 Task: Open Card Inventory Management Review in Board Market Segmentation and Targeting Market Size Estimation and Analysis to Workspace Cloud Storage Services and add a team member Softage.1@softage.net, a label Red, a checklist Minimum Viable Product, an attachment from your onedrive, a color Red and finally, add a card description 'Conduct customer research for new customer referral' and a comment 'This task requires us to be detail-oriented and meticulous, ensuring that we do not overlook anything important.'. Add a start date 'Jan 09, 1900' with a due date 'Jan 16, 1900'
Action: Mouse moved to (70, 400)
Screenshot: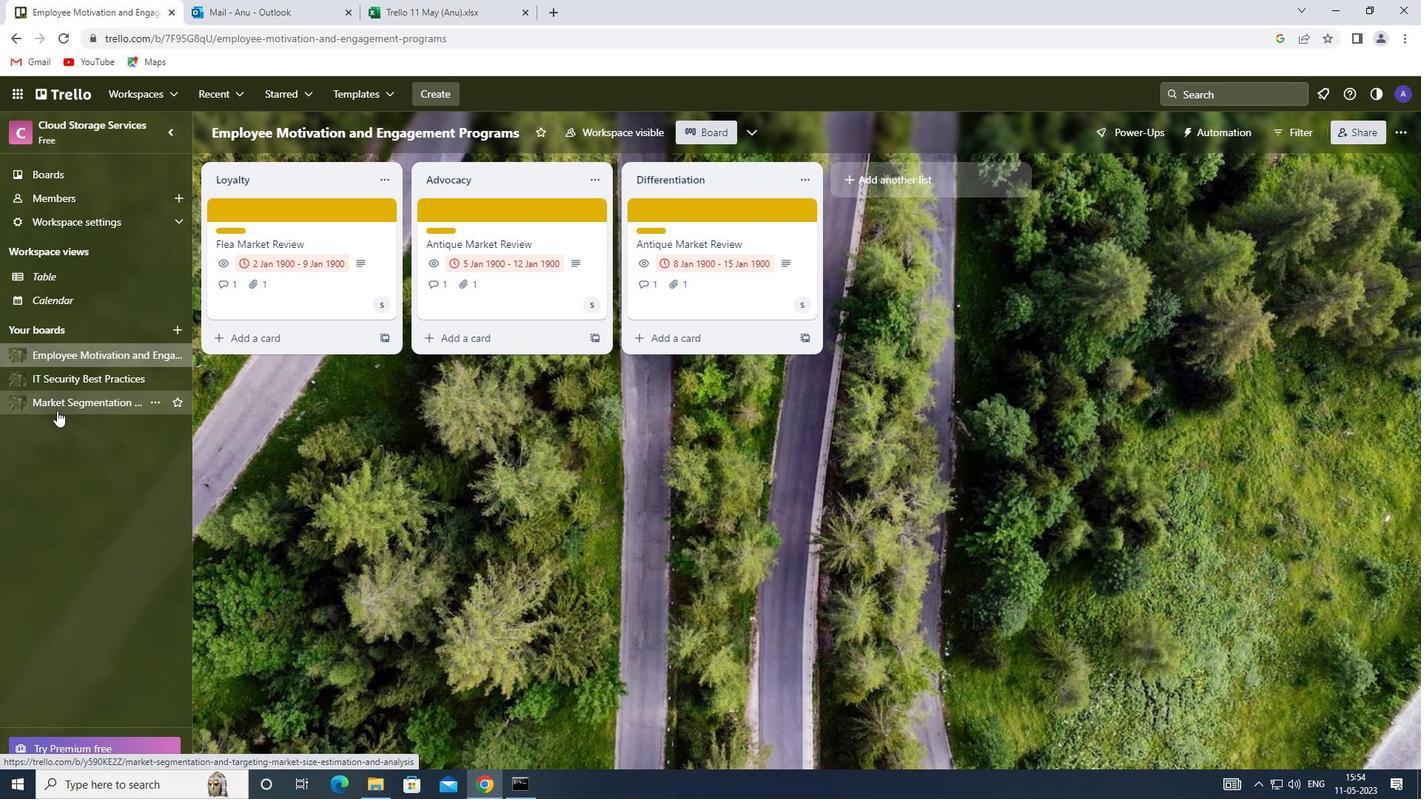 
Action: Mouse pressed left at (70, 400)
Screenshot: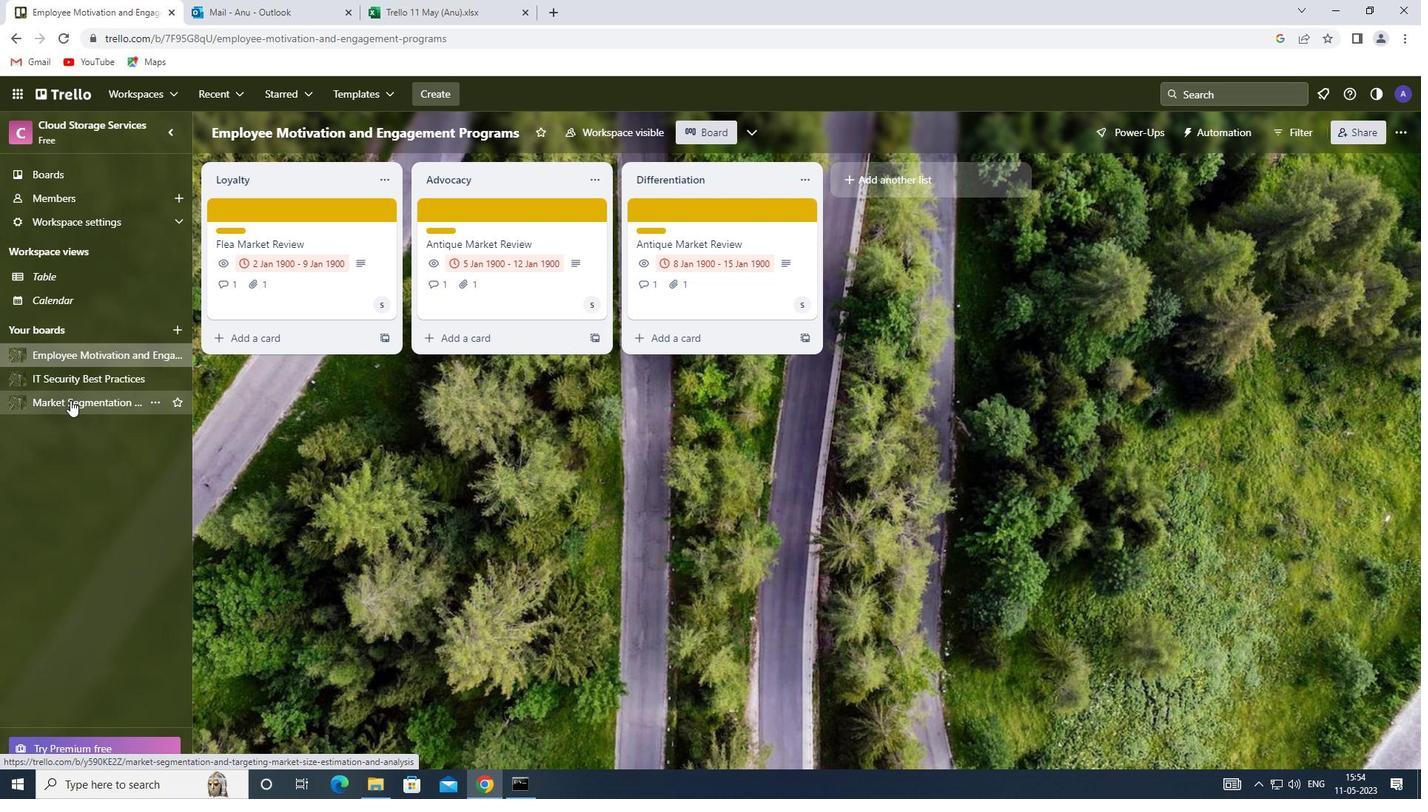 
Action: Mouse moved to (689, 220)
Screenshot: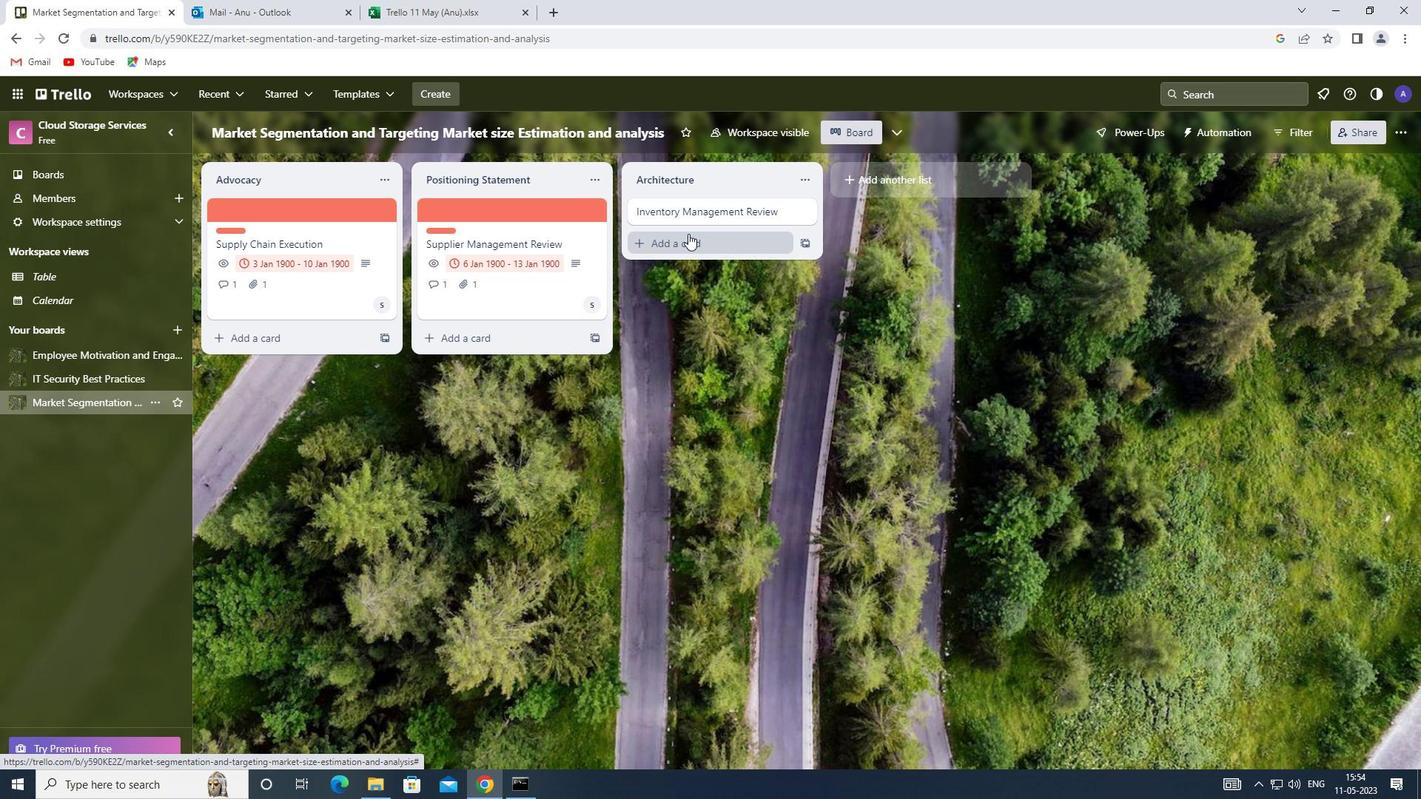 
Action: Mouse pressed left at (689, 220)
Screenshot: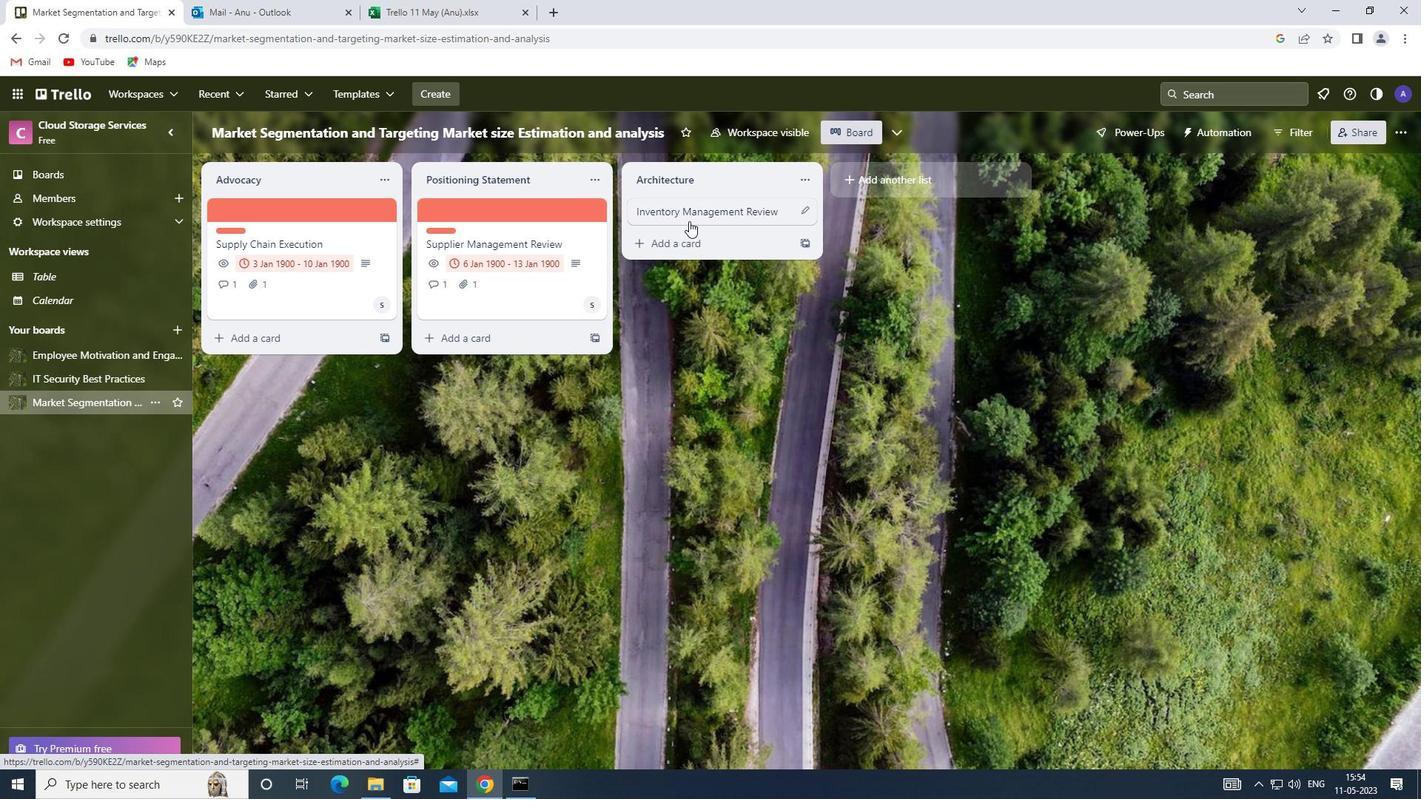 
Action: Mouse moved to (954, 259)
Screenshot: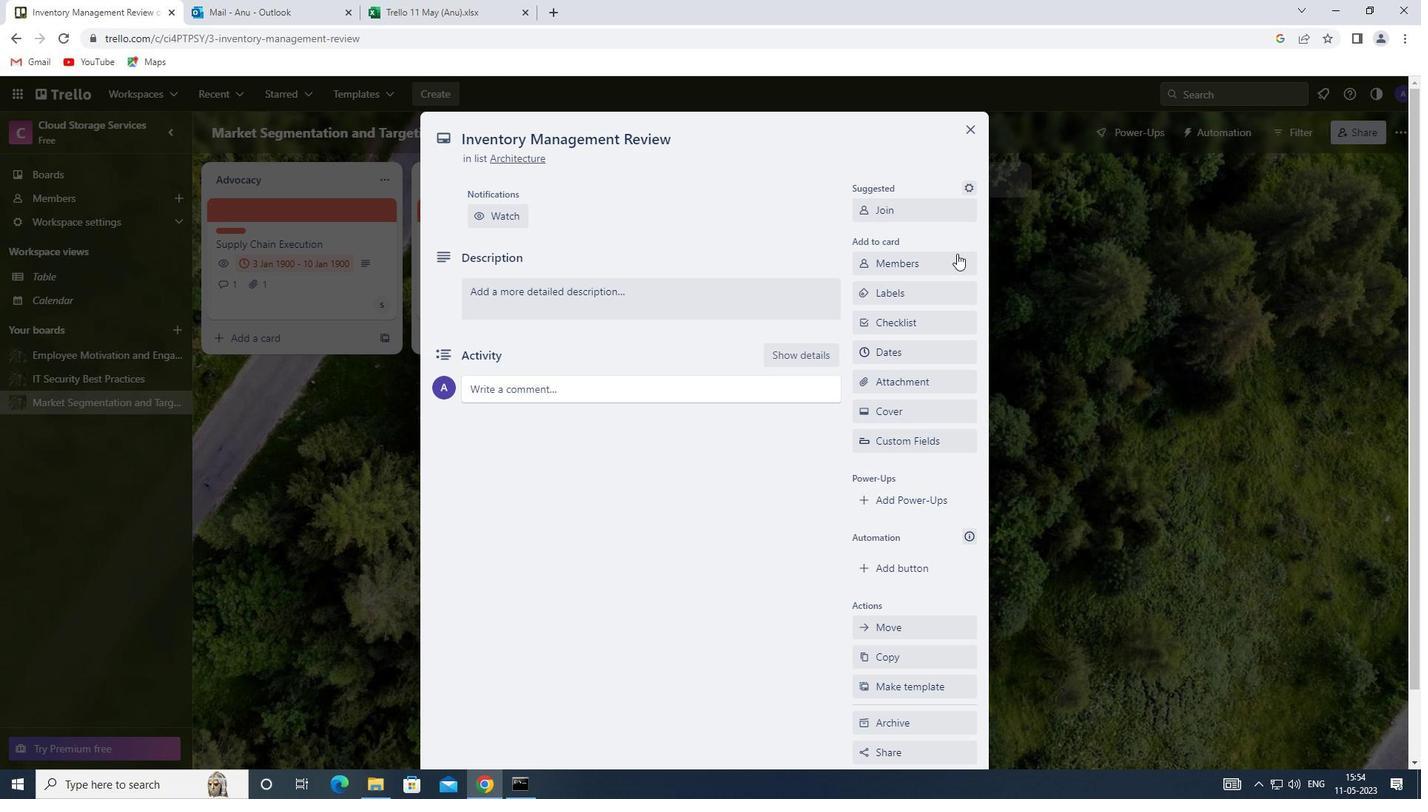 
Action: Mouse pressed left at (954, 259)
Screenshot: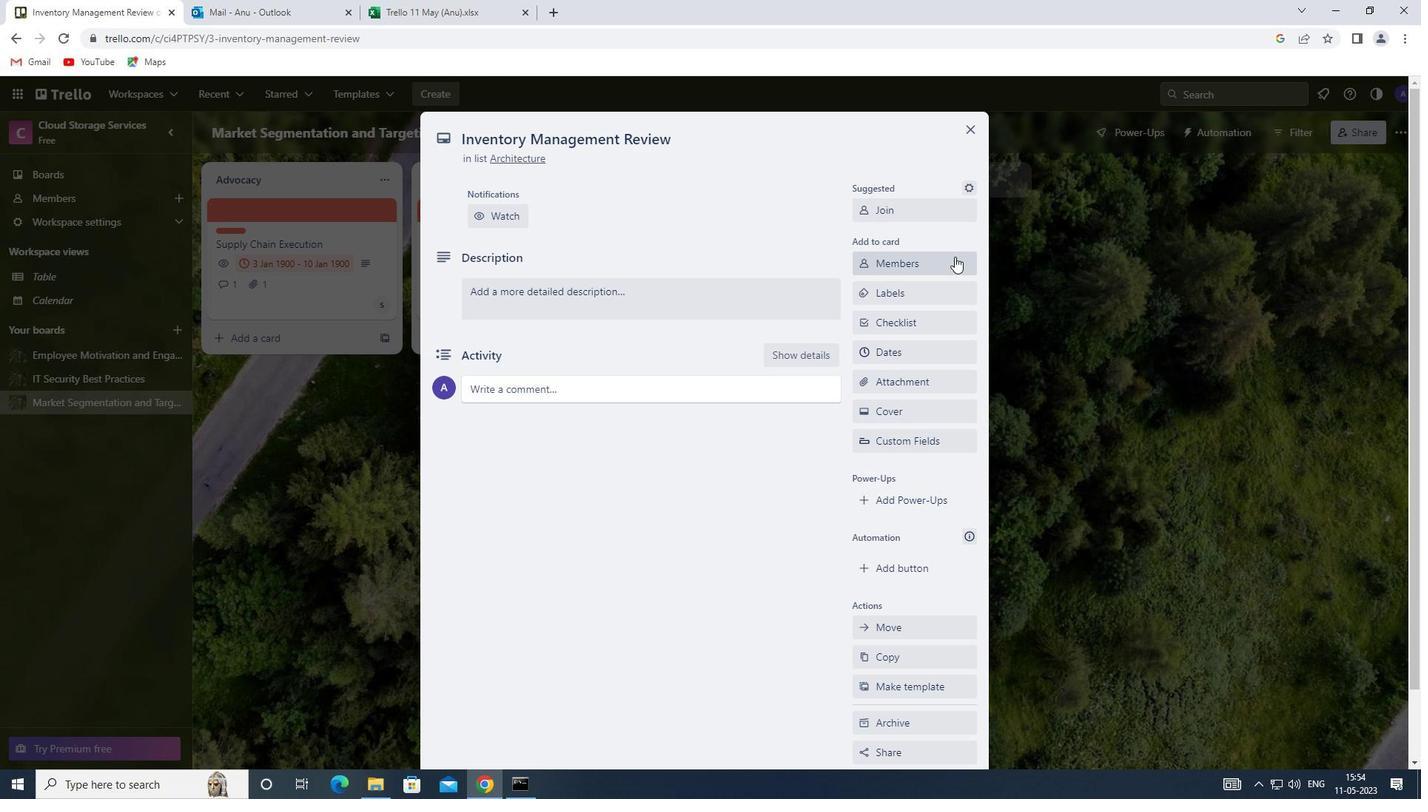 
Action: Mouse moved to (916, 338)
Screenshot: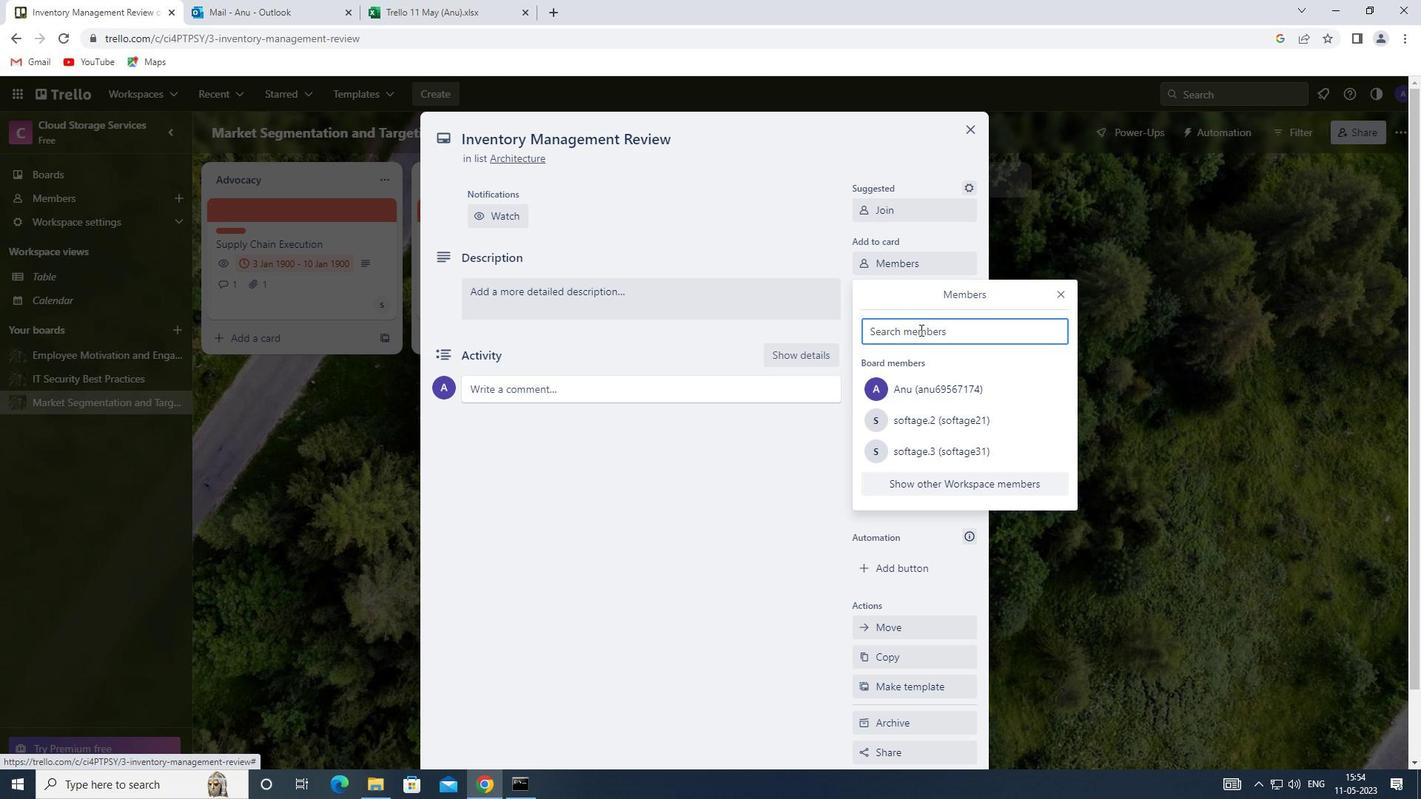 
Action: Mouse pressed left at (916, 338)
Screenshot: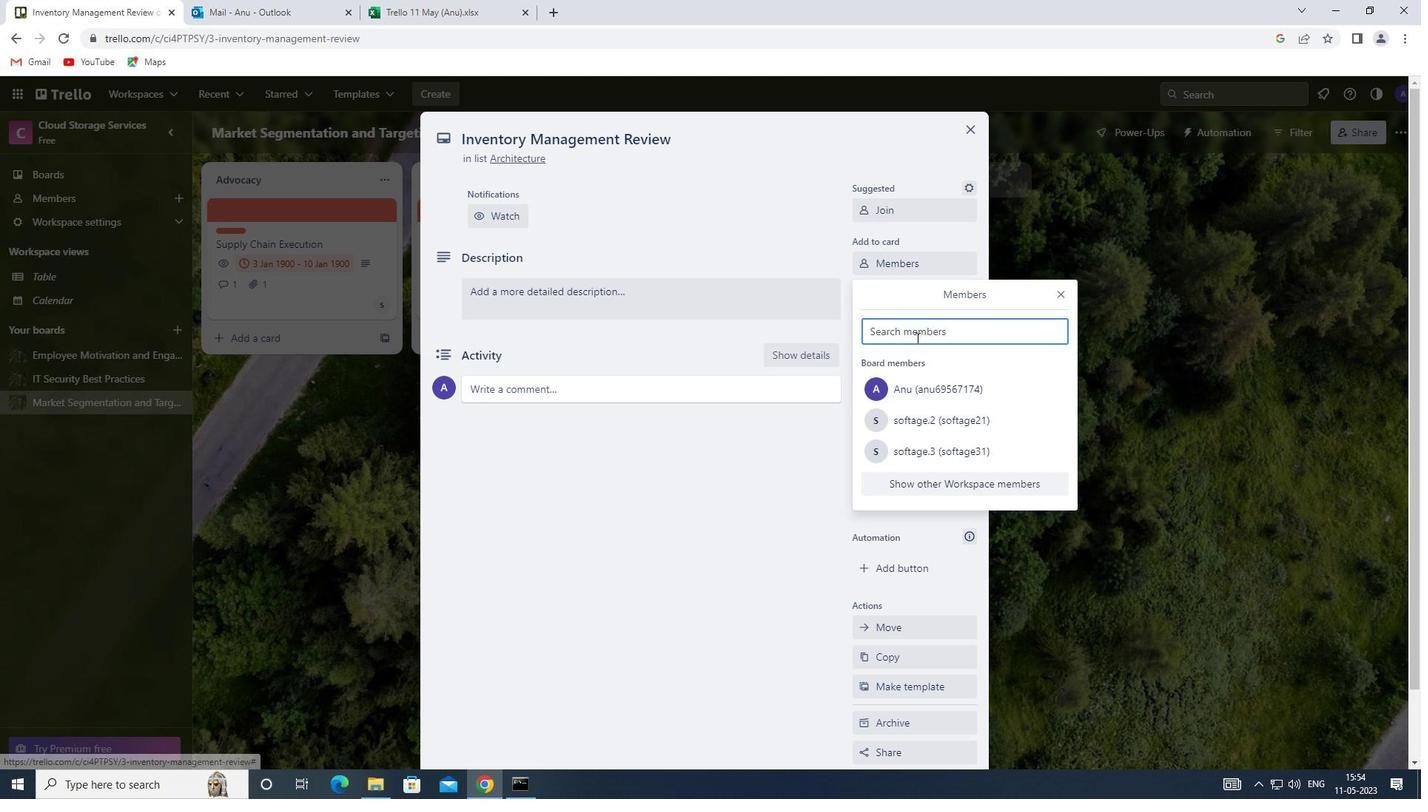 
Action: Key pressed <Key.shift>SOFTAGE.1<Key.shift>@SOFTAGE.NET
Screenshot: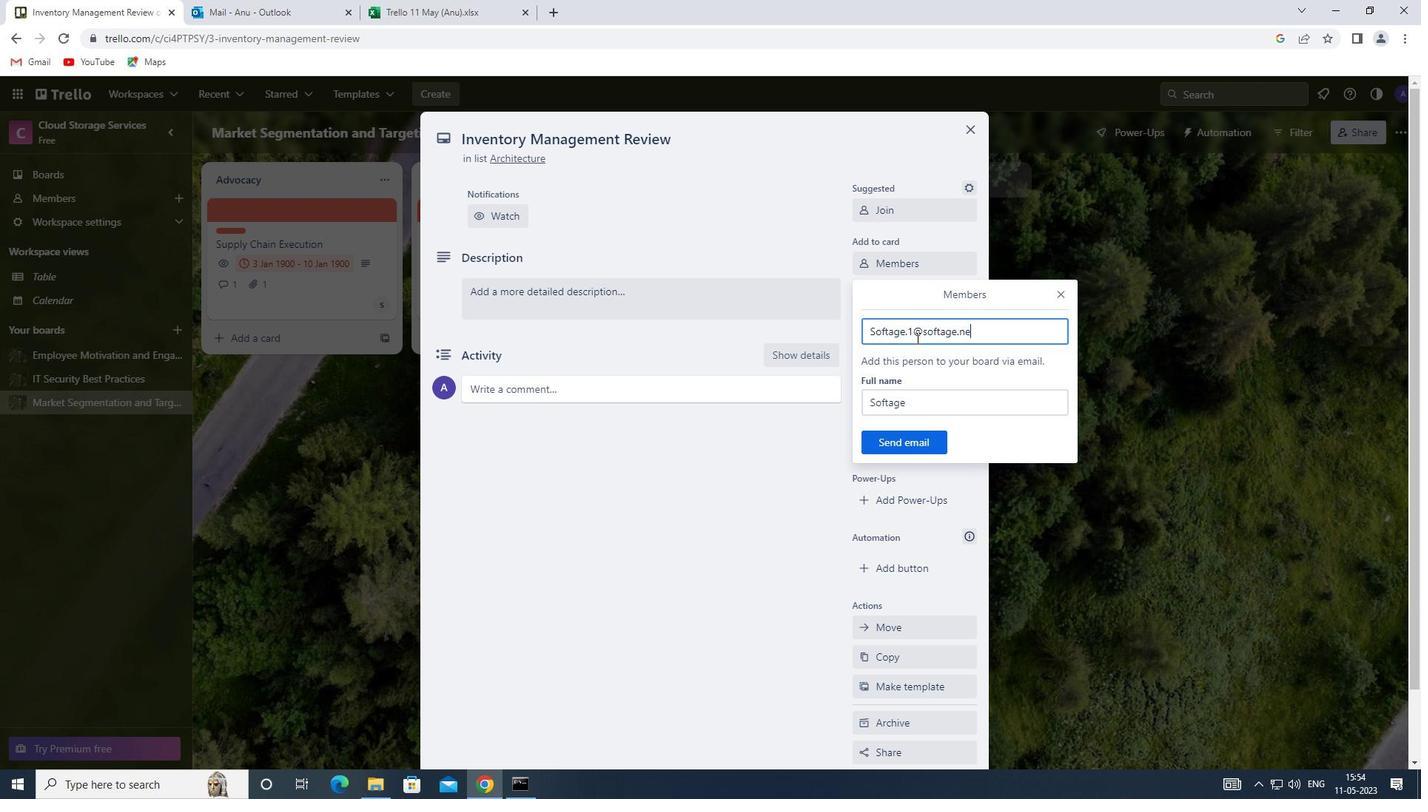 
Action: Mouse moved to (906, 439)
Screenshot: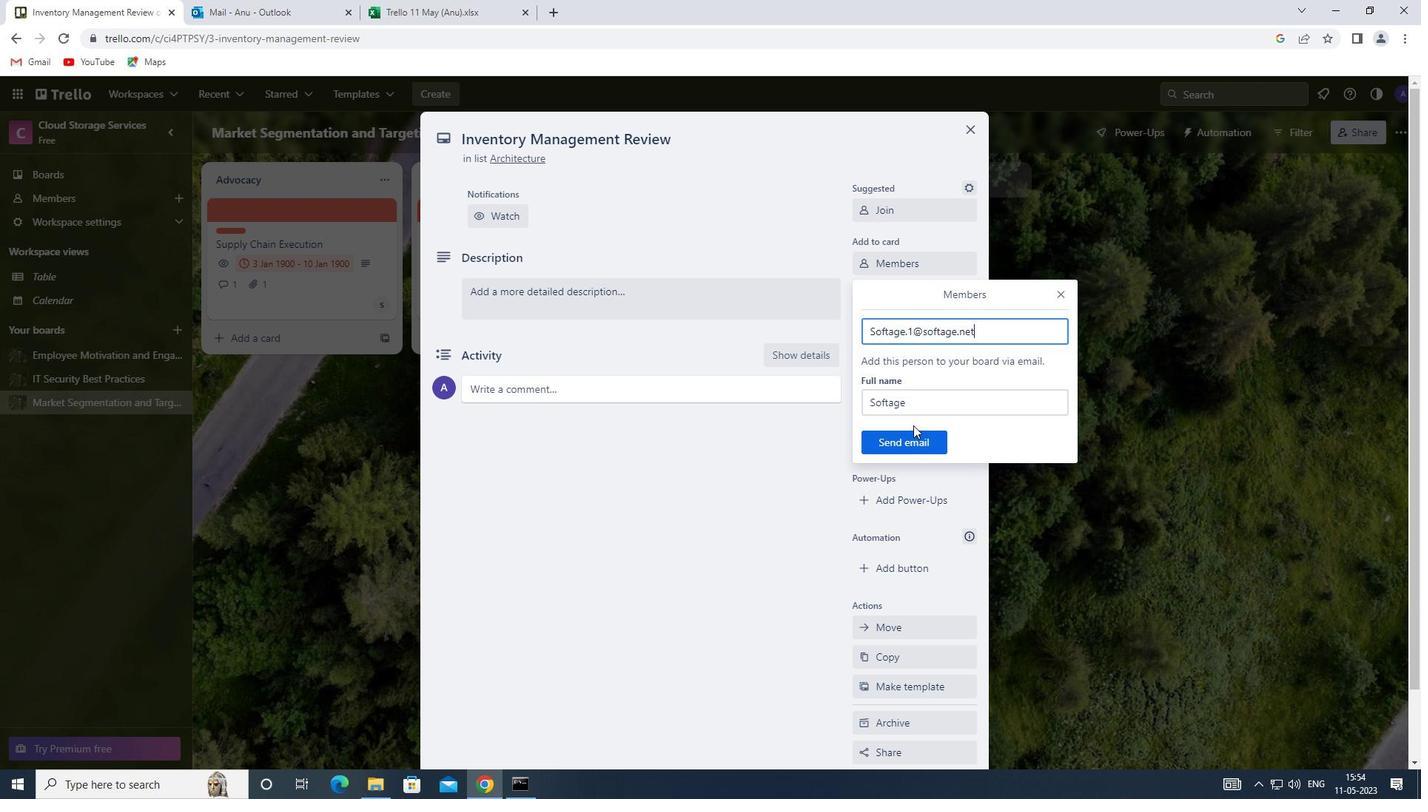 
Action: Mouse pressed left at (906, 439)
Screenshot: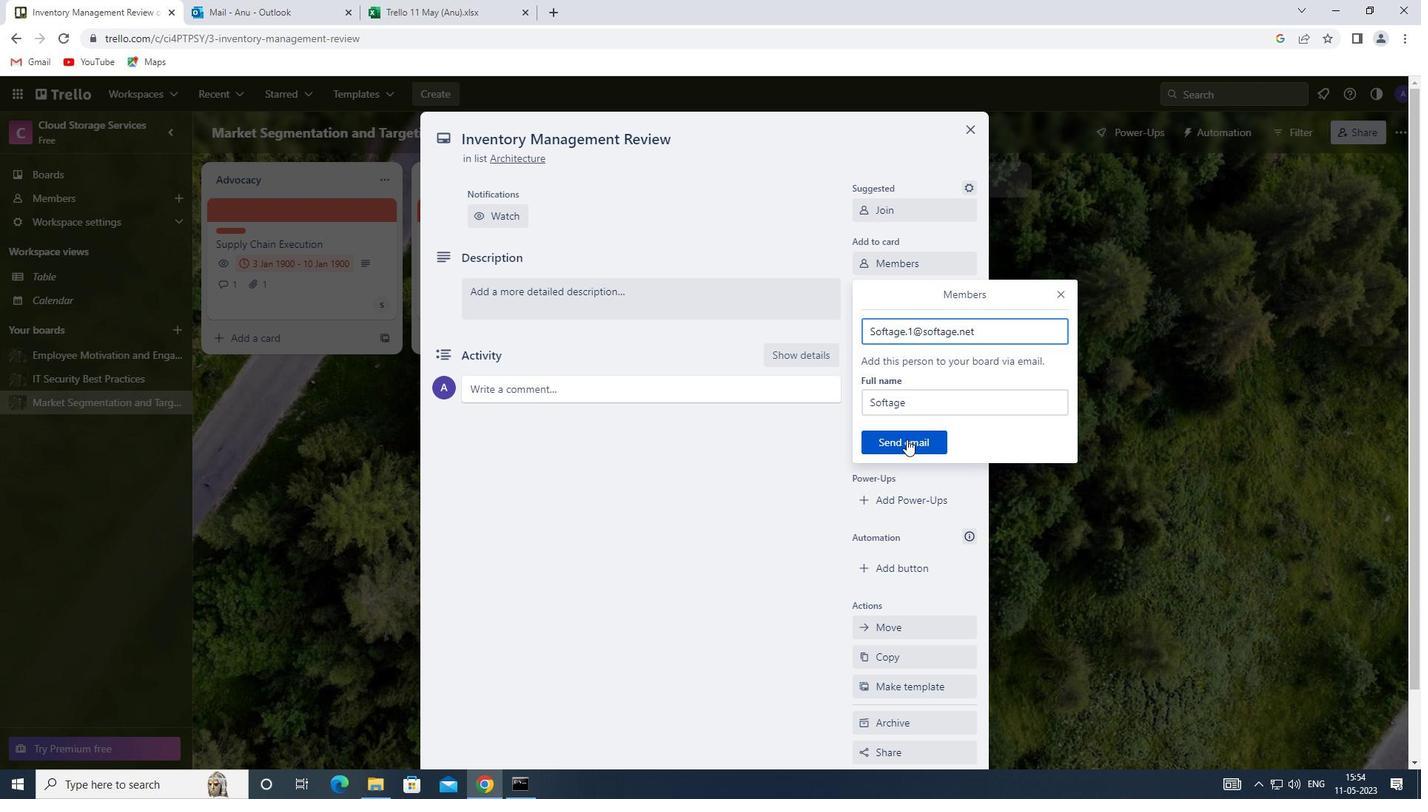 
Action: Mouse moved to (894, 294)
Screenshot: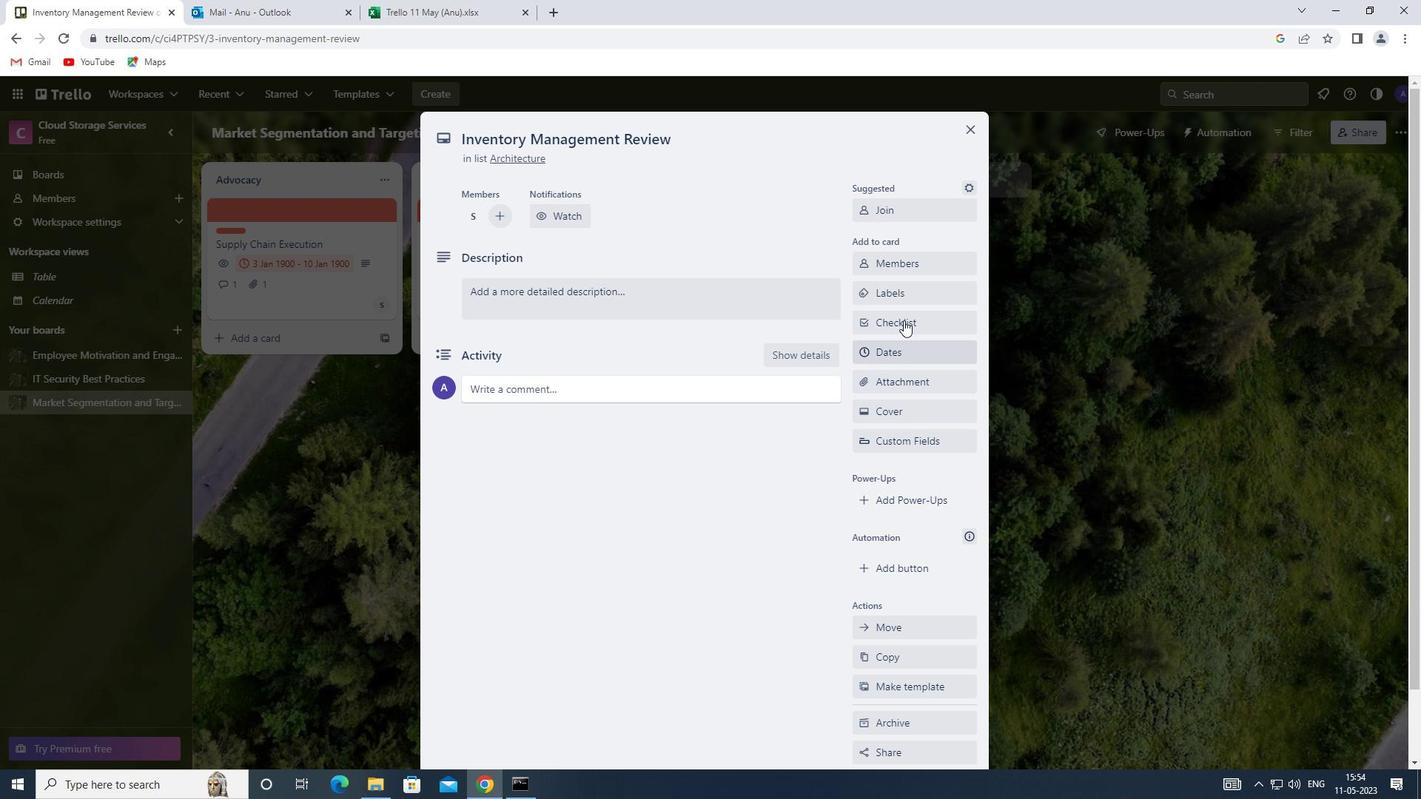 
Action: Mouse pressed left at (894, 294)
Screenshot: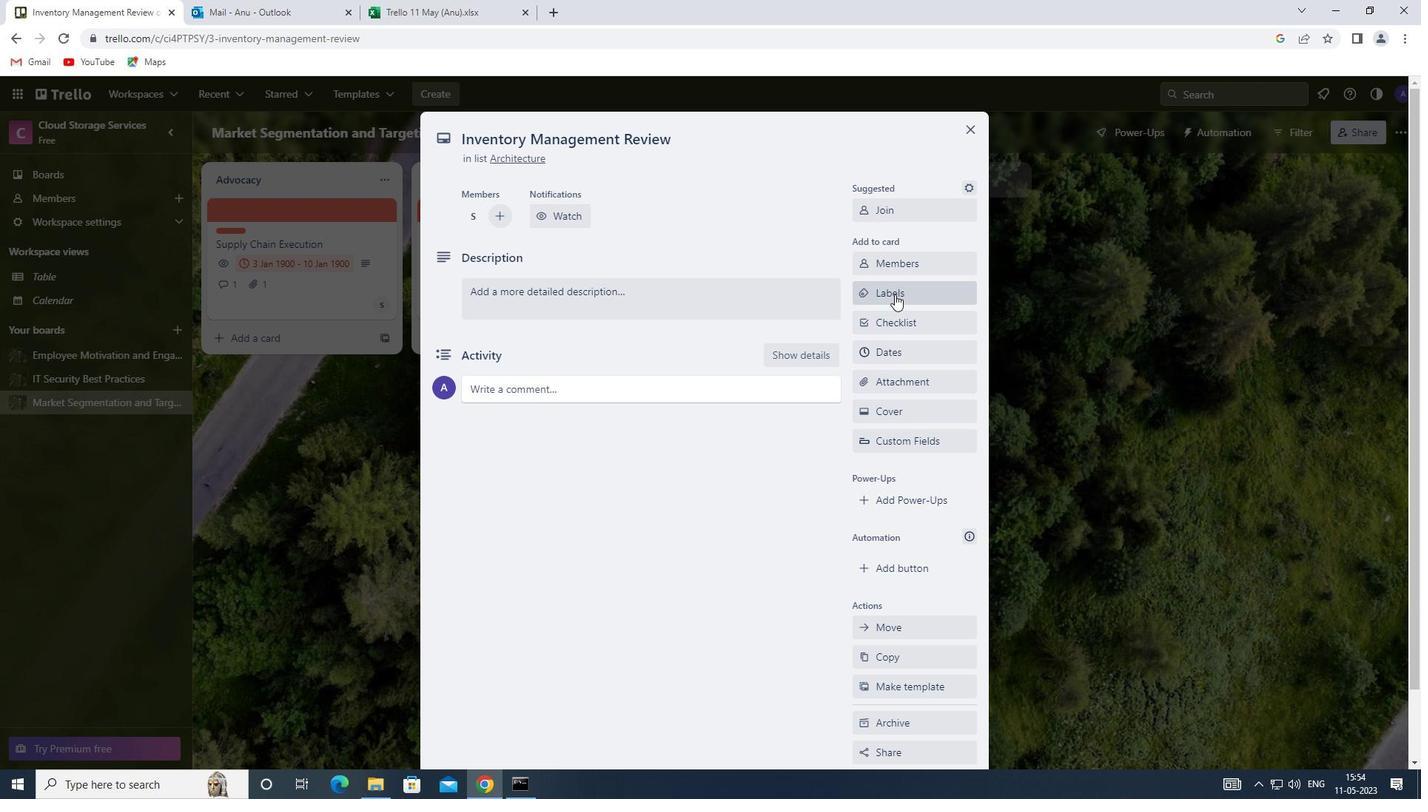 
Action: Mouse moved to (870, 492)
Screenshot: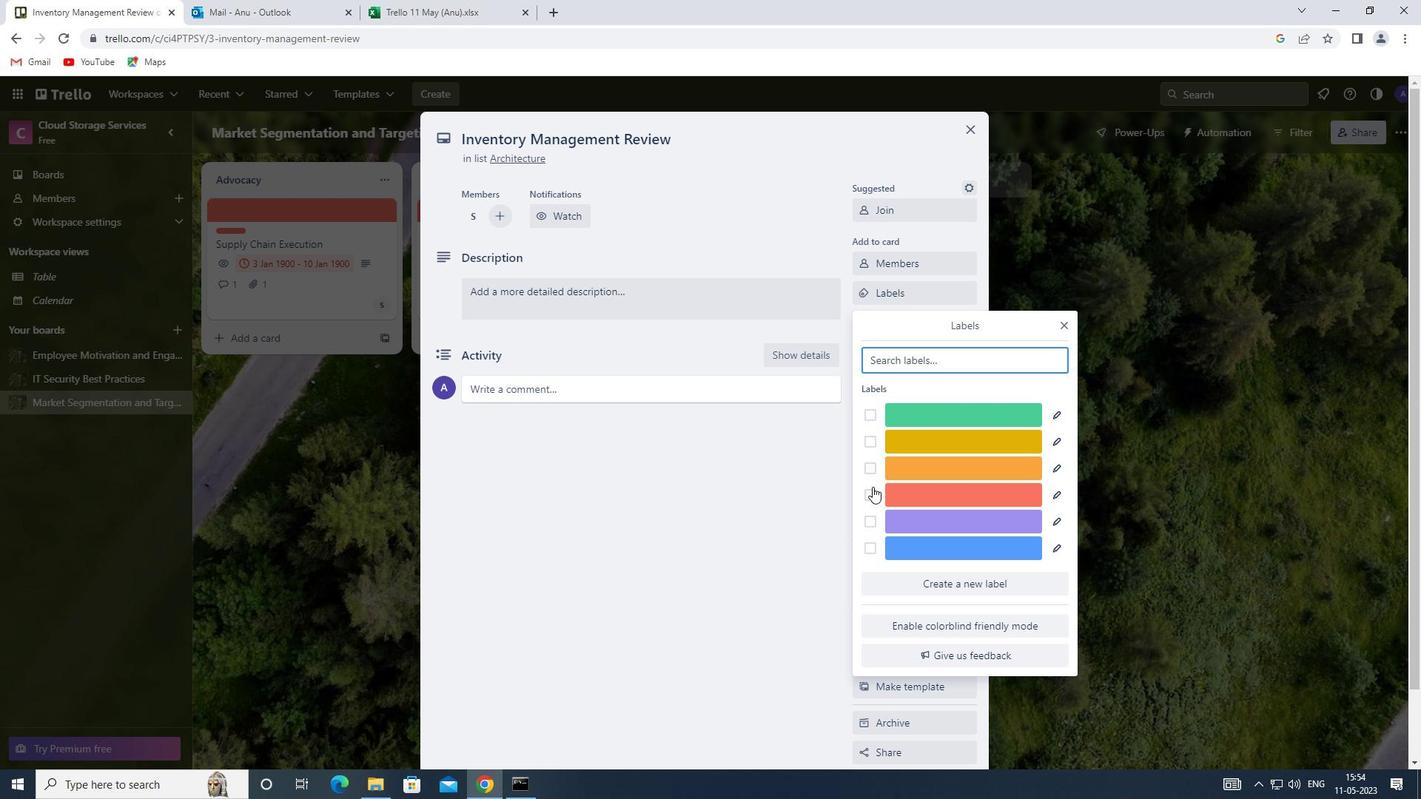 
Action: Mouse pressed left at (870, 492)
Screenshot: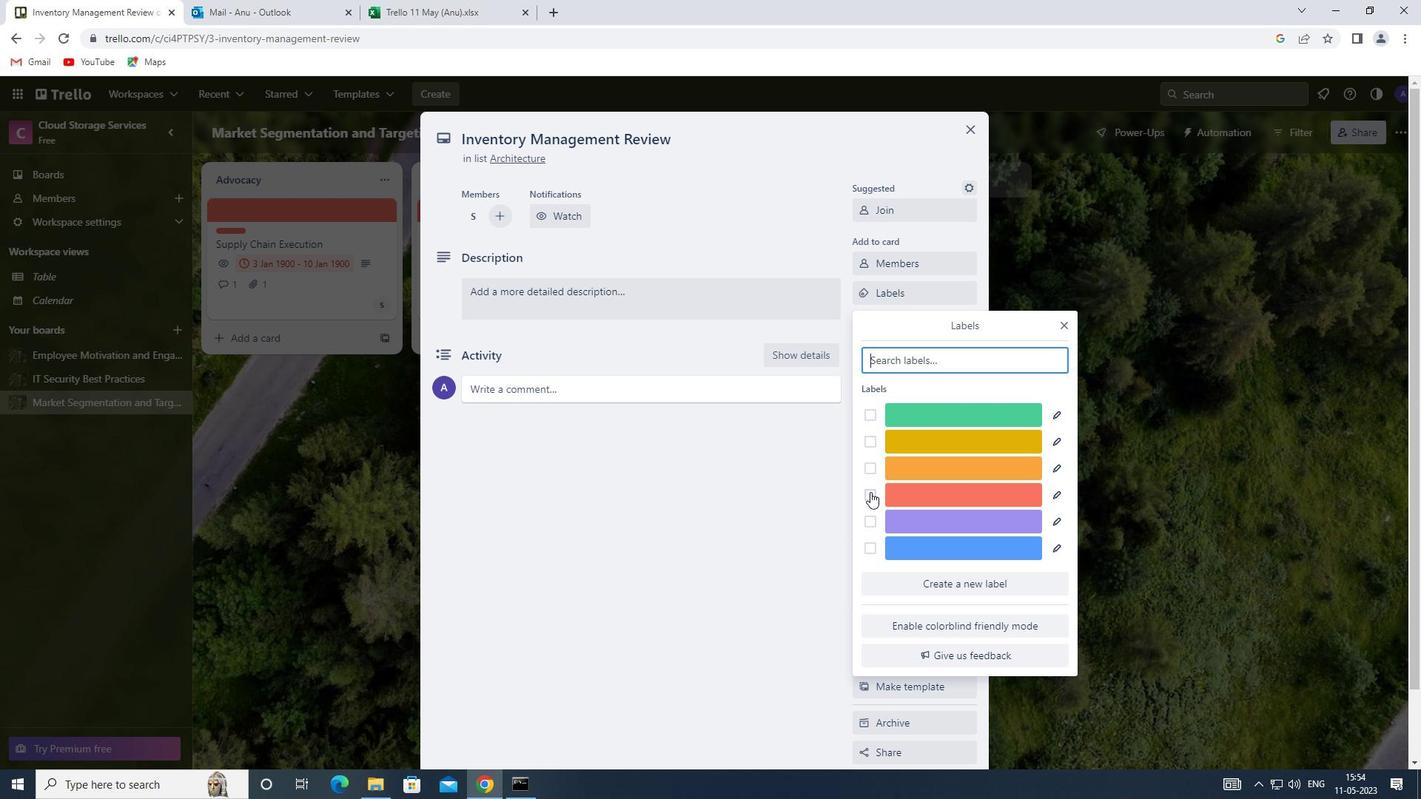 
Action: Mouse moved to (1061, 321)
Screenshot: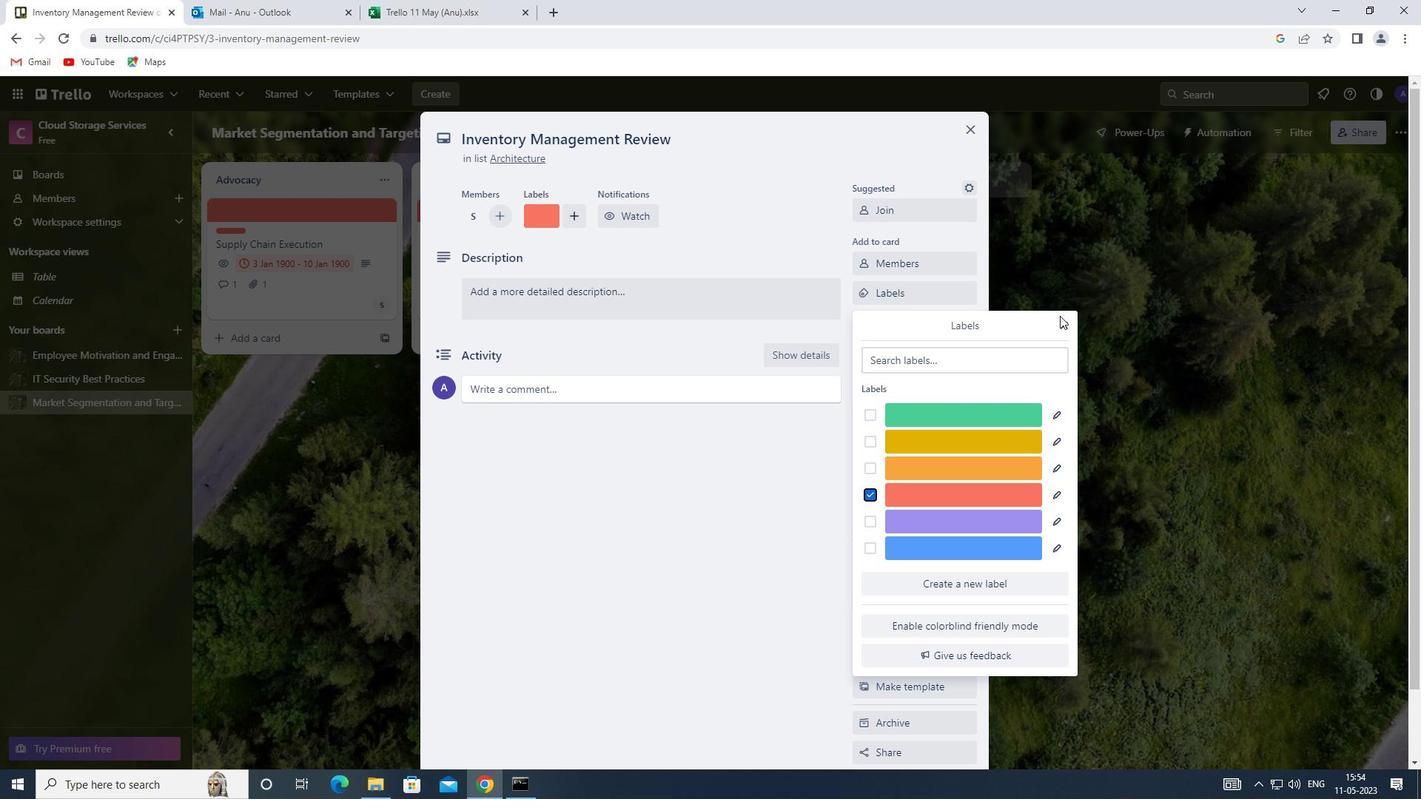 
Action: Mouse pressed left at (1061, 321)
Screenshot: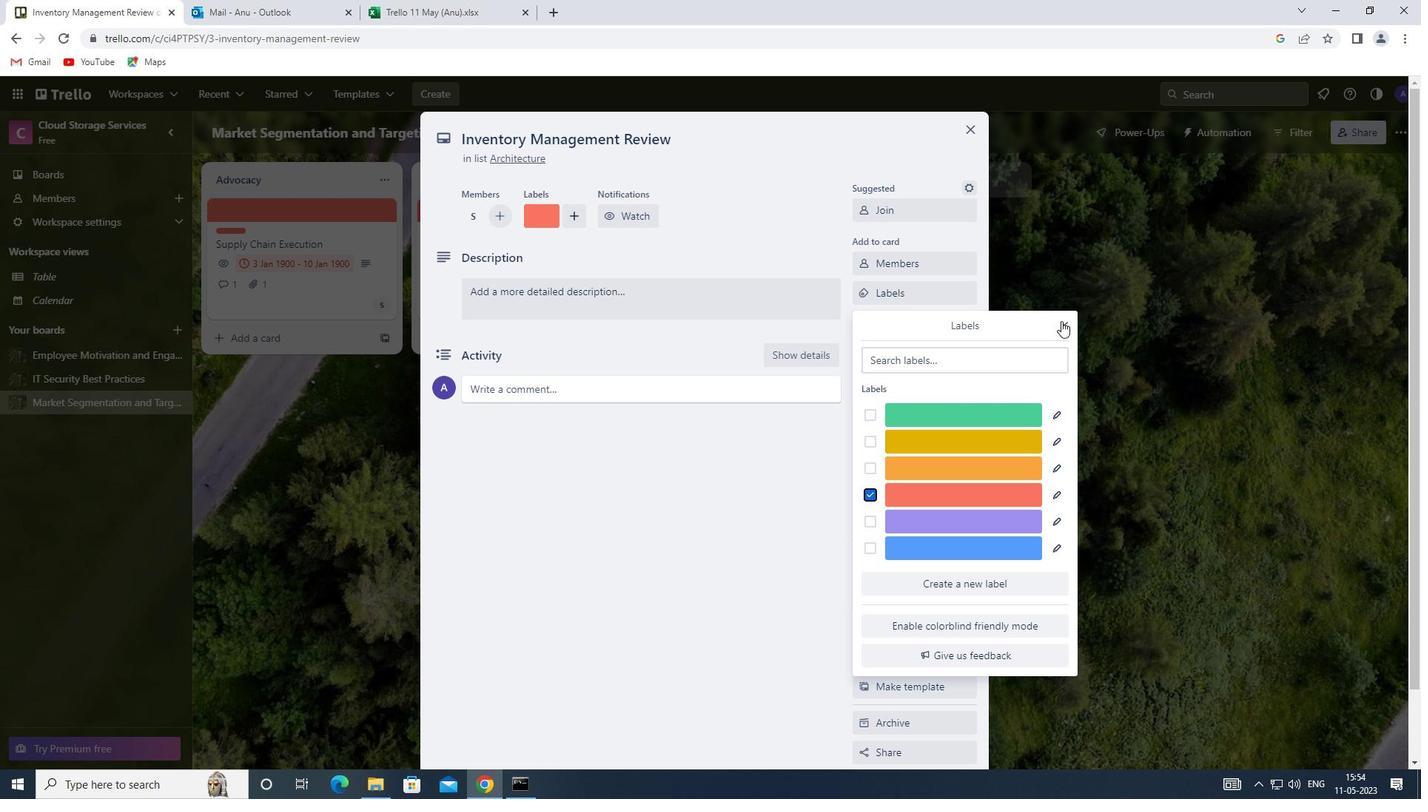 
Action: Mouse moved to (923, 316)
Screenshot: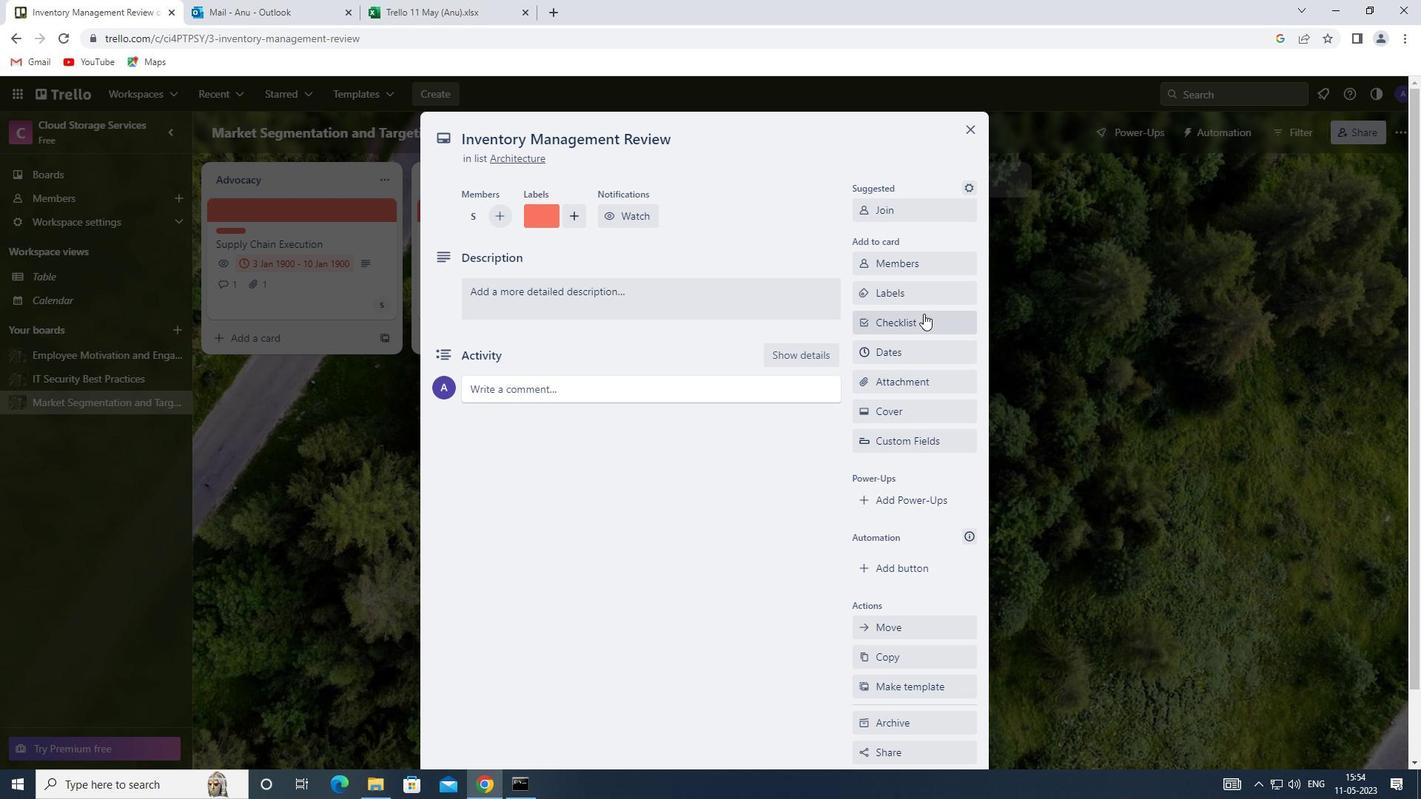 
Action: Mouse pressed left at (923, 316)
Screenshot: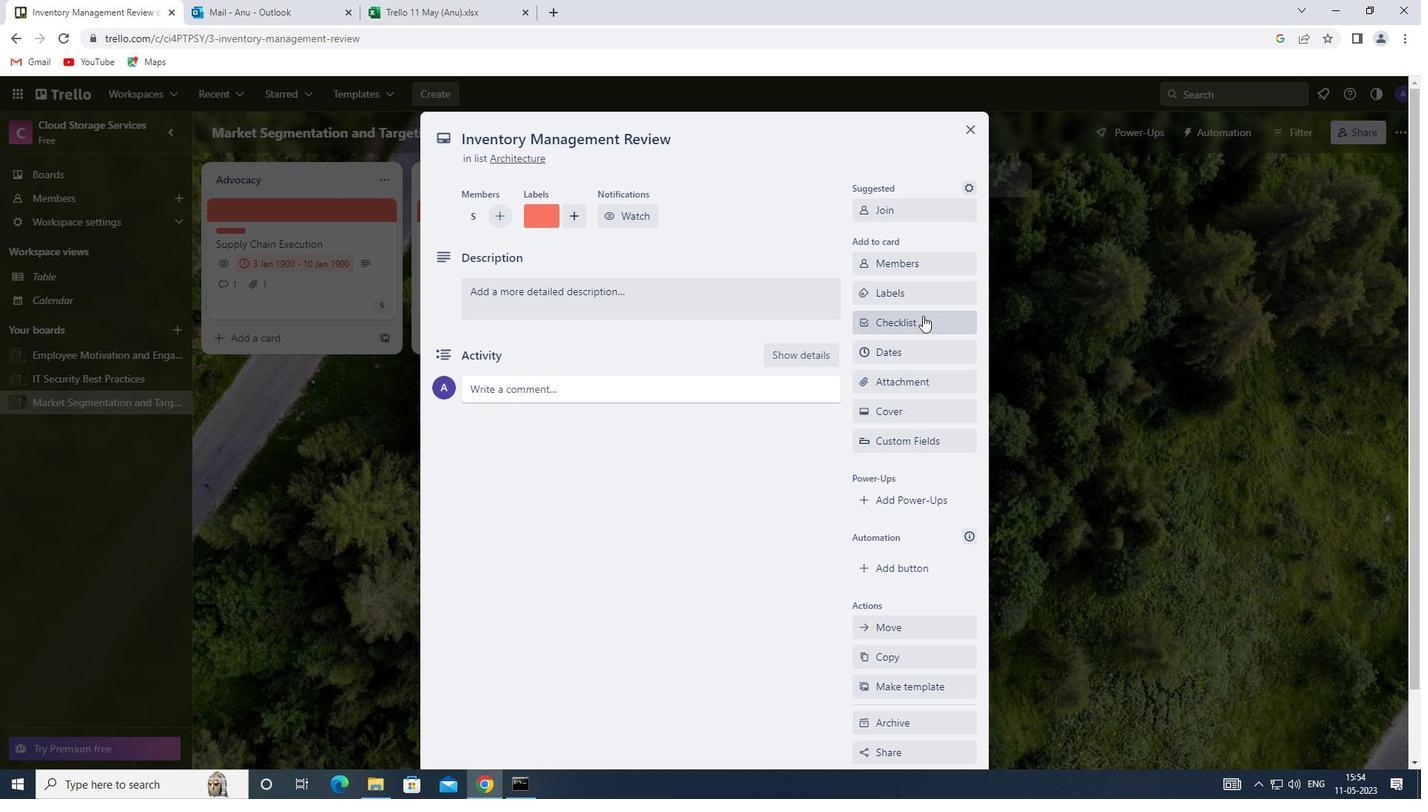 
Action: Mouse moved to (918, 411)
Screenshot: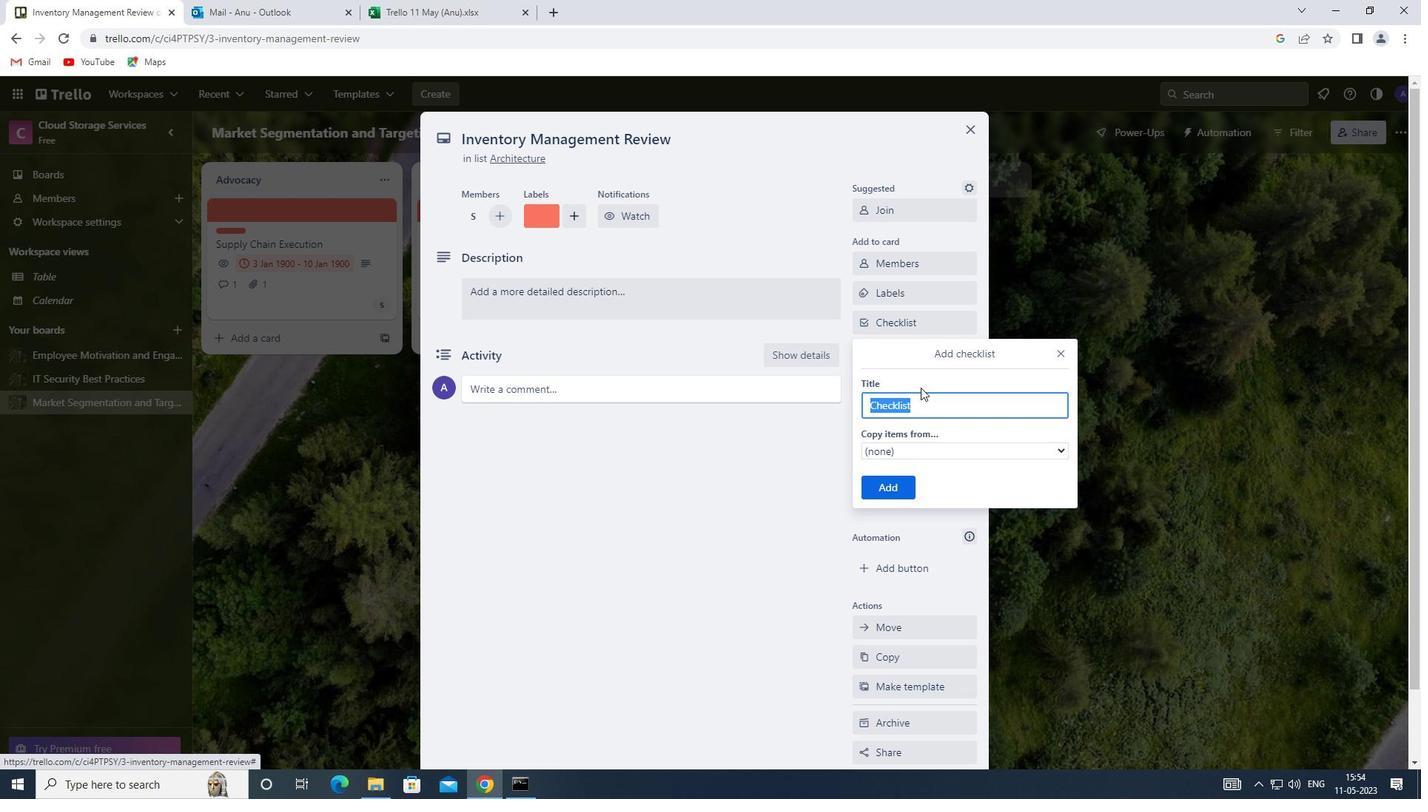 
Action: Key pressed <Key.shift>MINIMUM<Key.space><Key.shift><Key.shift>VIABLE<Key.space><Key.shift>PRODUCT
Screenshot: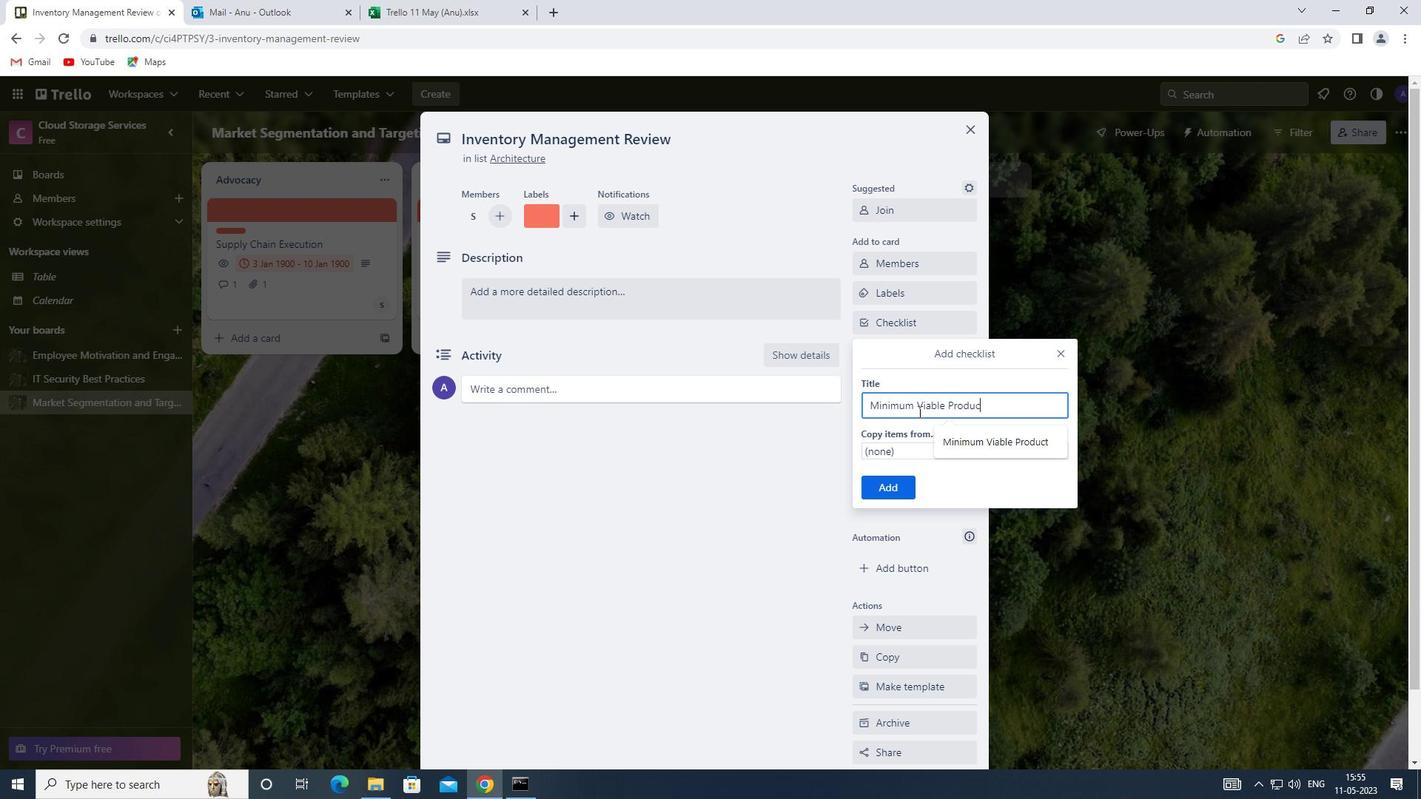 
Action: Mouse moved to (883, 488)
Screenshot: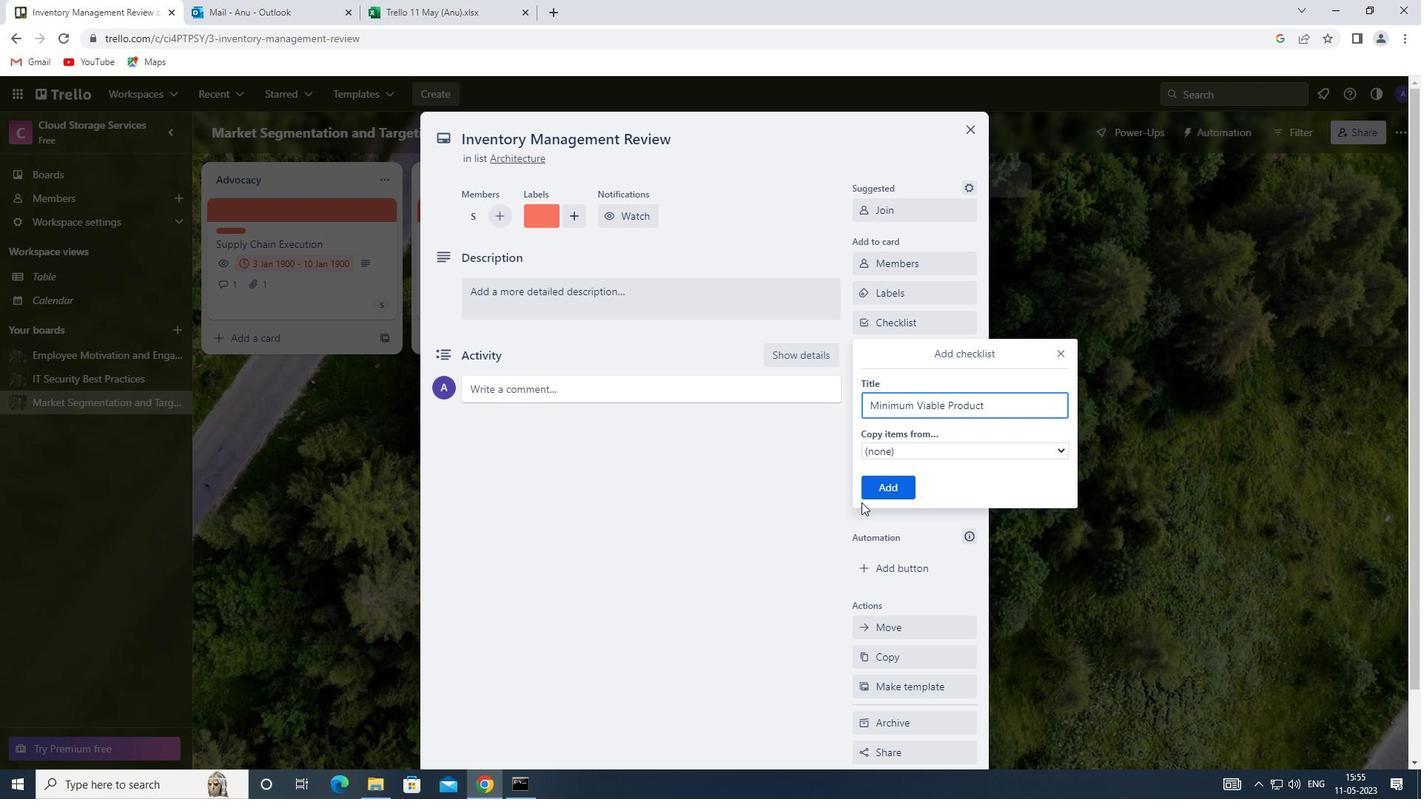 
Action: Mouse pressed left at (883, 488)
Screenshot: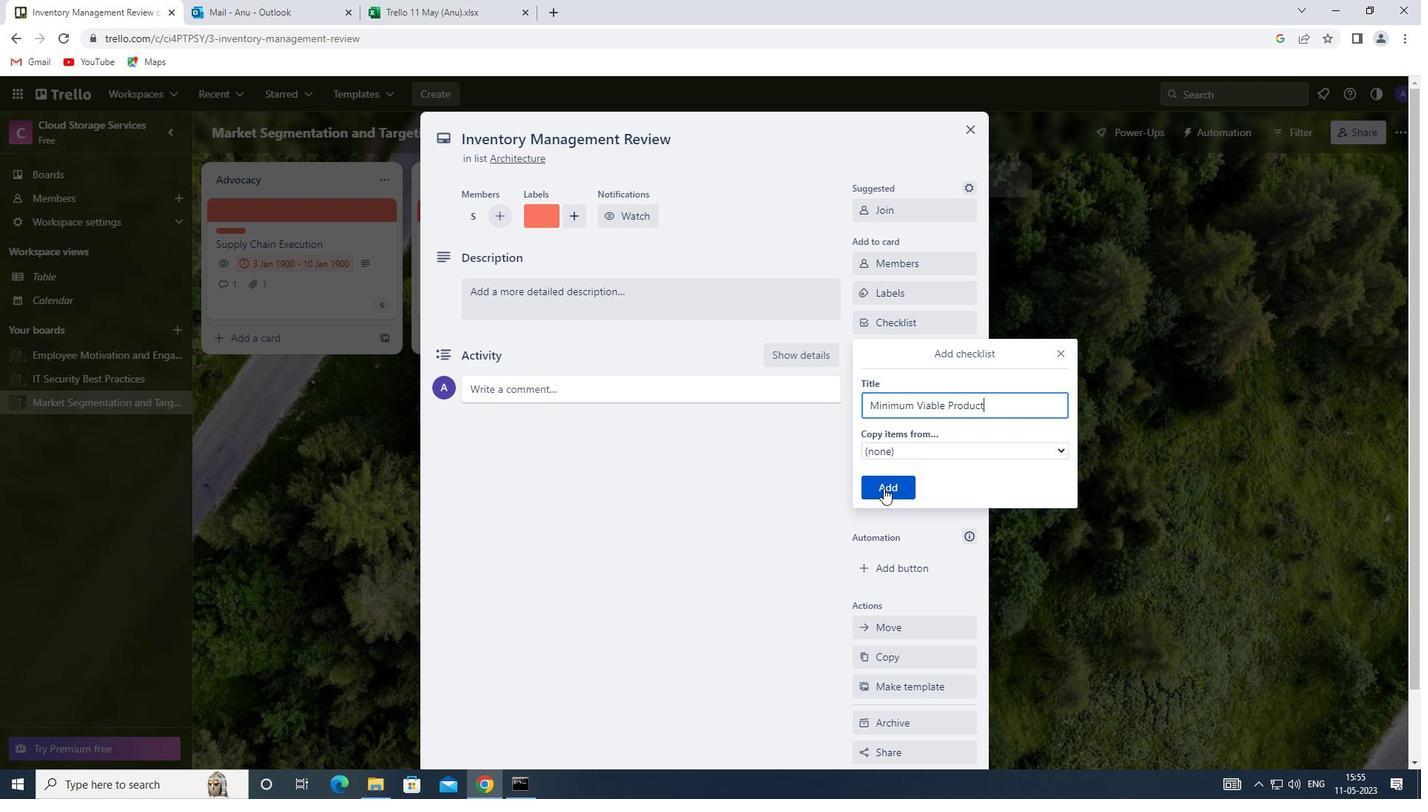 
Action: Mouse moved to (904, 385)
Screenshot: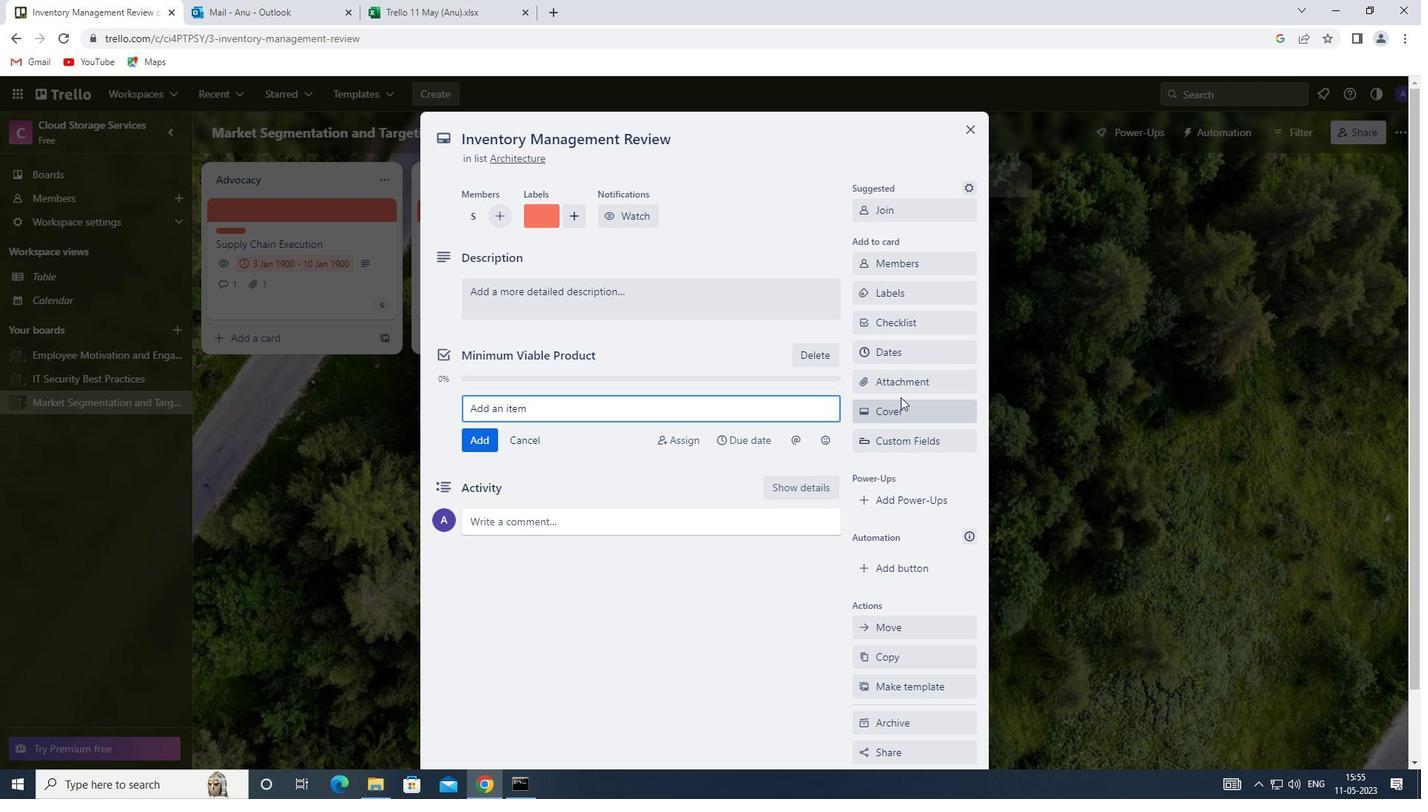 
Action: Mouse pressed left at (904, 385)
Screenshot: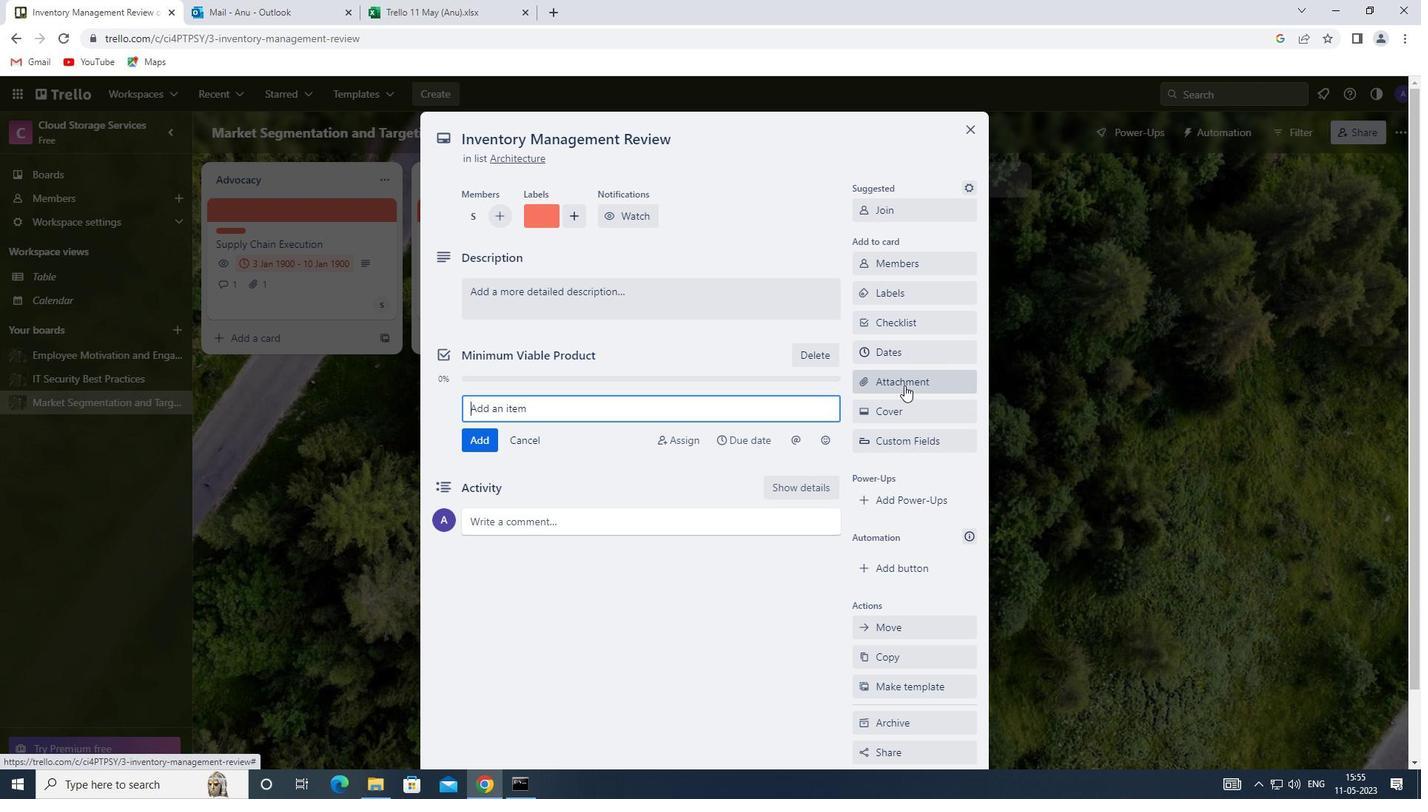 
Action: Mouse moved to (902, 566)
Screenshot: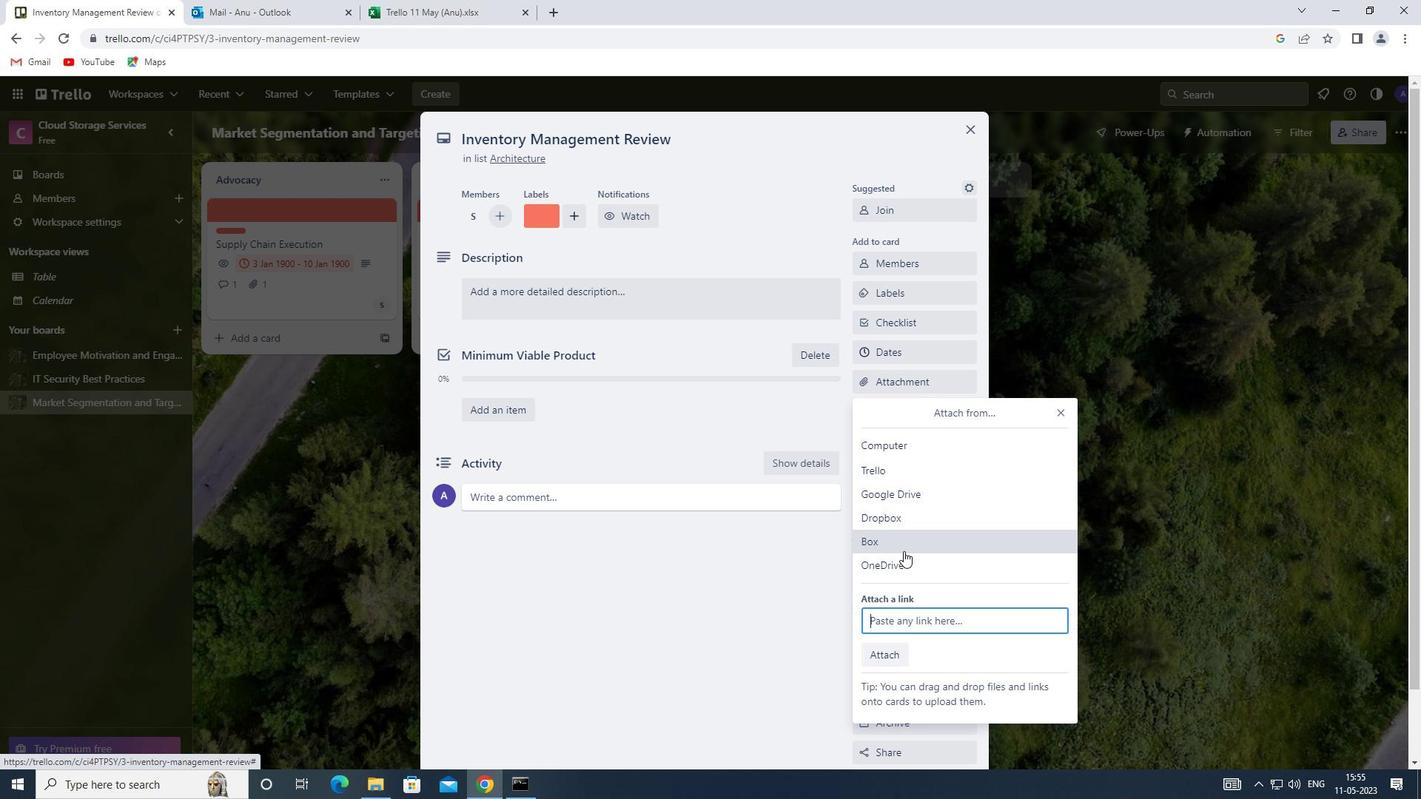 
Action: Mouse pressed left at (902, 566)
Screenshot: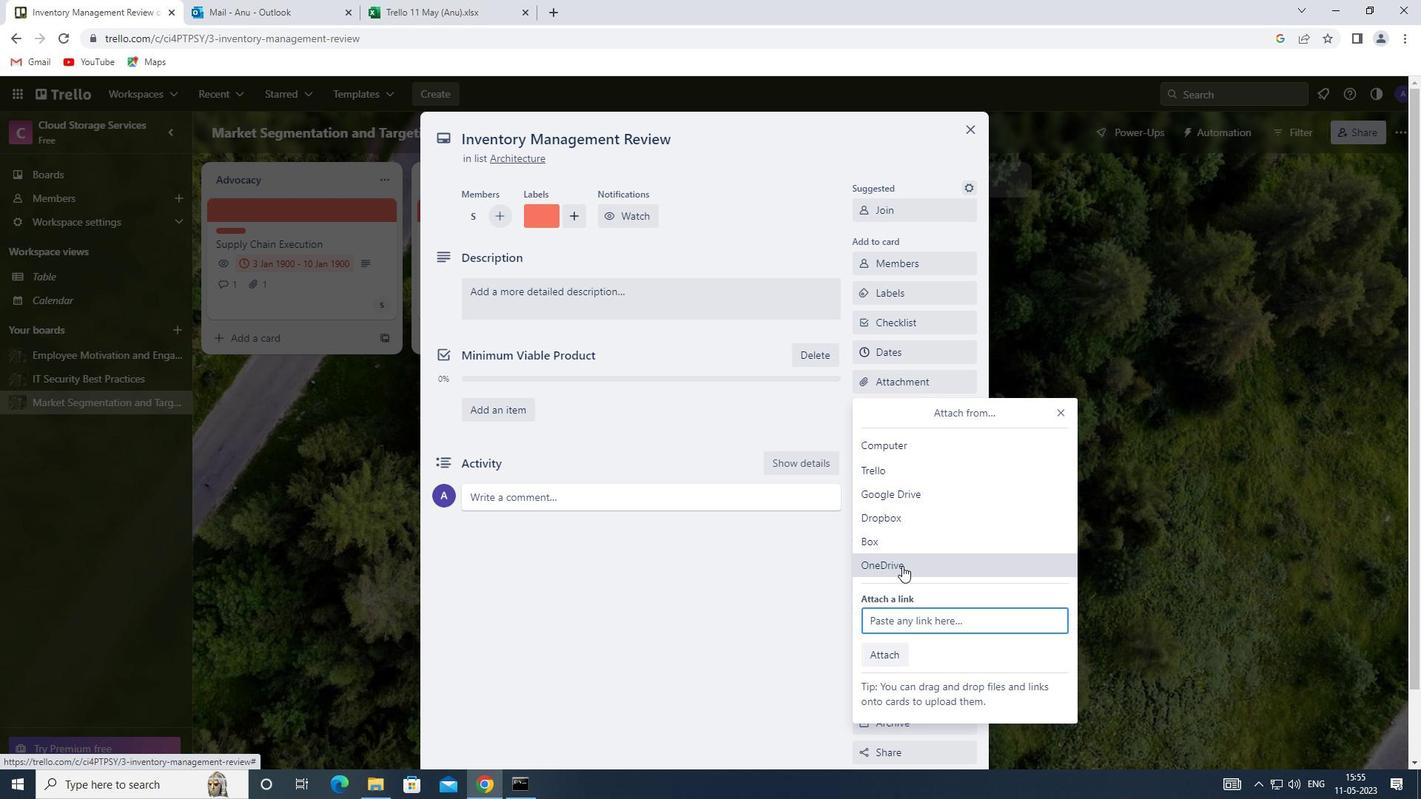 
Action: Mouse moved to (638, 315)
Screenshot: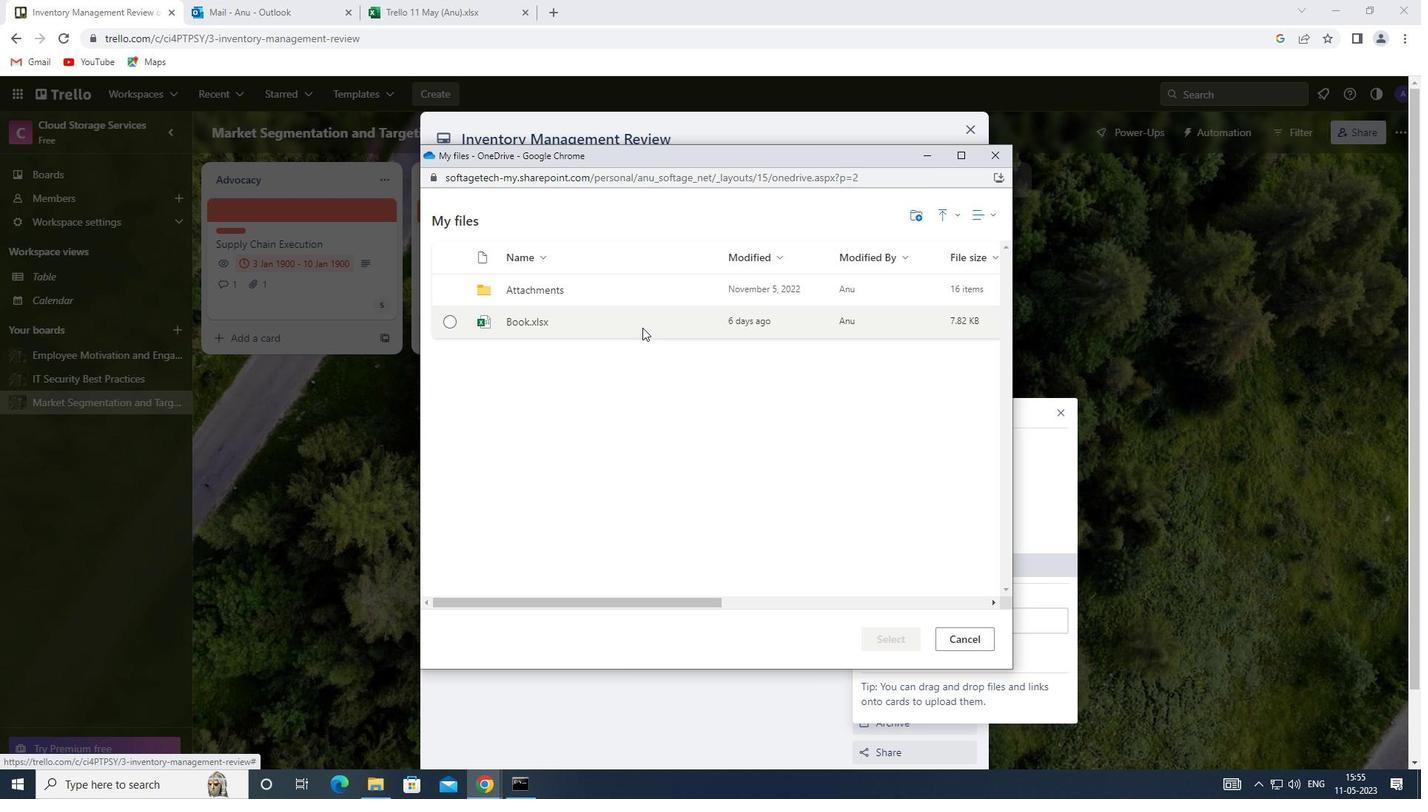 
Action: Mouse pressed left at (638, 315)
Screenshot: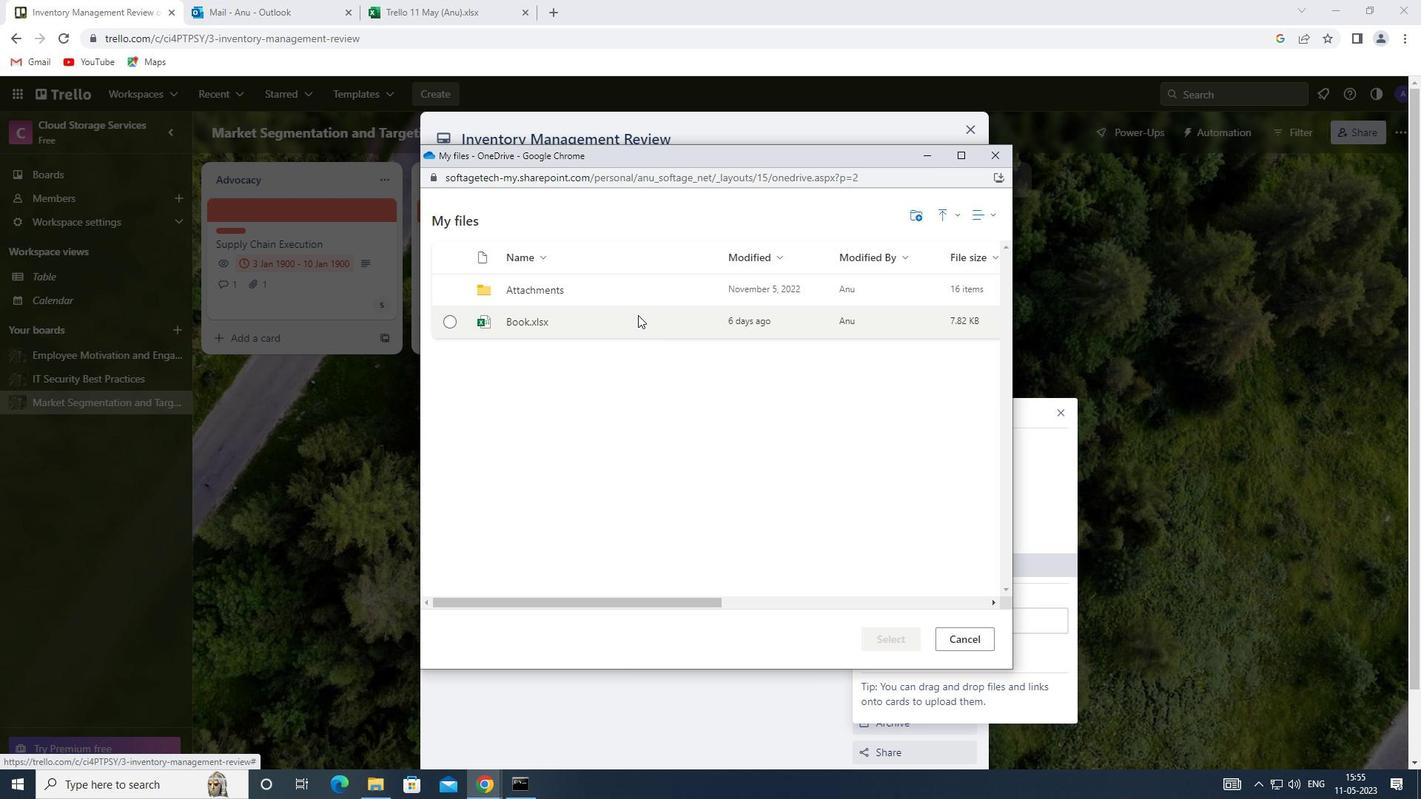 
Action: Mouse moved to (902, 640)
Screenshot: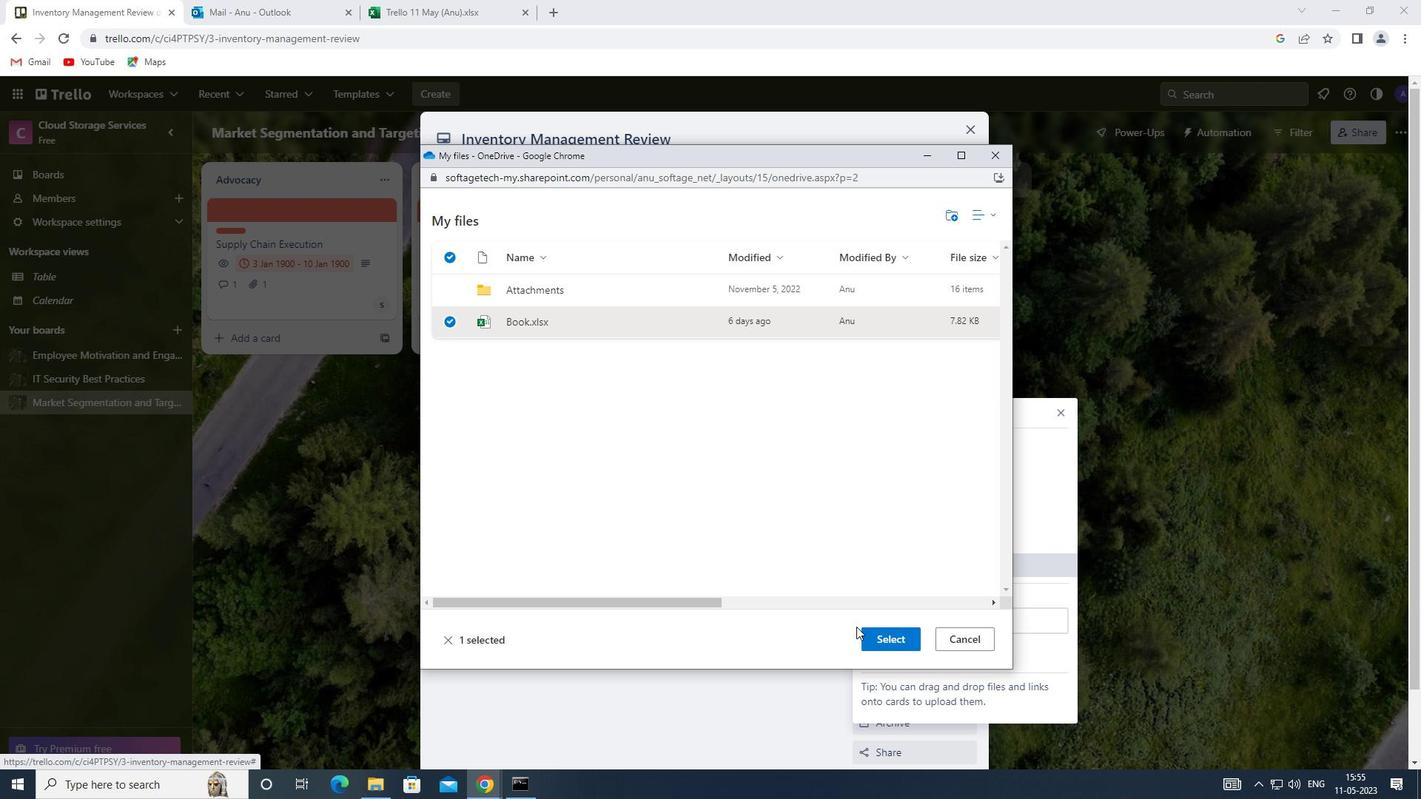 
Action: Mouse pressed left at (902, 640)
Screenshot: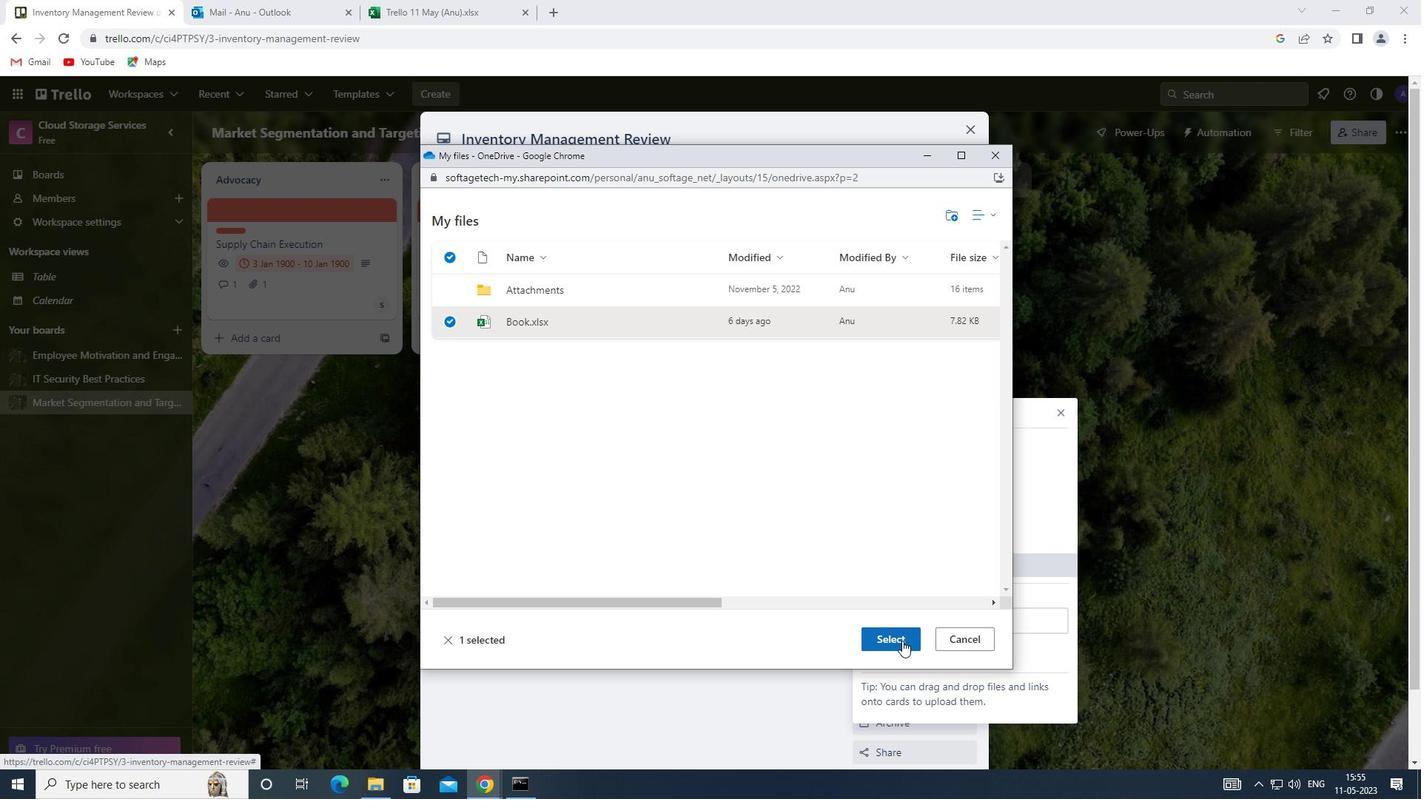
Action: Mouse moved to (908, 409)
Screenshot: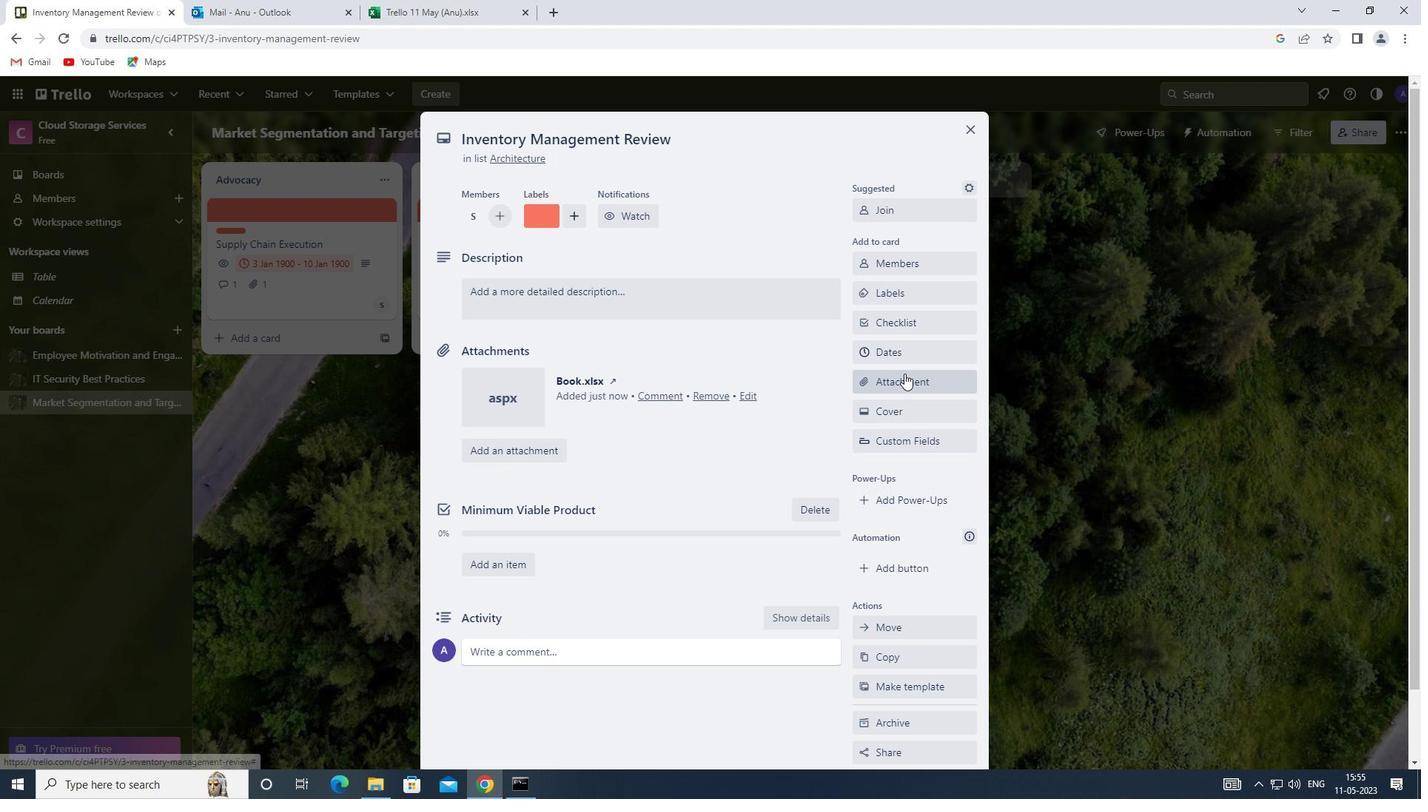 
Action: Mouse pressed left at (908, 409)
Screenshot: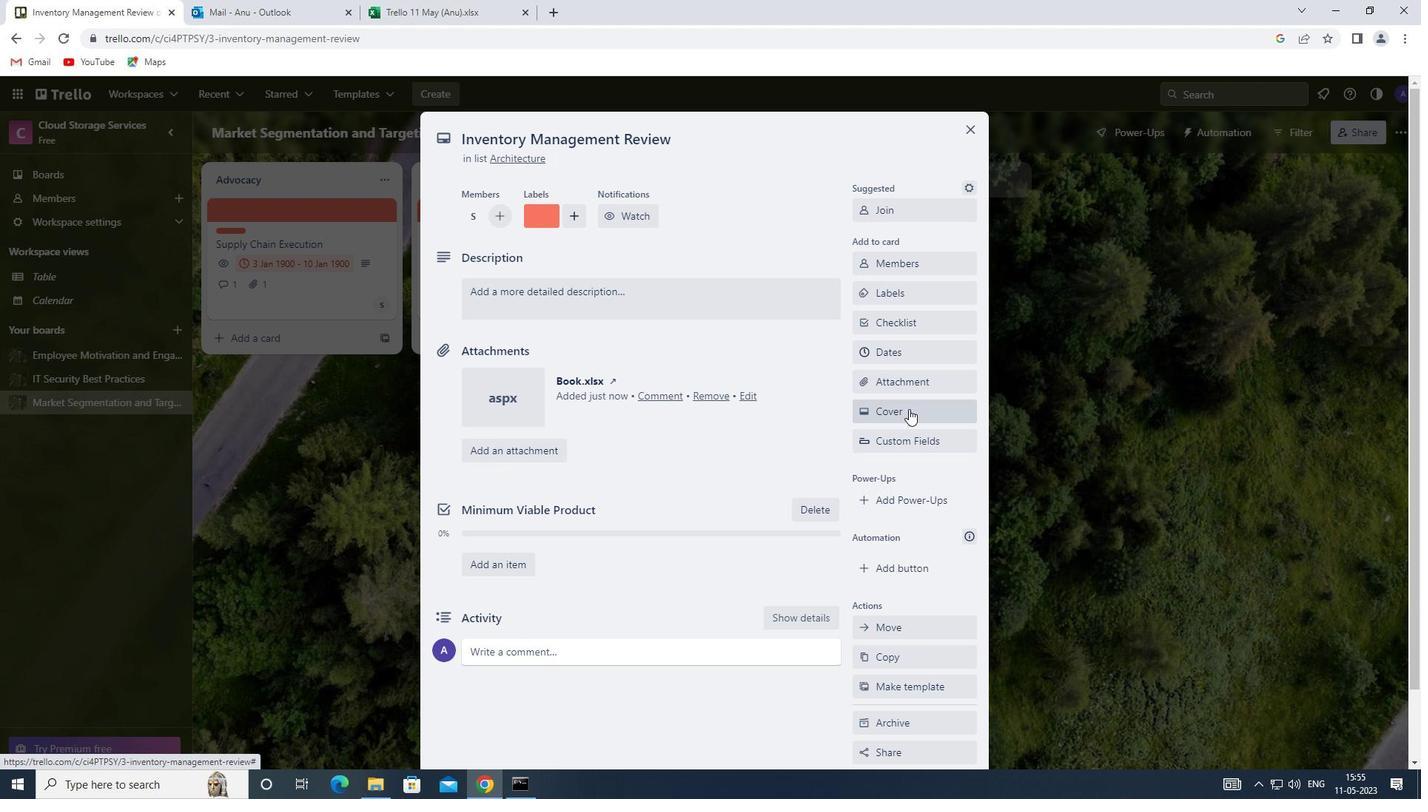
Action: Mouse moved to (997, 472)
Screenshot: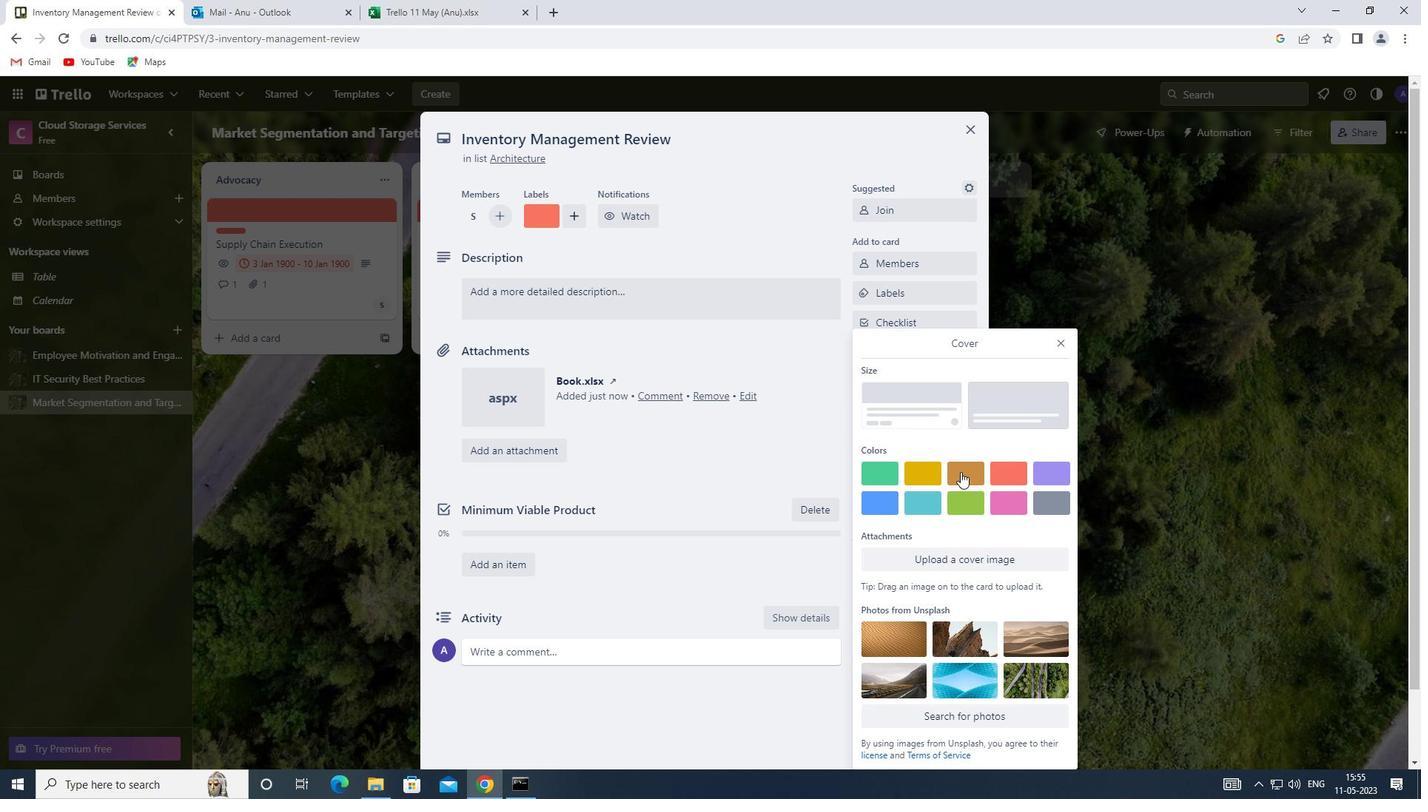 
Action: Mouse pressed left at (997, 472)
Screenshot: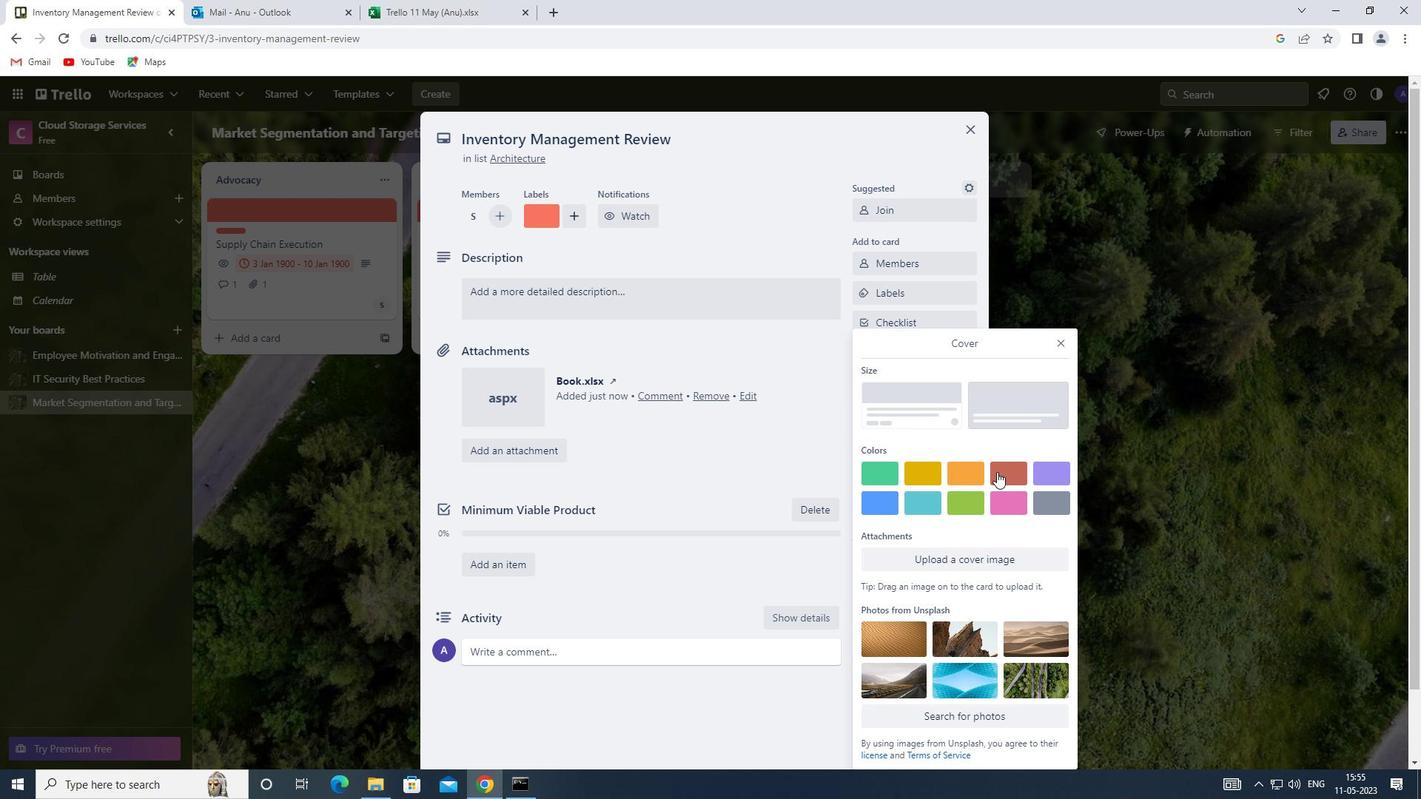 
Action: Mouse moved to (1060, 319)
Screenshot: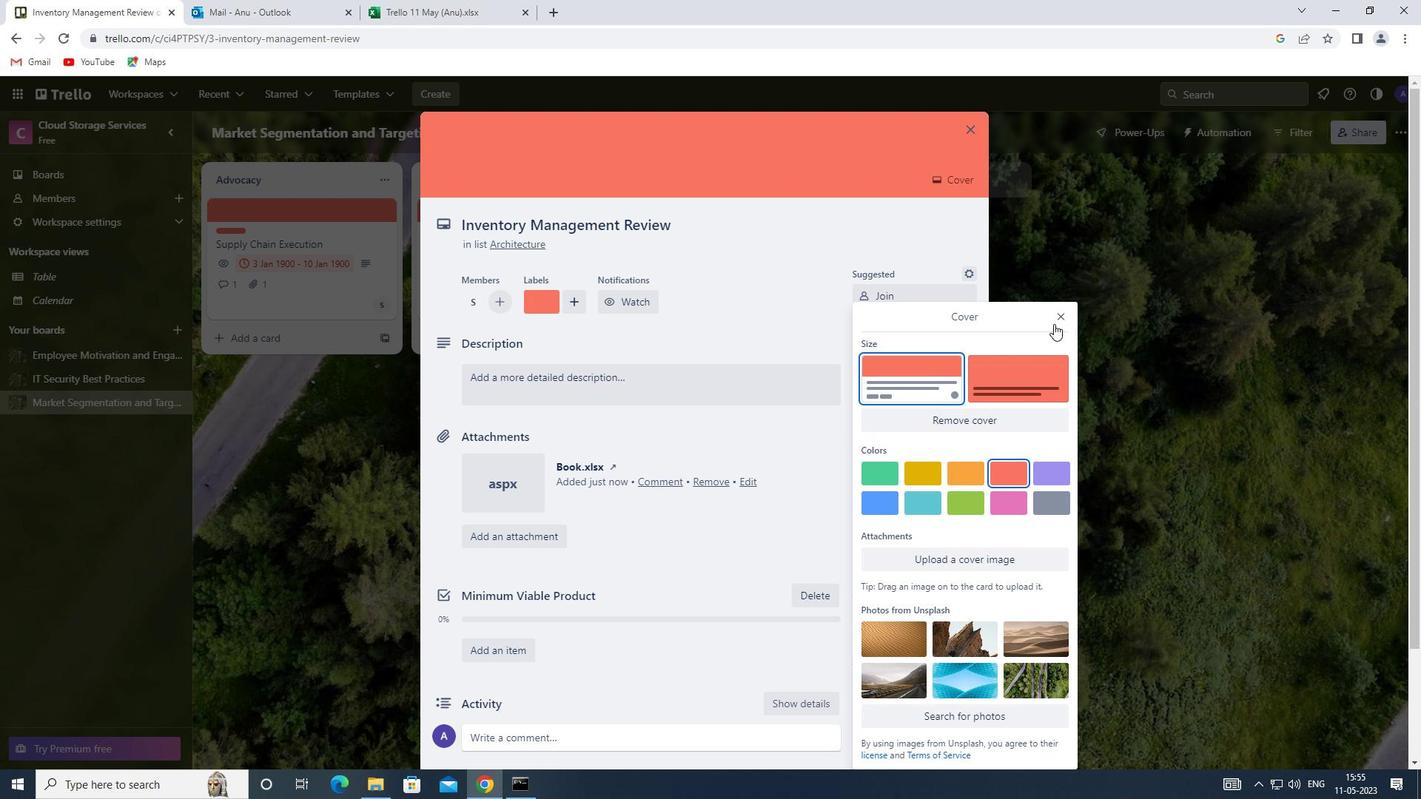
Action: Mouse pressed left at (1060, 319)
Screenshot: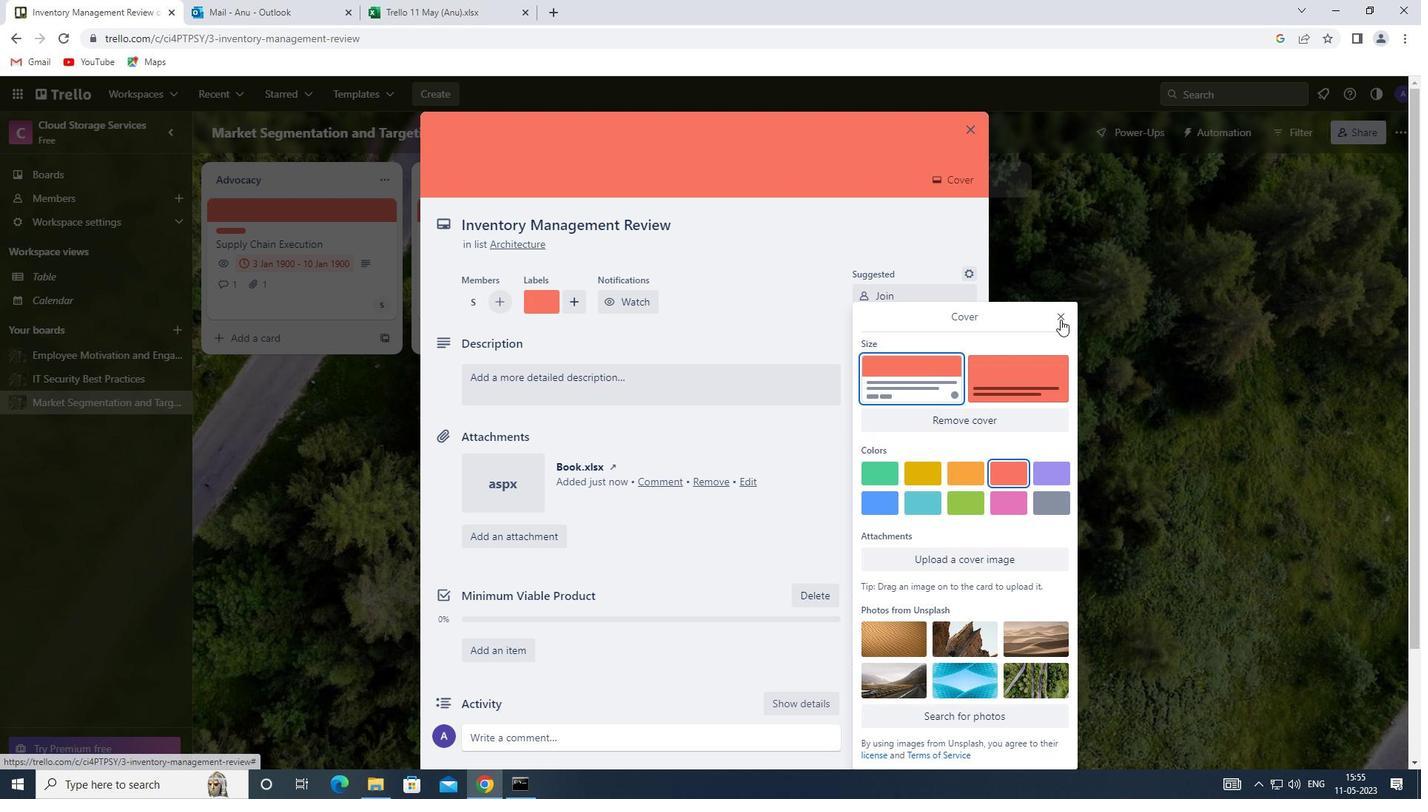 
Action: Mouse moved to (568, 384)
Screenshot: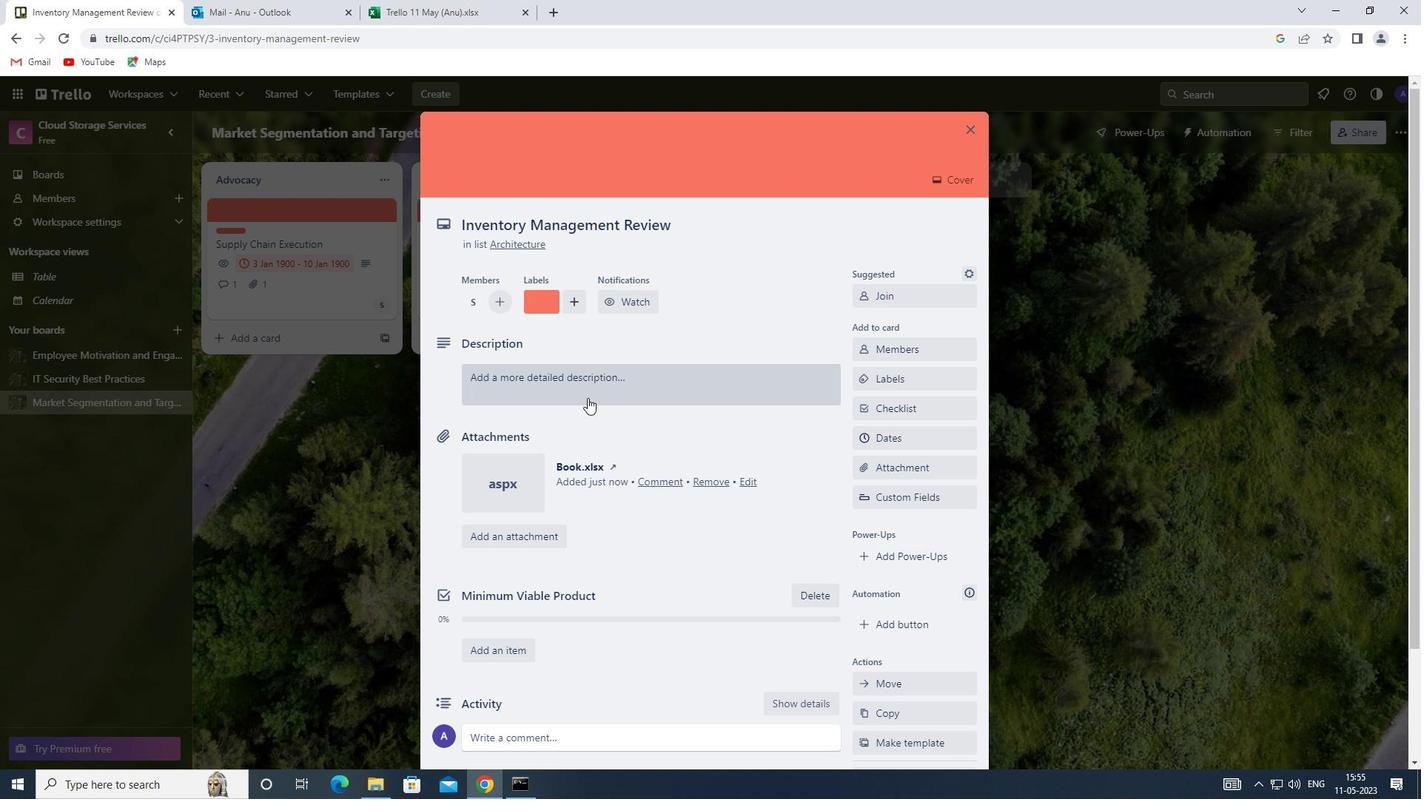 
Action: Mouse pressed left at (568, 384)
Screenshot: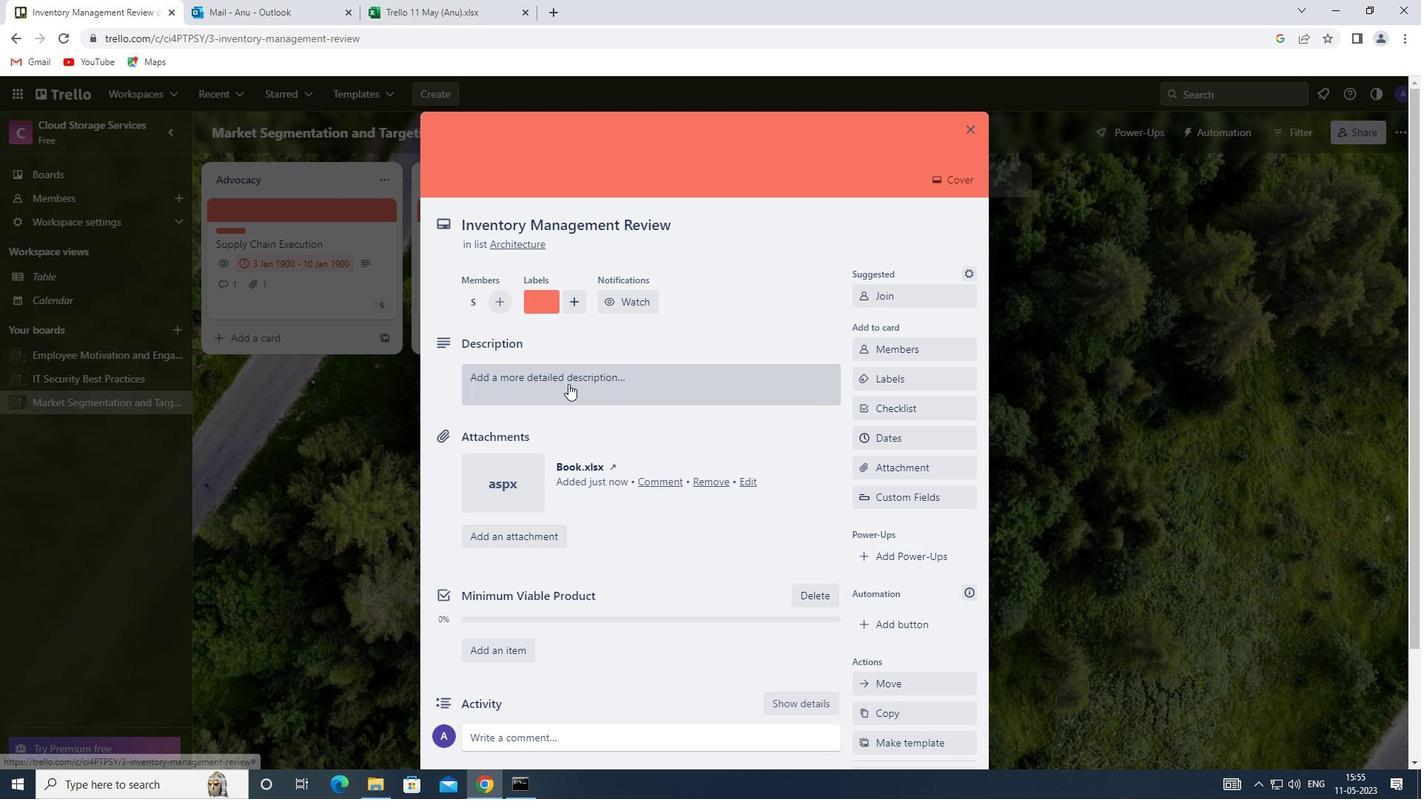 
Action: Mouse moved to (524, 445)
Screenshot: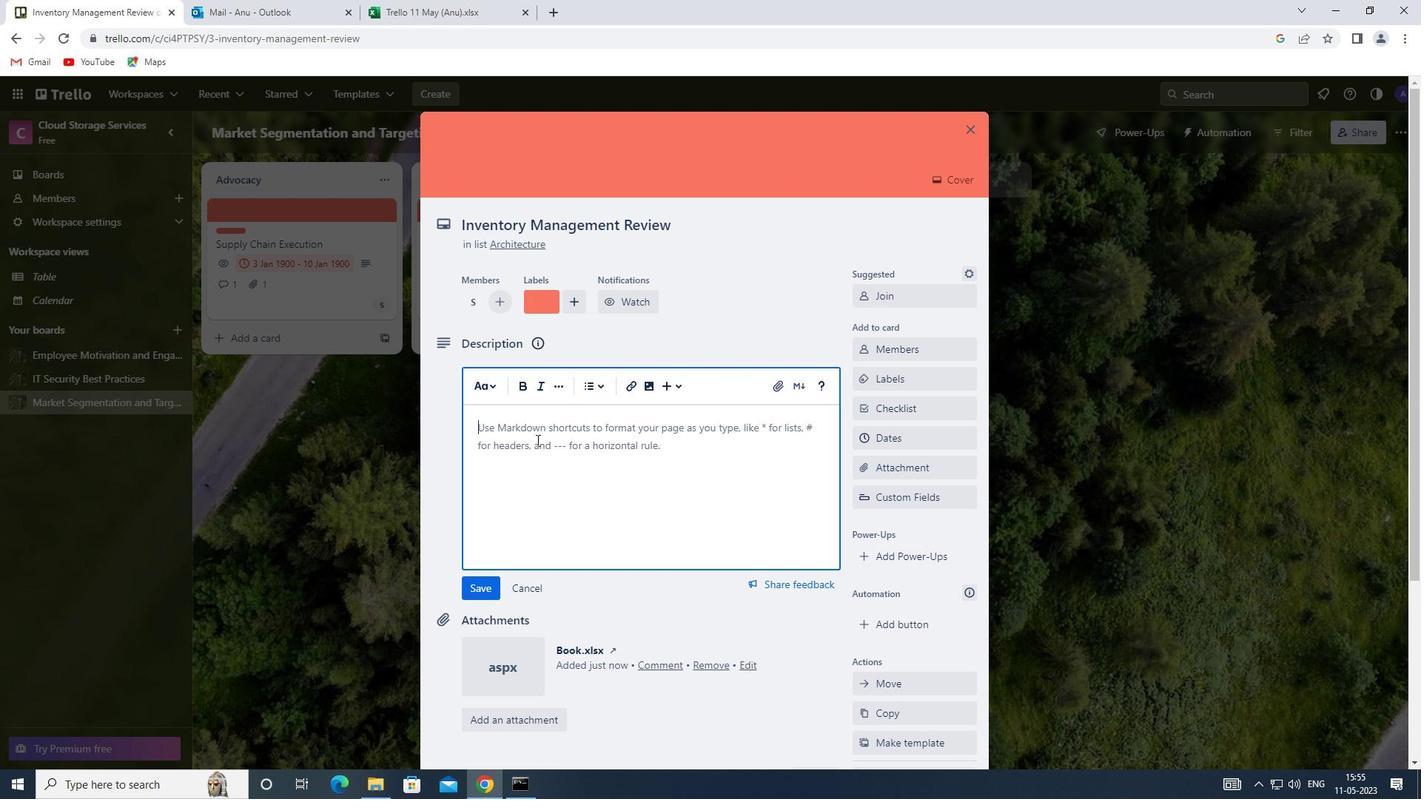 
Action: Mouse pressed left at (524, 445)
Screenshot: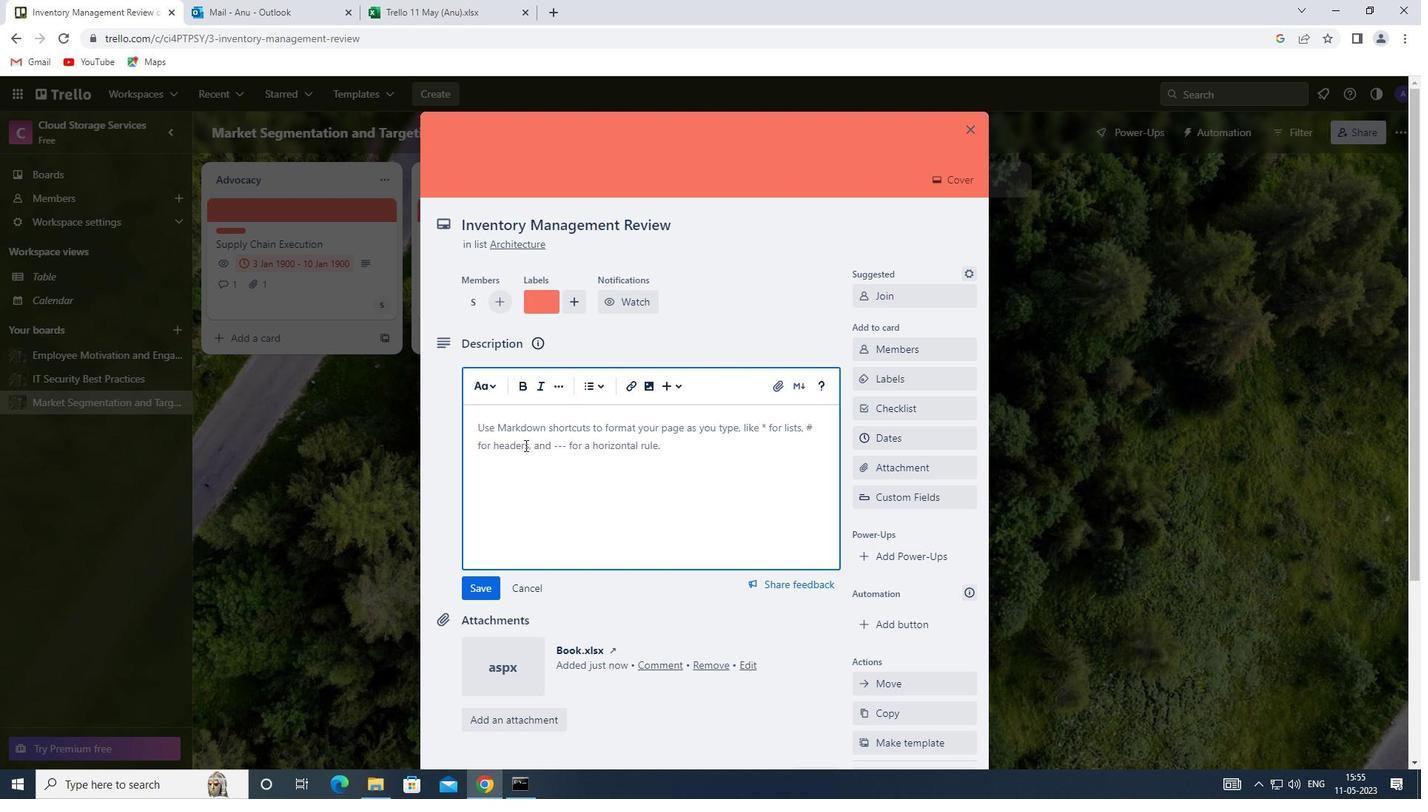 
Action: Key pressed <Key.shift>CONDUCT<Key.space>CUSTOMER<Key.space>RESEARCH<Key.space>FOR<Key.space>NEW<Key.space>CUSTOMER<Key.space>REFERRAL
Screenshot: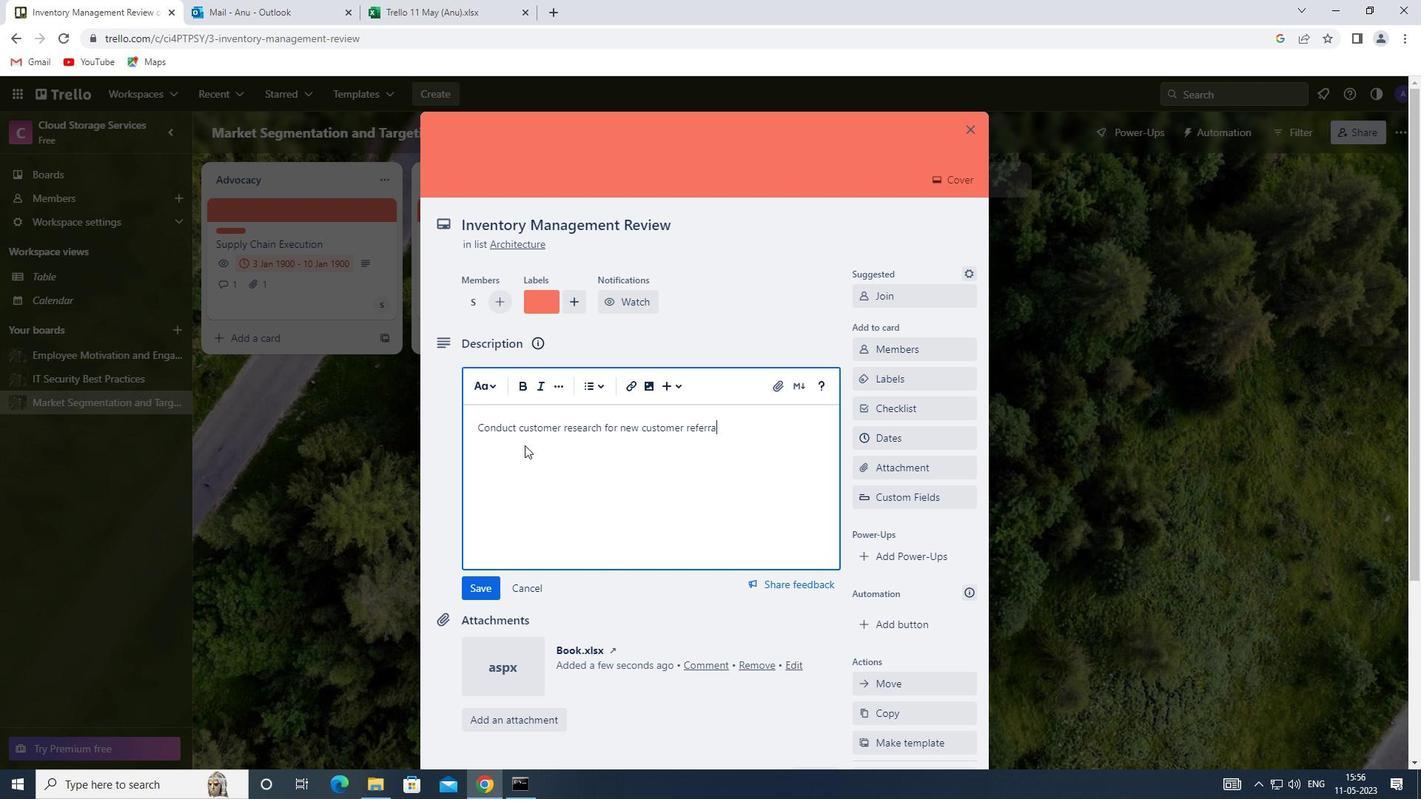 
Action: Mouse moved to (482, 594)
Screenshot: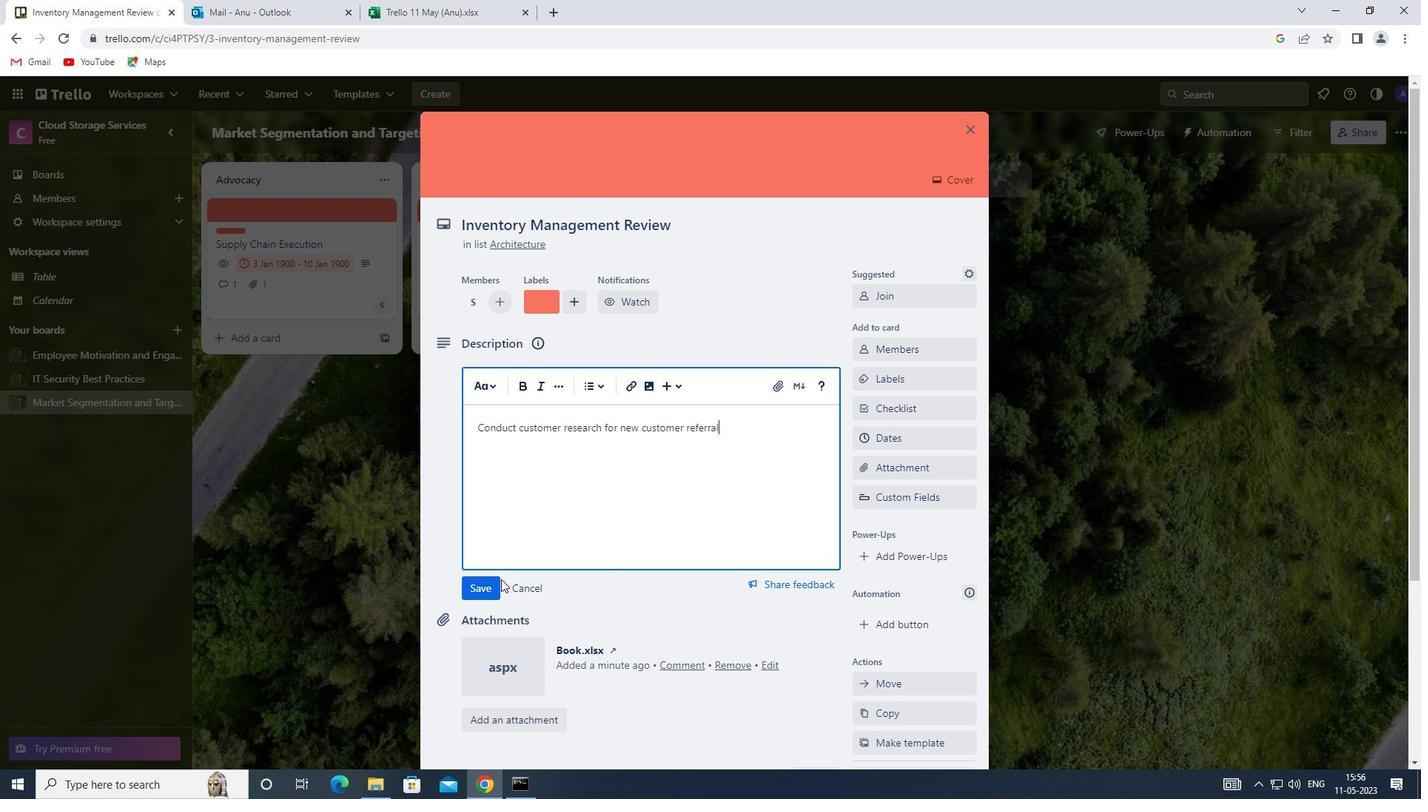 
Action: Mouse pressed left at (482, 594)
Screenshot: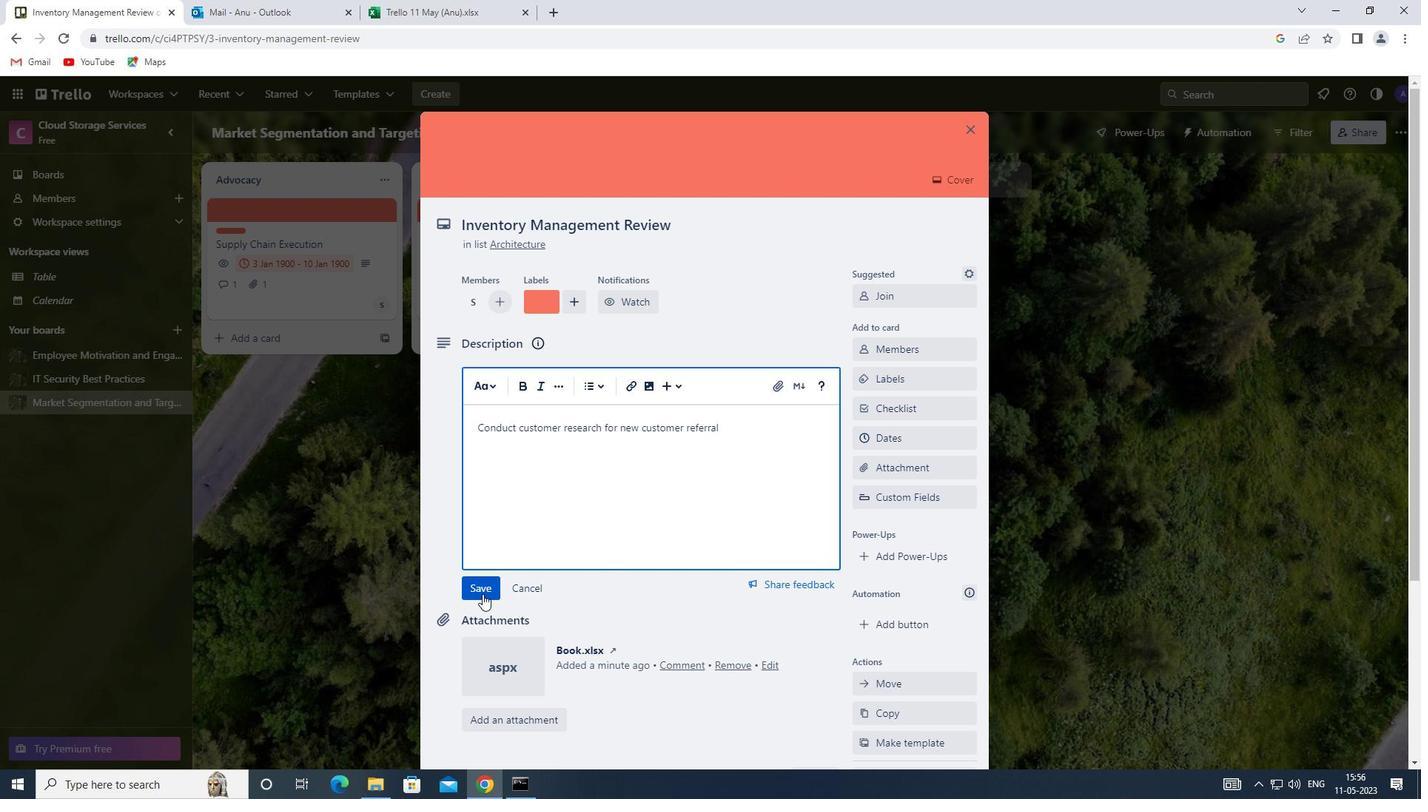 
Action: Mouse moved to (525, 547)
Screenshot: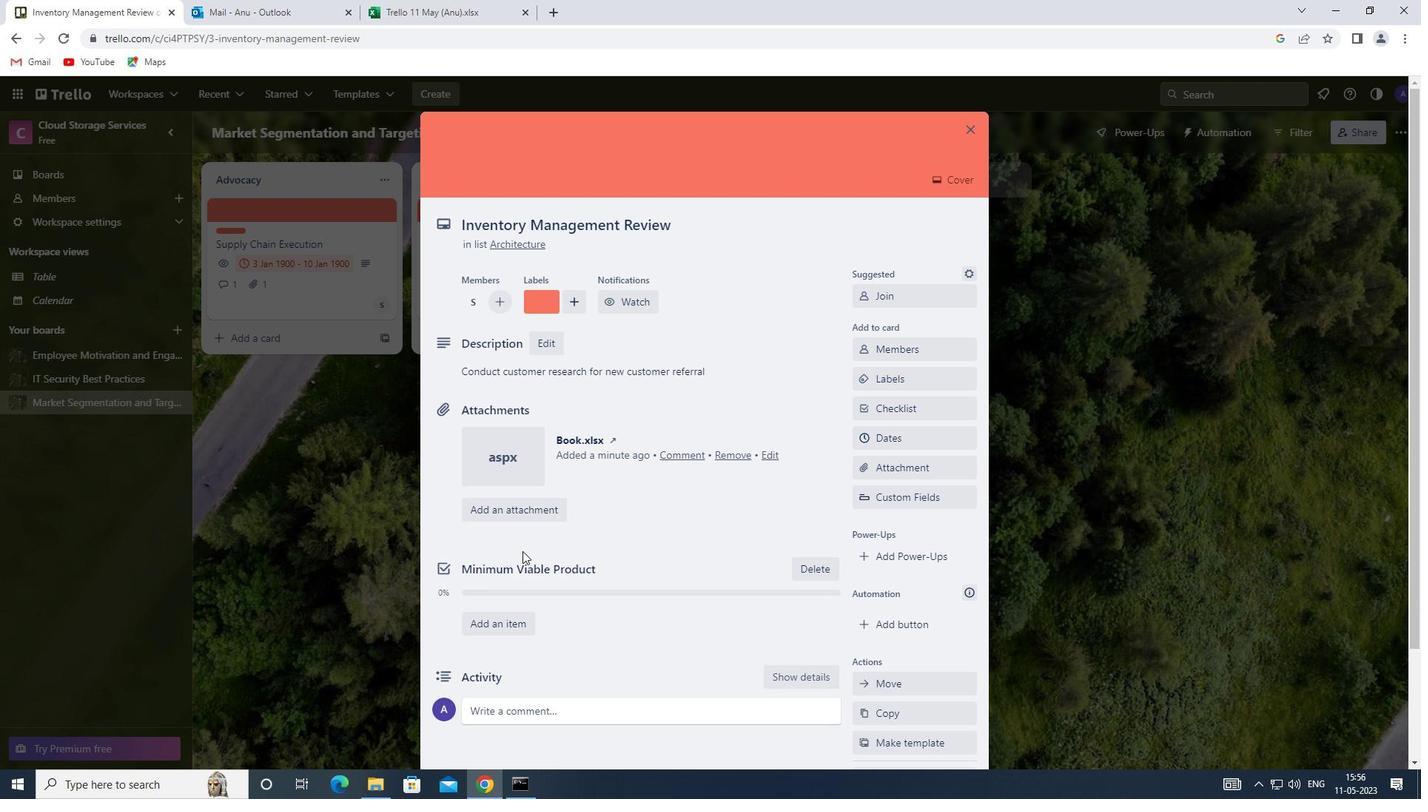 
Action: Mouse scrolled (525, 546) with delta (0, 0)
Screenshot: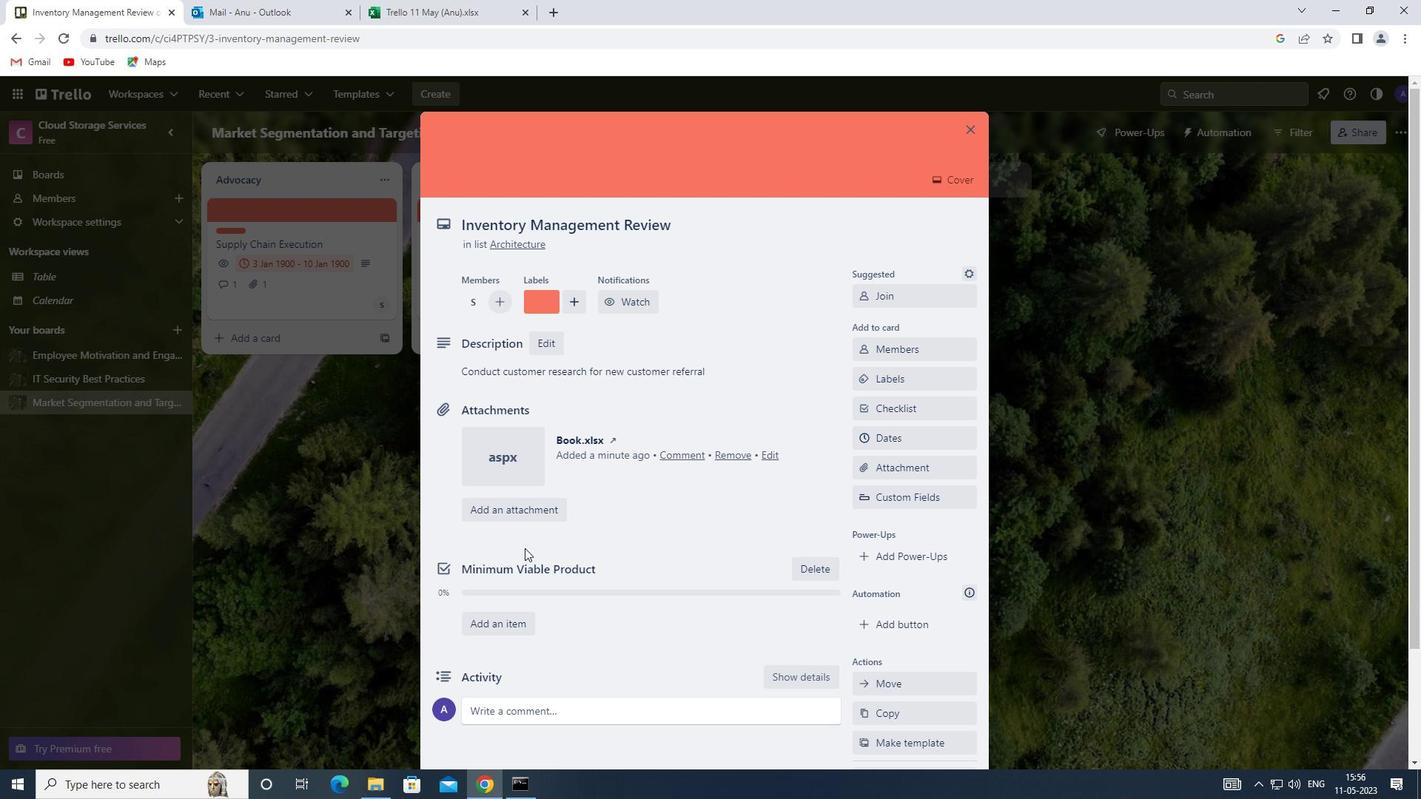 
Action: Mouse scrolled (525, 546) with delta (0, 0)
Screenshot: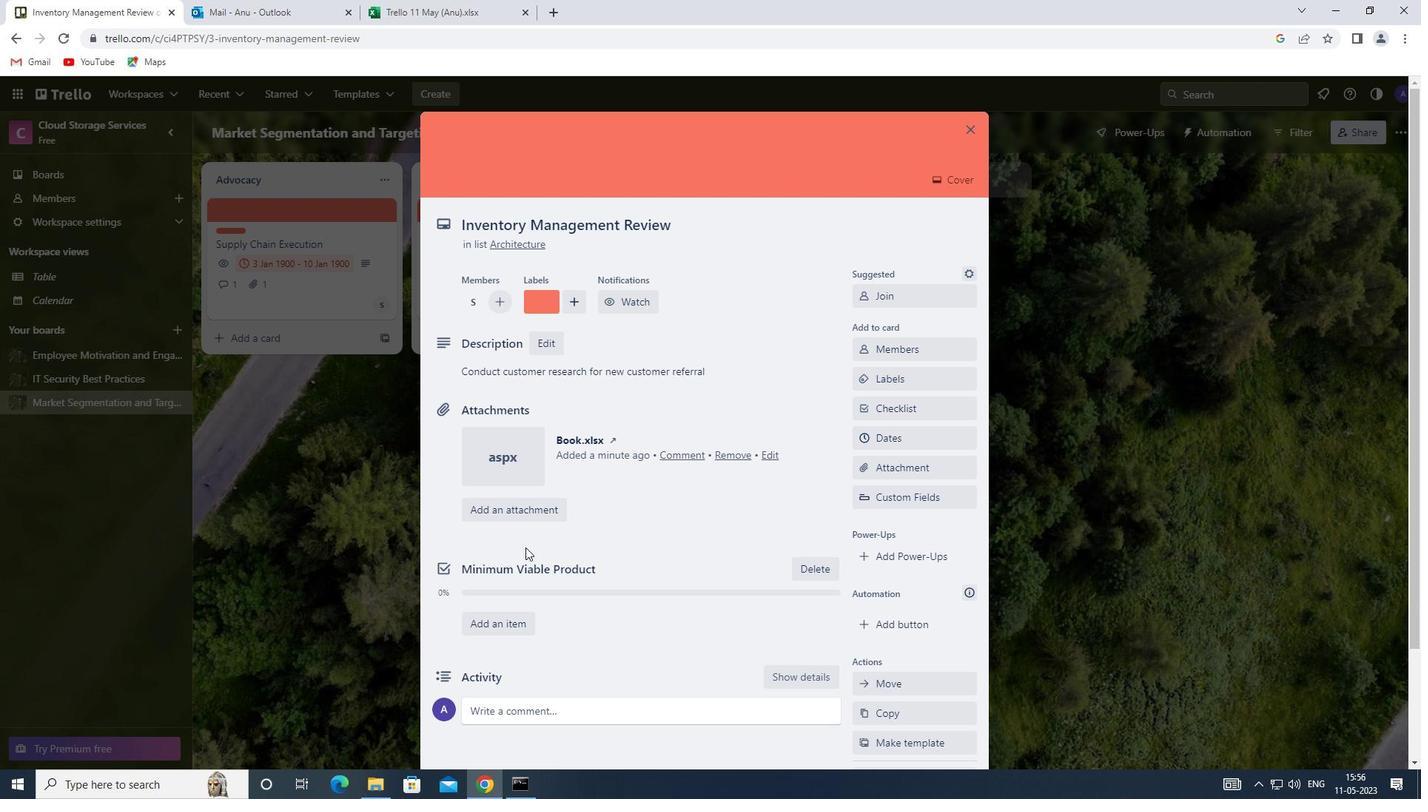 
Action: Mouse scrolled (525, 546) with delta (0, 0)
Screenshot: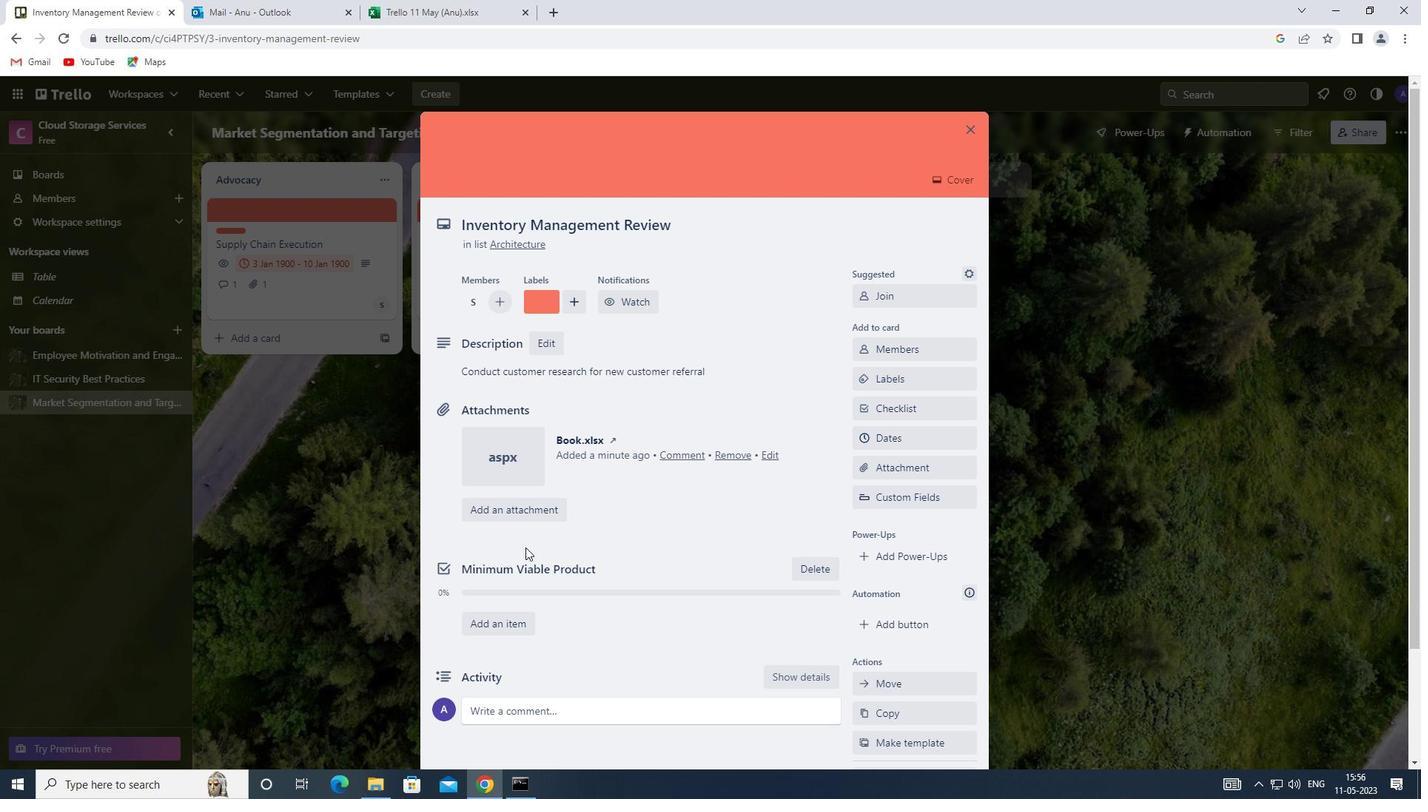 
Action: Mouse moved to (507, 581)
Screenshot: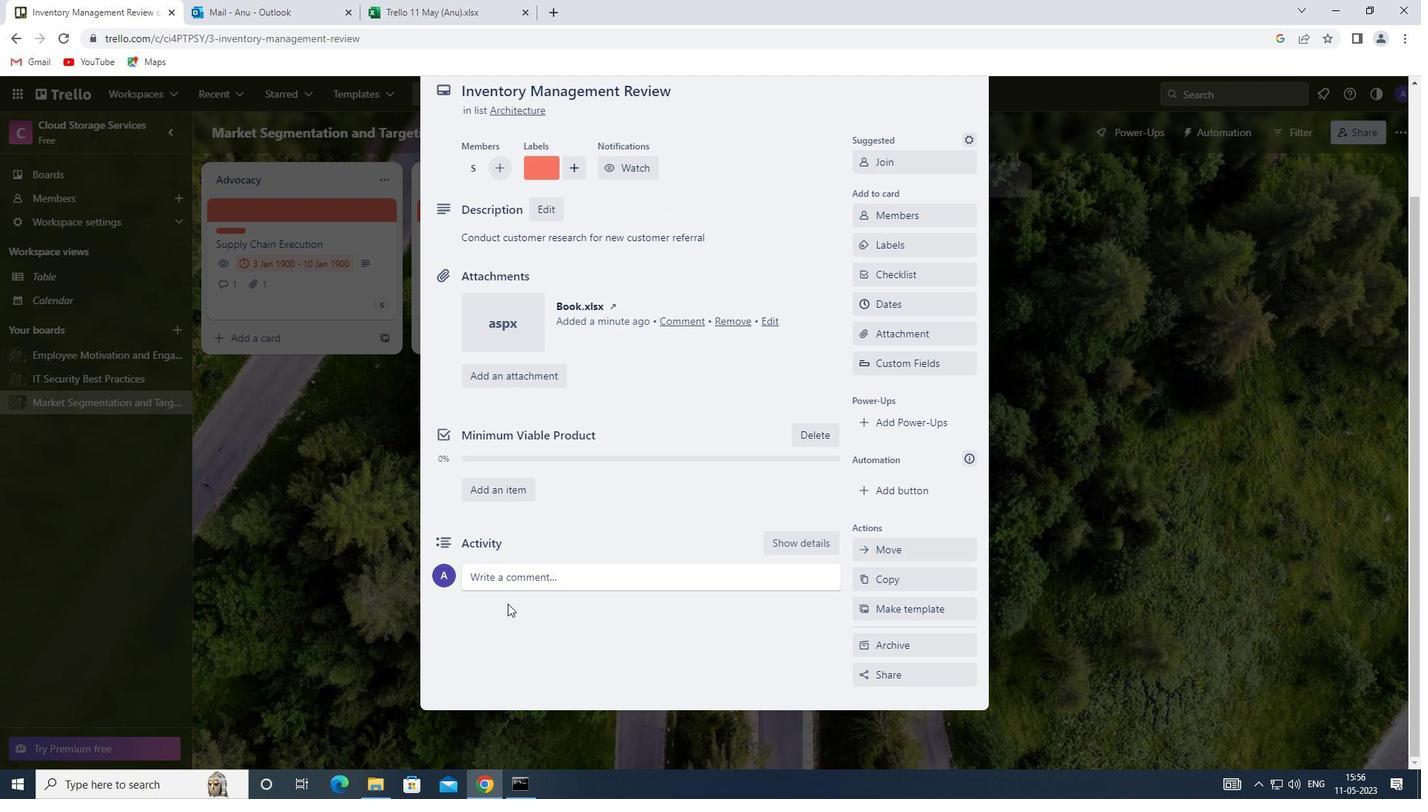 
Action: Mouse pressed left at (507, 581)
Screenshot: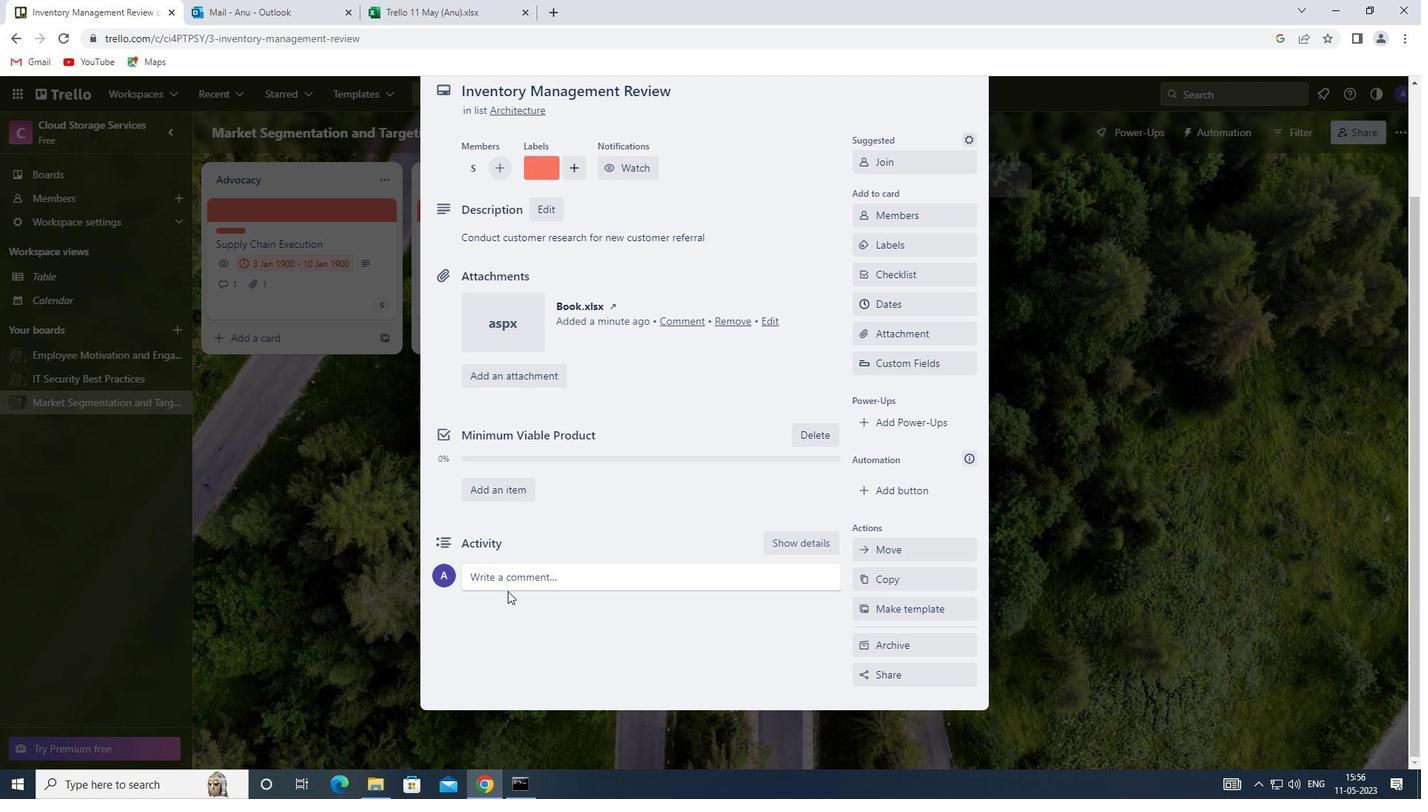 
Action: Mouse moved to (484, 622)
Screenshot: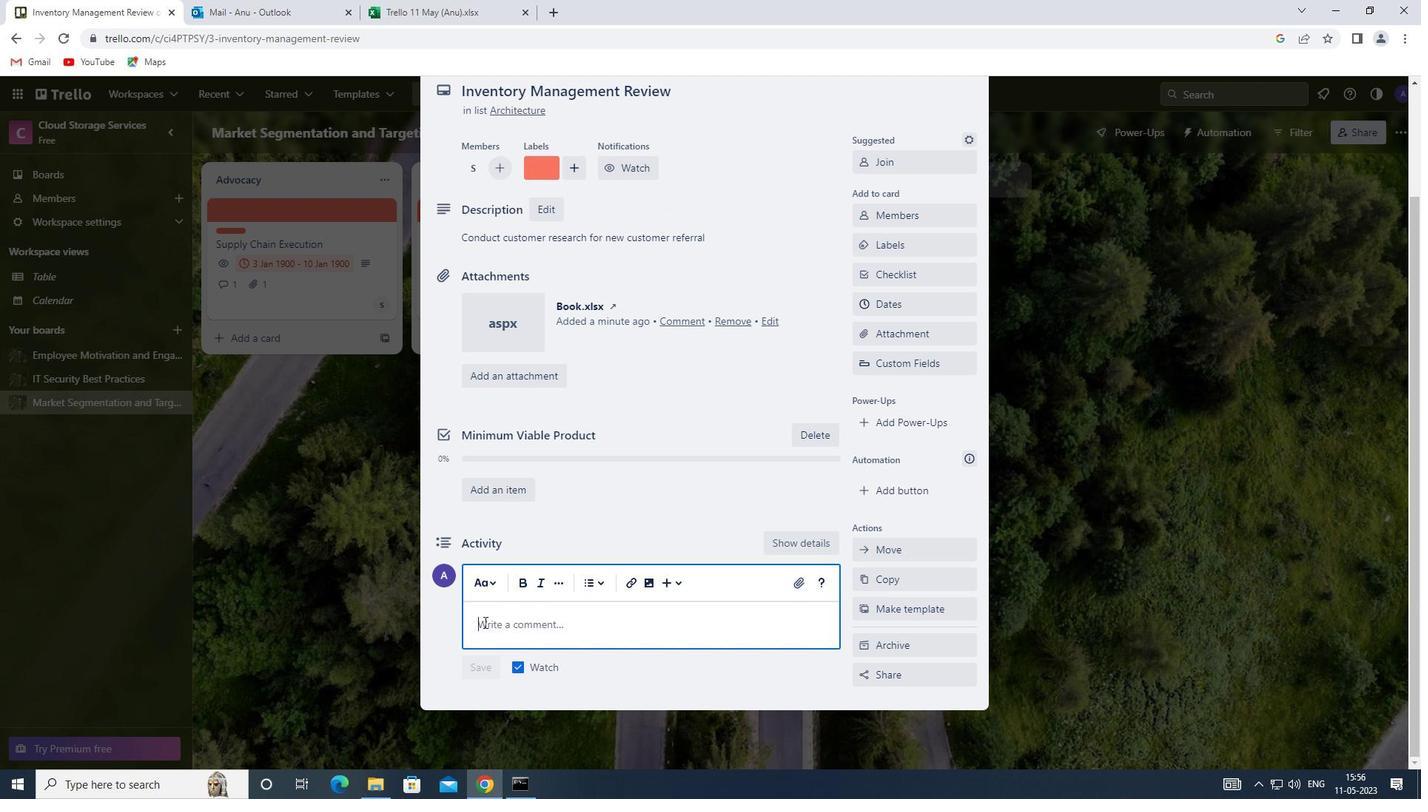 
Action: Mouse pressed left at (484, 622)
Screenshot: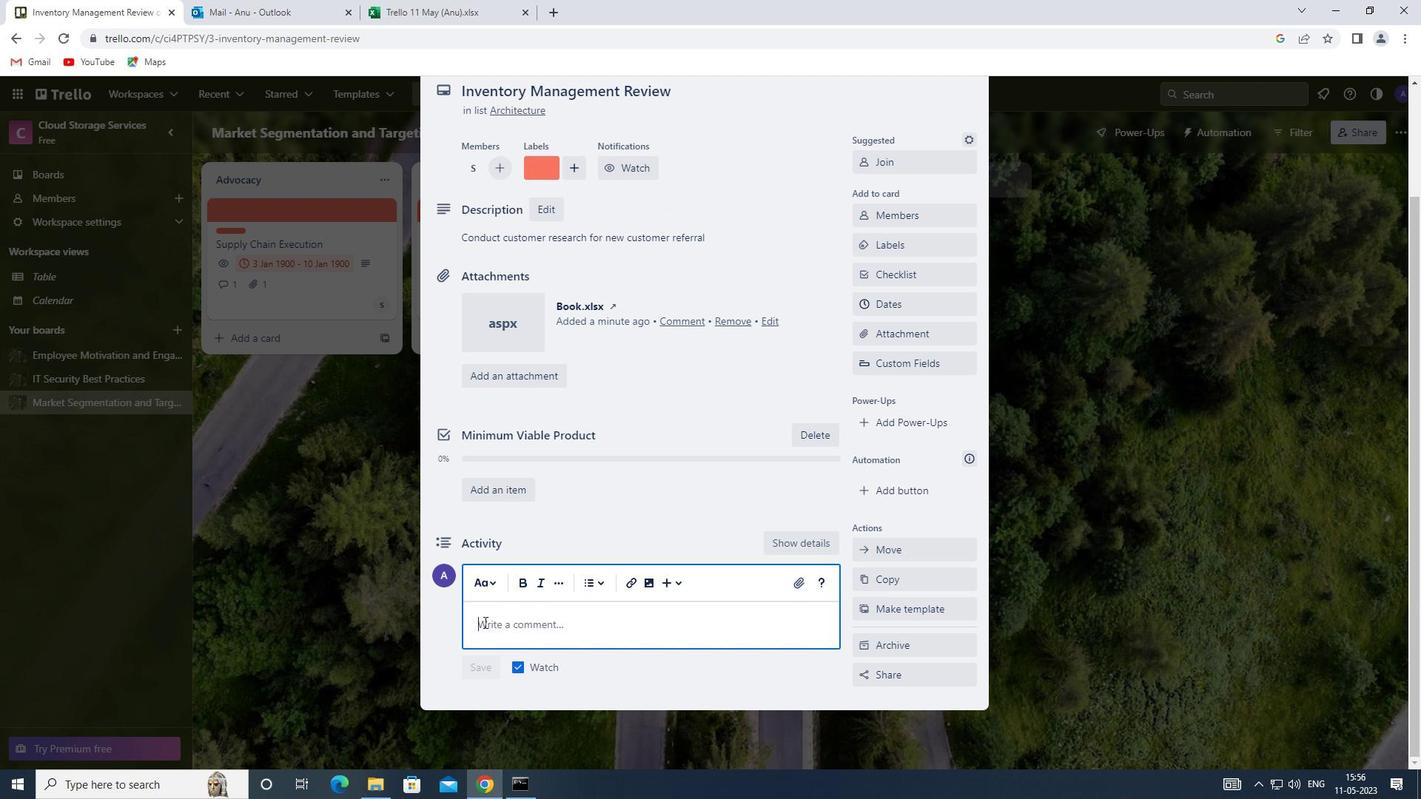 
Action: Key pressed <Key.shift>THIS<Key.space>TASK<Key.space>REQUIRES<Key.space>US<Key.space>TO<Key.space>BE<Key.space>DETAIL-ORIENTED<Key.space>AND<Key.space>METICULOUS,ENSURING<Key.space>THAT<Key.space>WE<Key.space>DO<Key.space>NOT<Key.space>OVERLOOK<Key.space>ANYTHING<Key.space>IMPORTANT
Screenshot: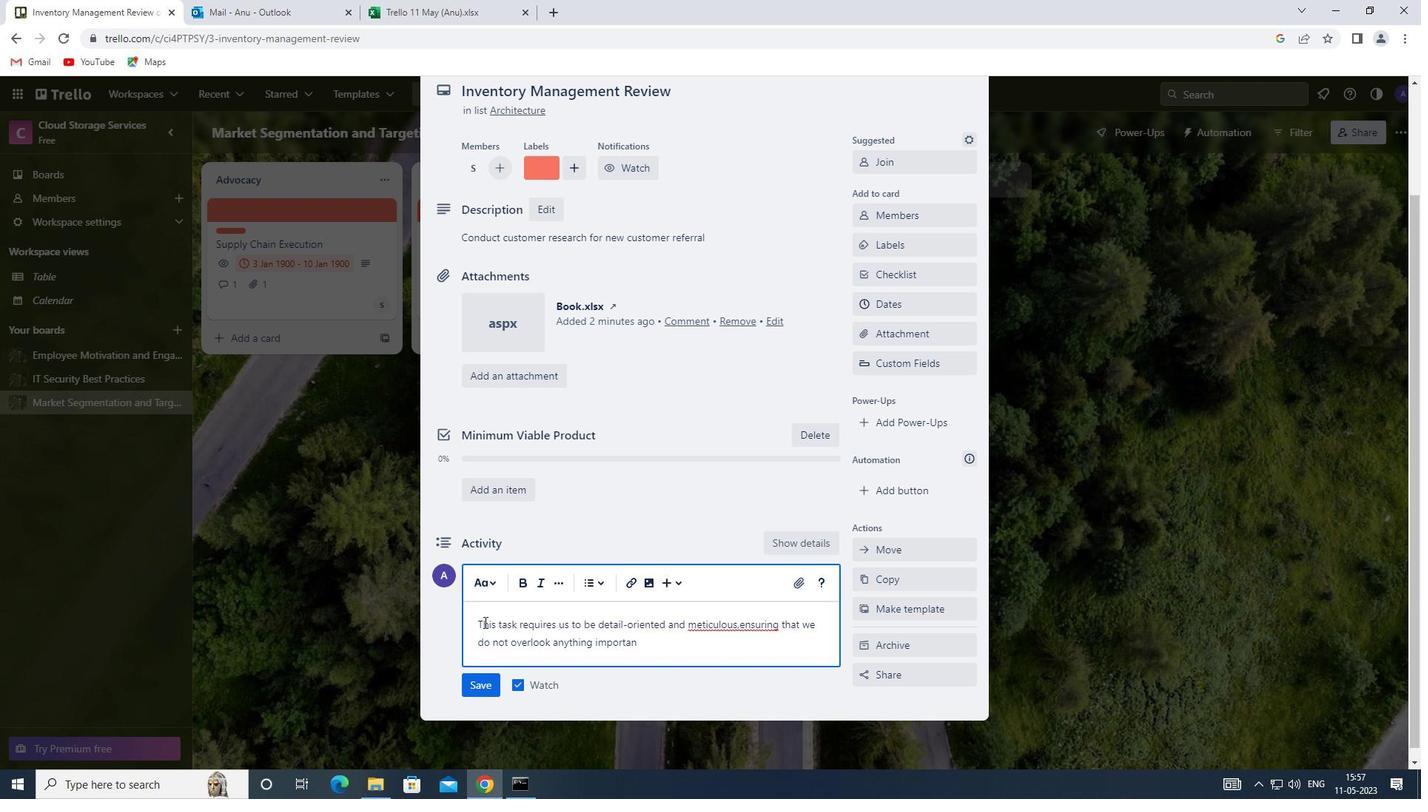 
Action: Mouse moved to (489, 687)
Screenshot: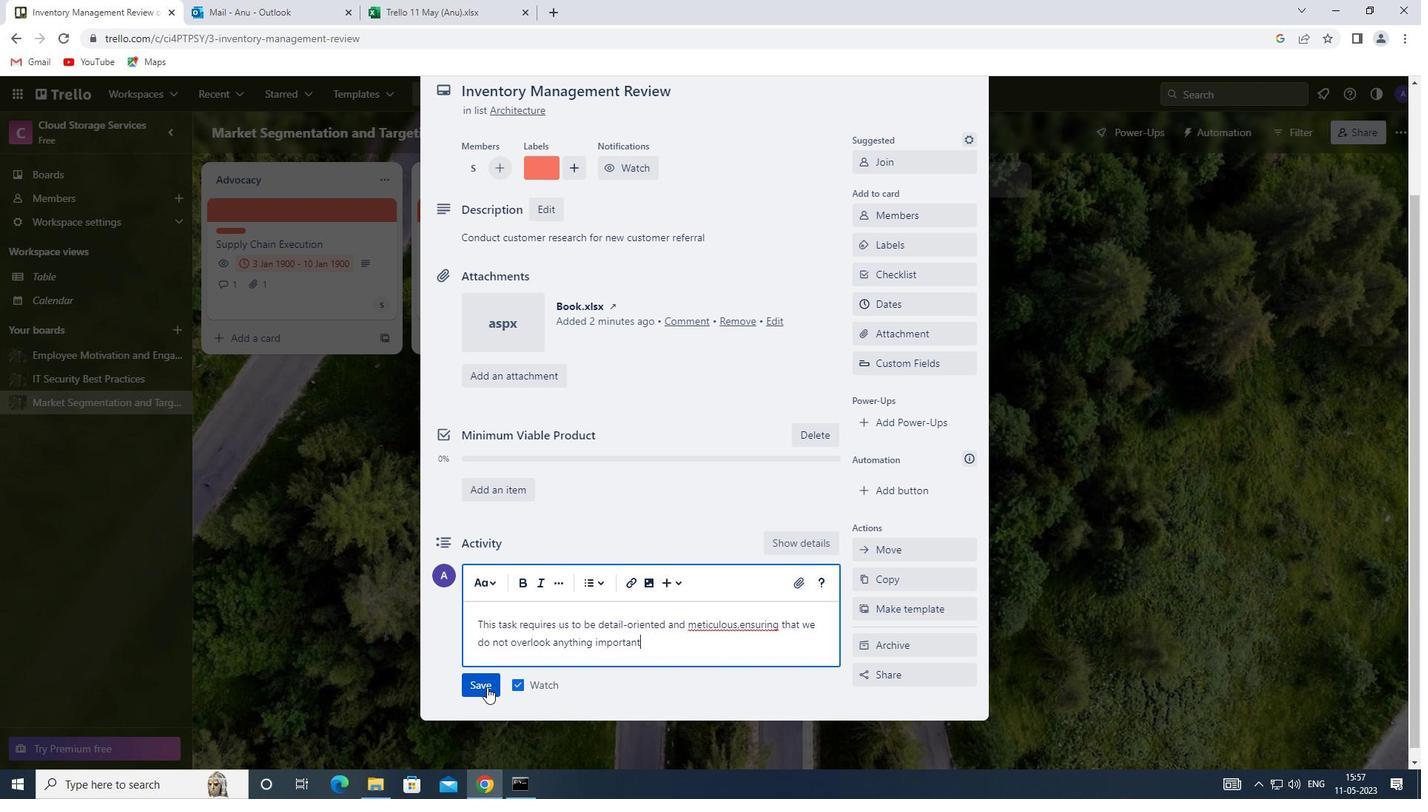 
Action: Mouse pressed left at (489, 687)
Screenshot: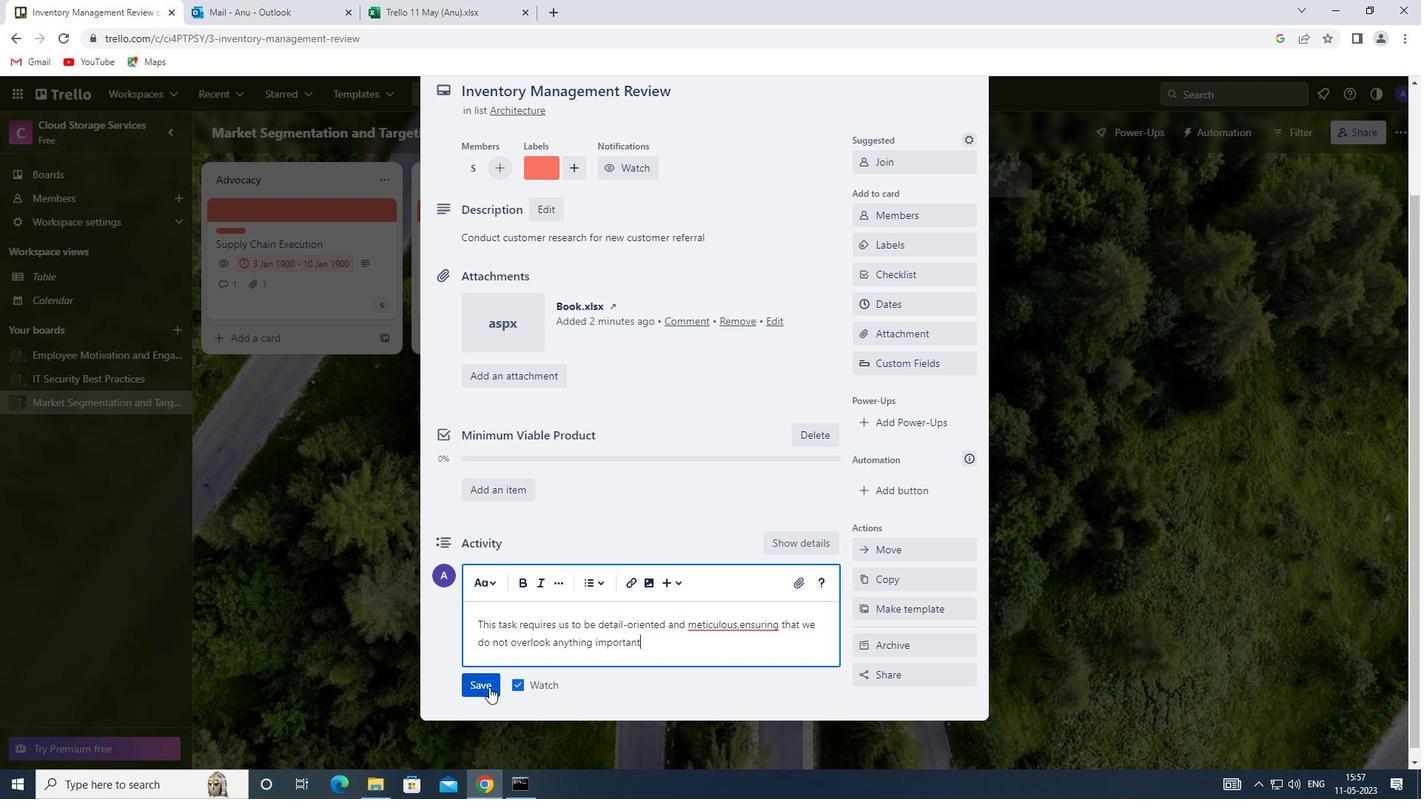 
Action: Mouse moved to (900, 309)
Screenshot: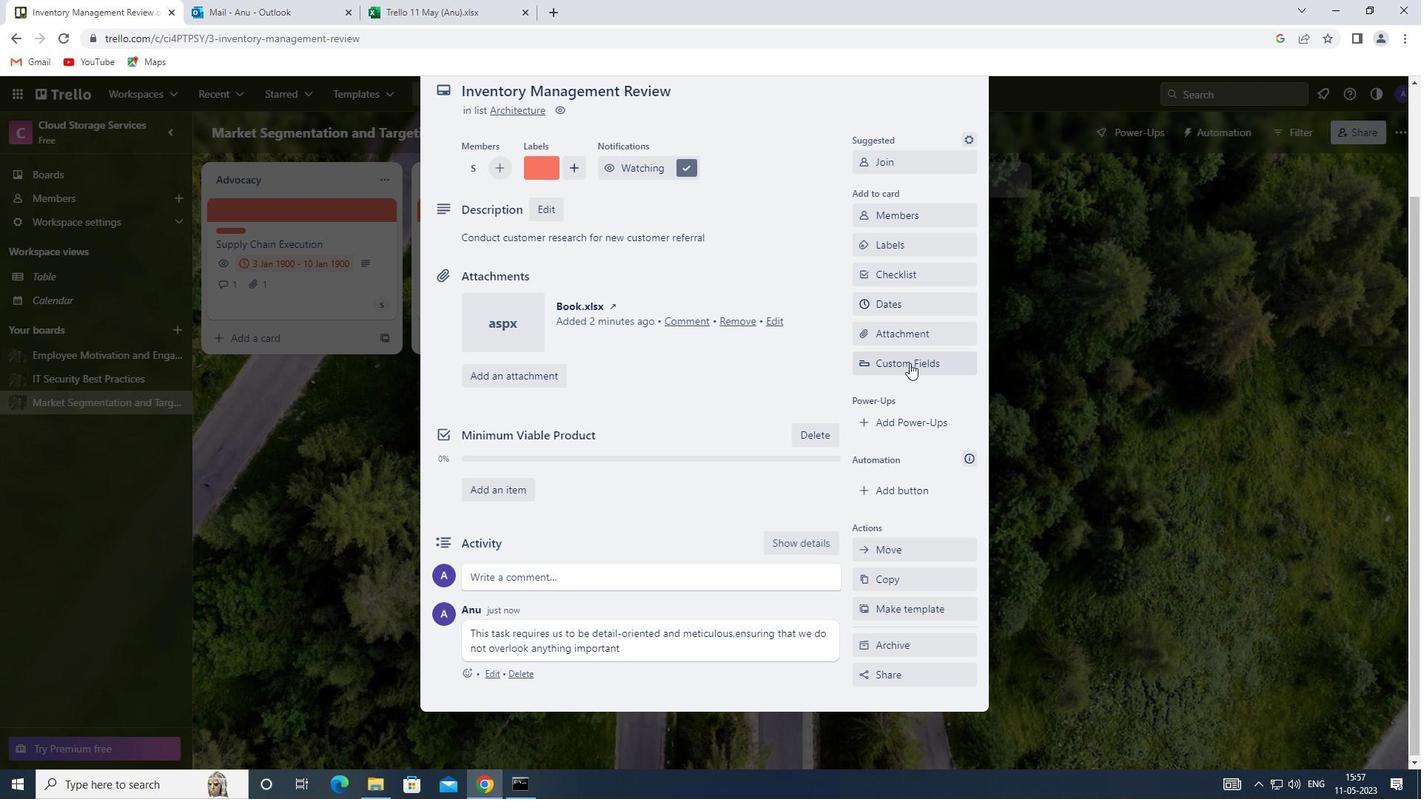 
Action: Mouse pressed left at (900, 309)
Screenshot: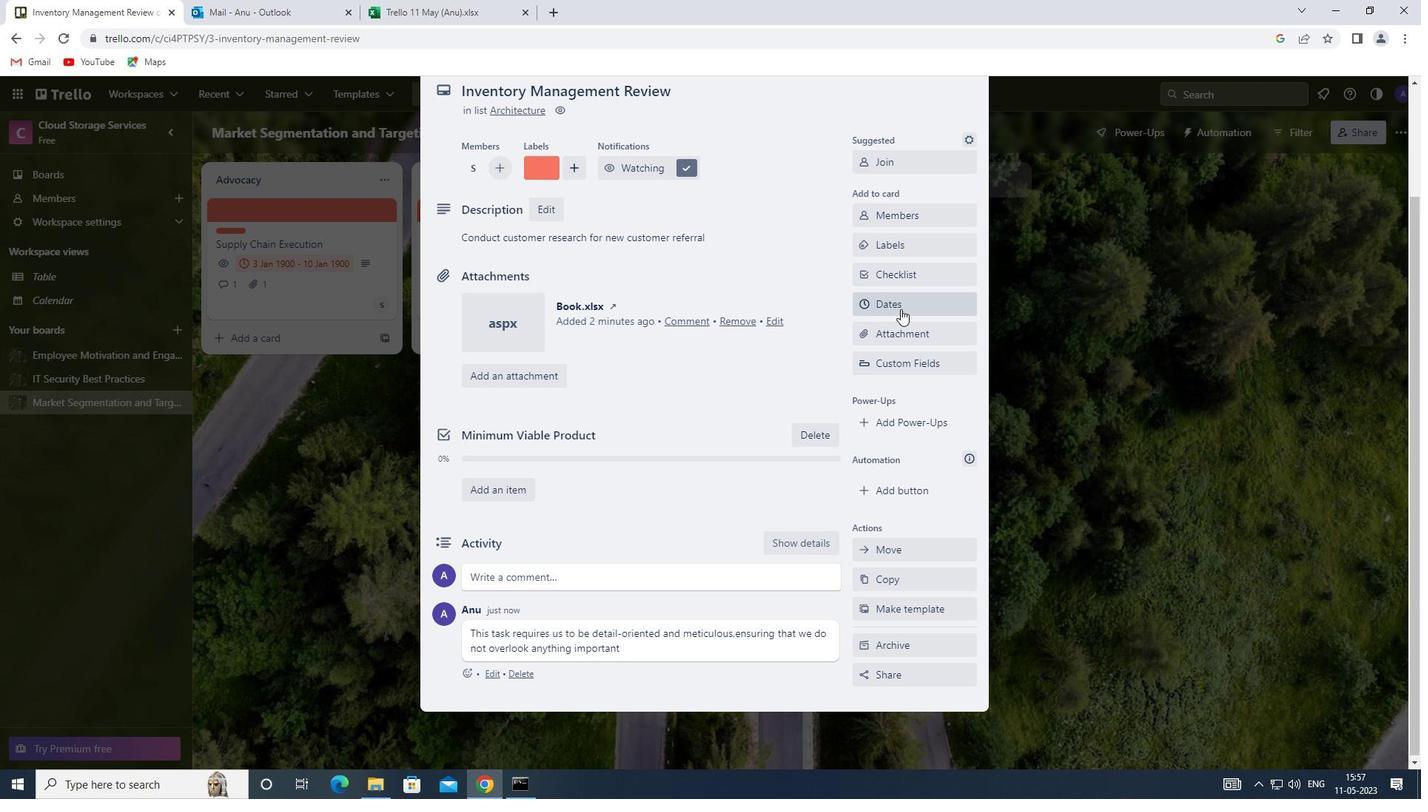 
Action: Mouse moved to (868, 401)
Screenshot: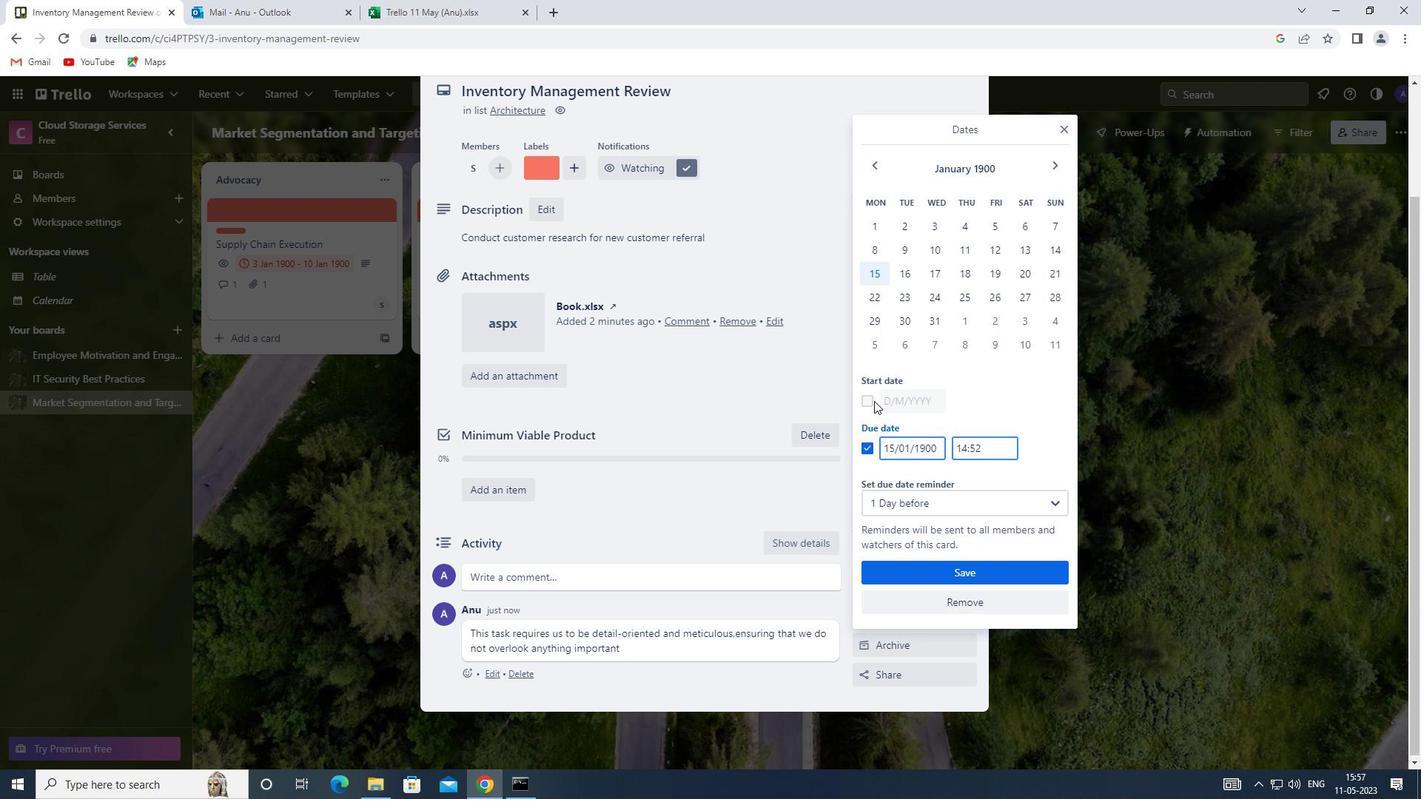 
Action: Mouse pressed left at (868, 401)
Screenshot: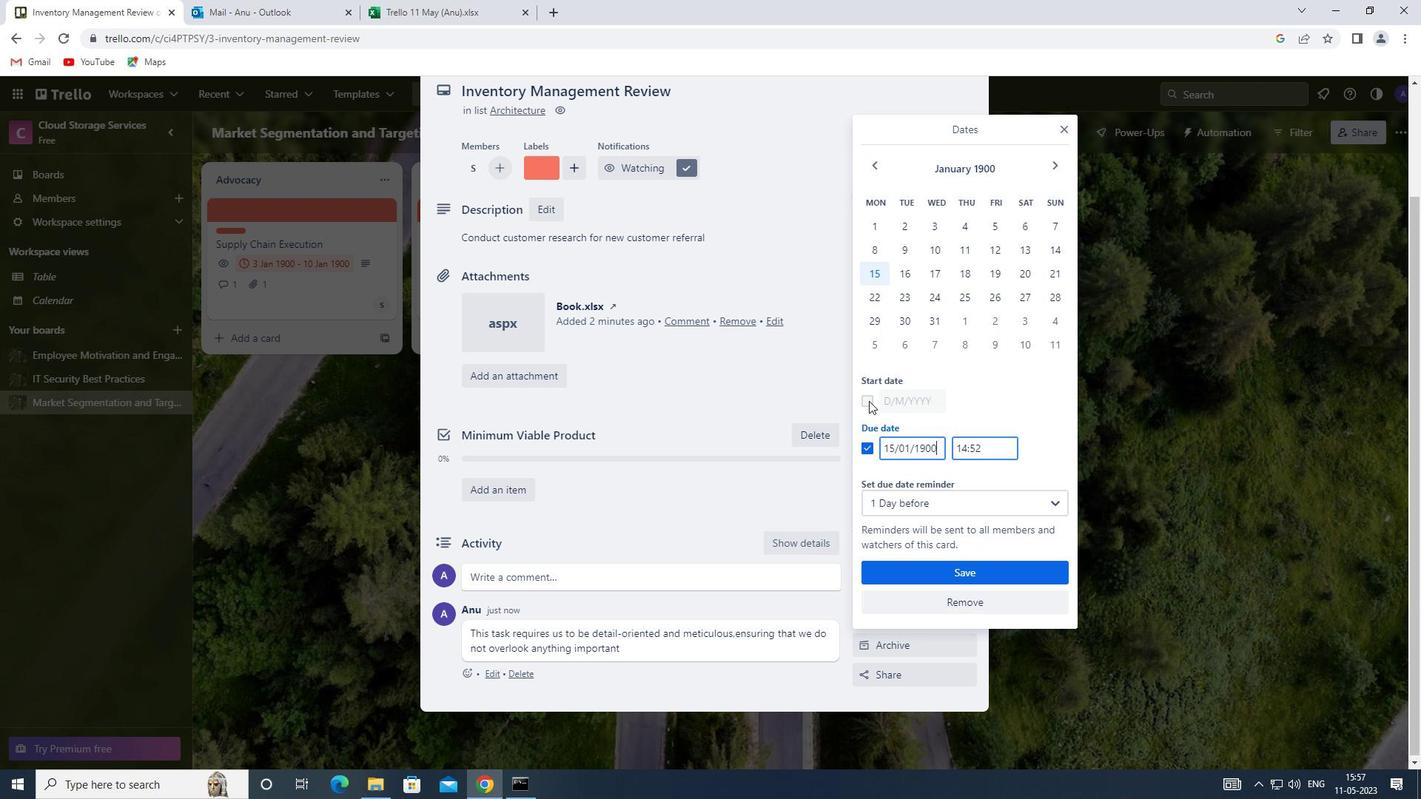 
Action: Mouse moved to (907, 250)
Screenshot: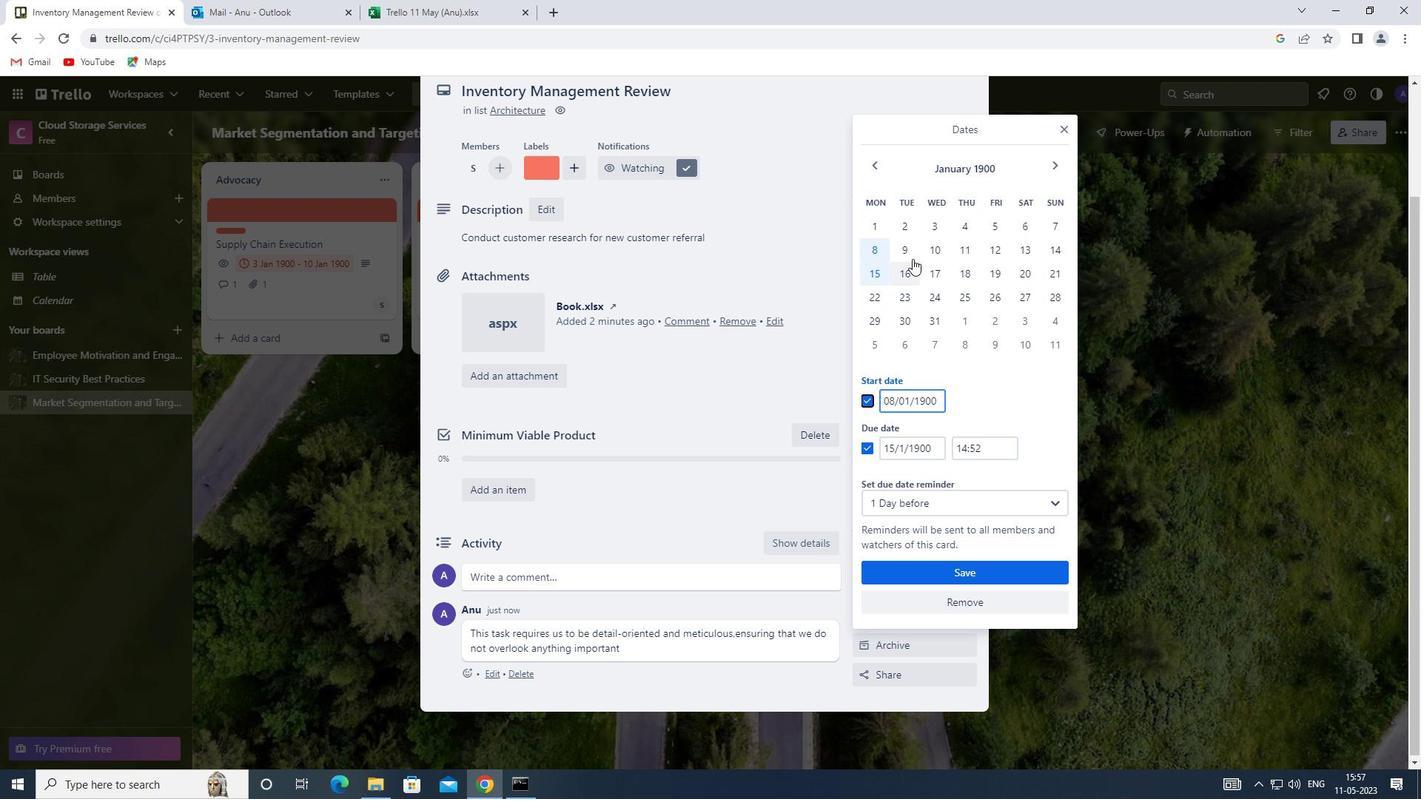 
Action: Mouse pressed left at (907, 250)
Screenshot: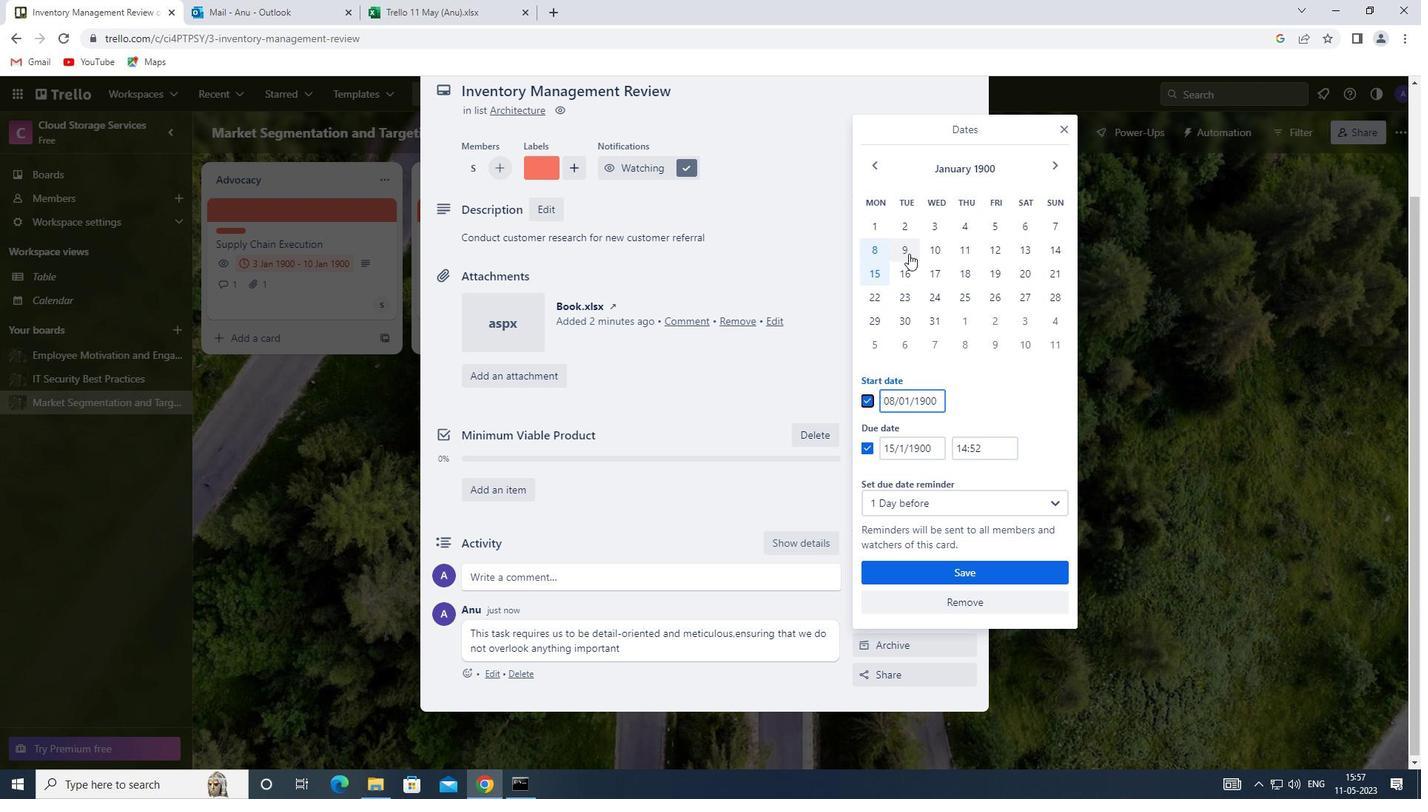 
Action: Mouse moved to (906, 271)
Screenshot: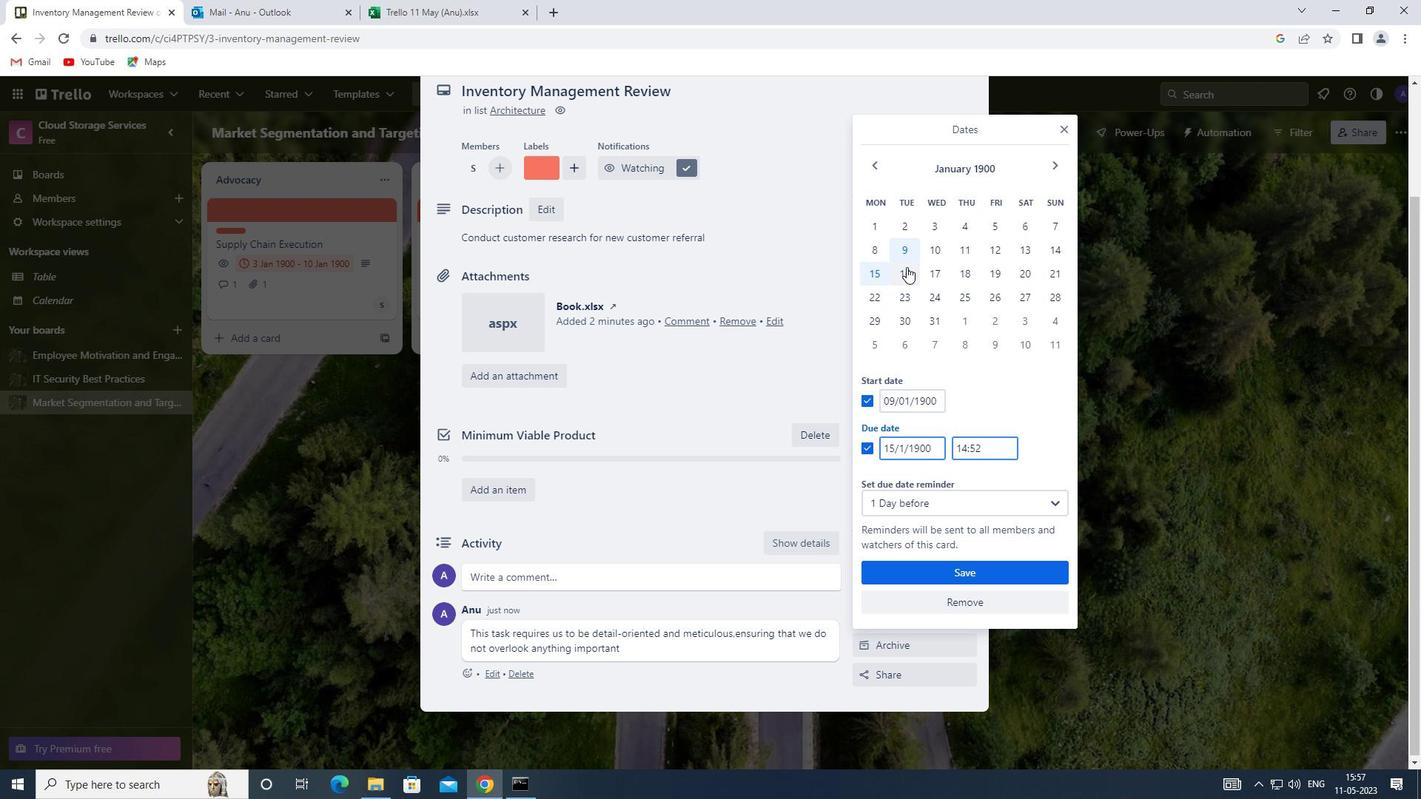 
Action: Mouse pressed left at (906, 271)
Screenshot: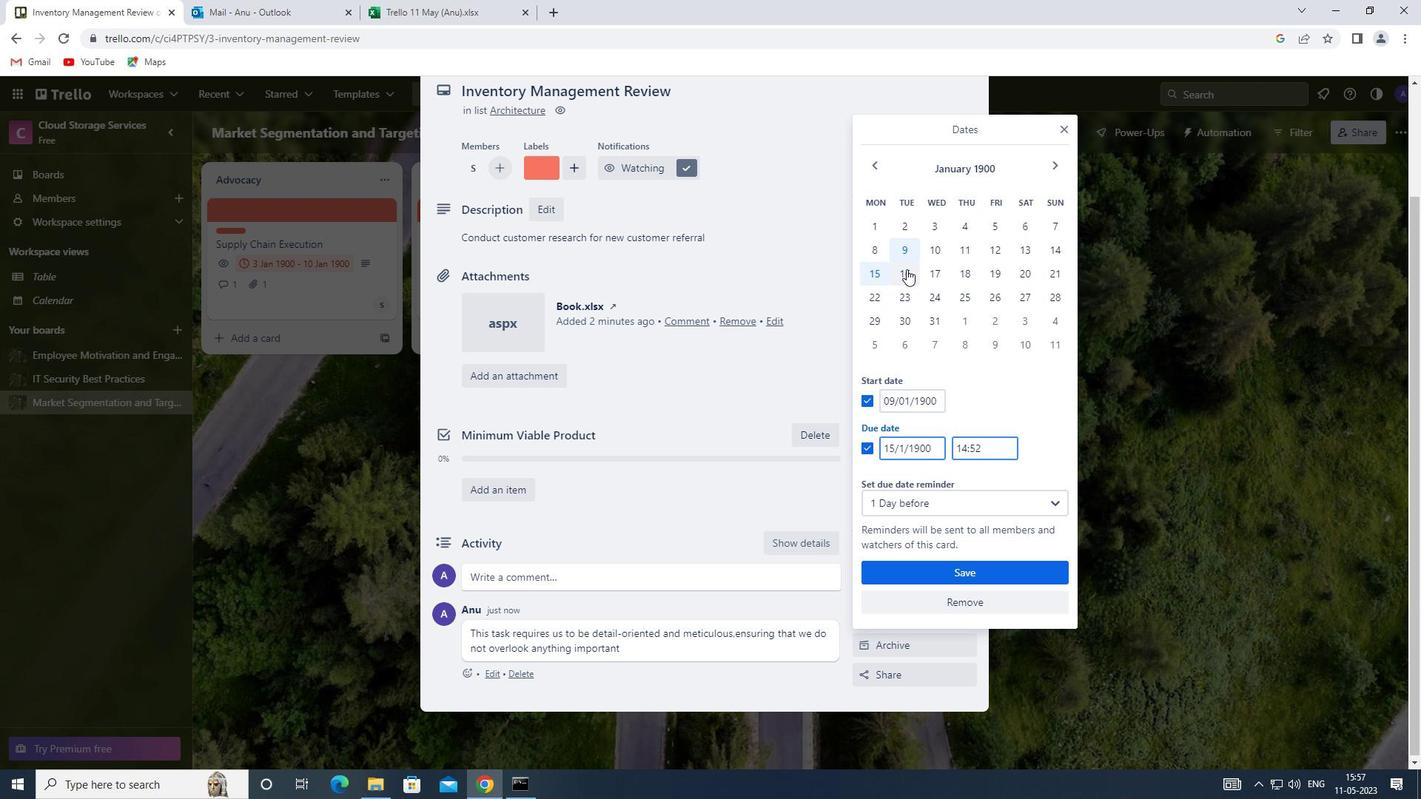 
Action: Mouse moved to (965, 571)
Screenshot: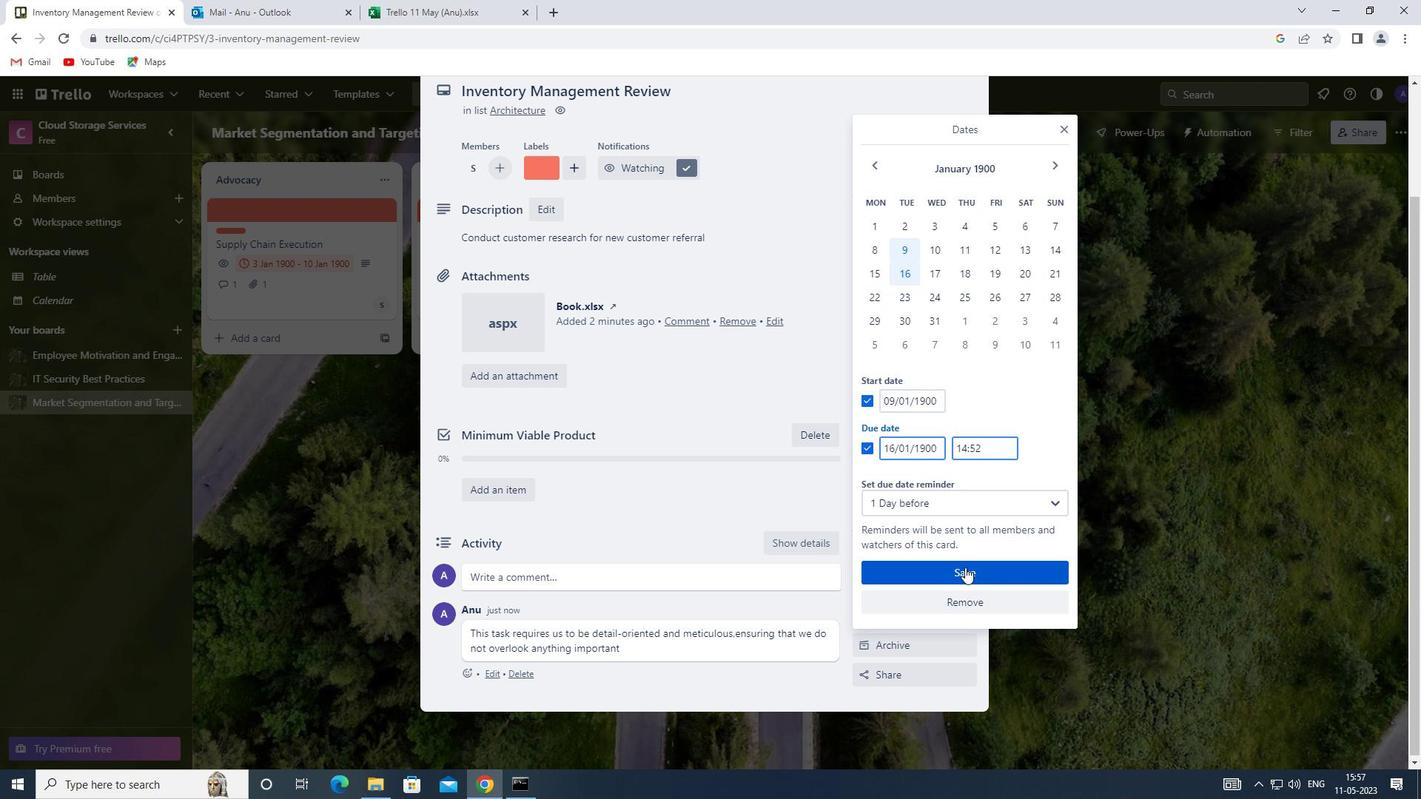
Action: Mouse pressed left at (965, 571)
Screenshot: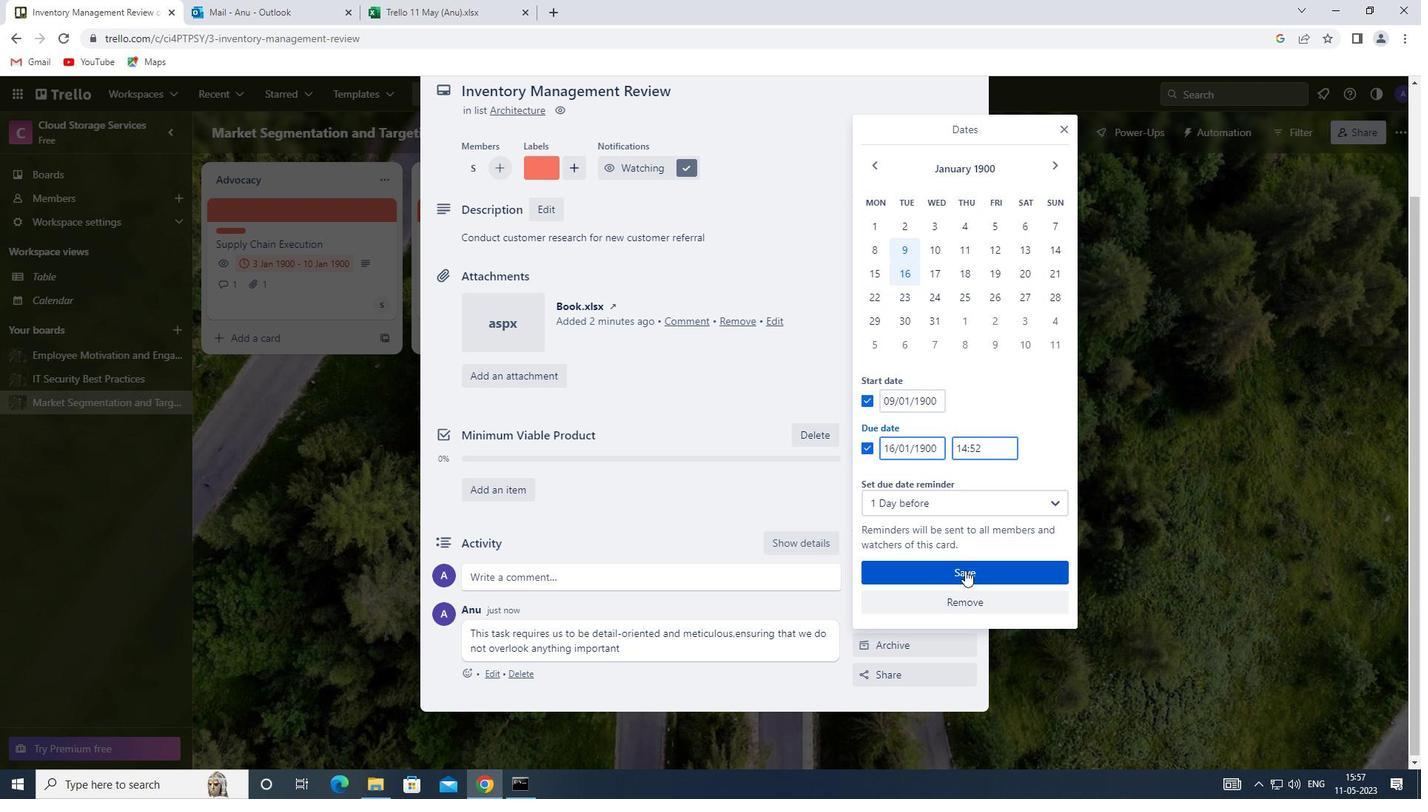 
Action: Mouse moved to (1020, 458)
Screenshot: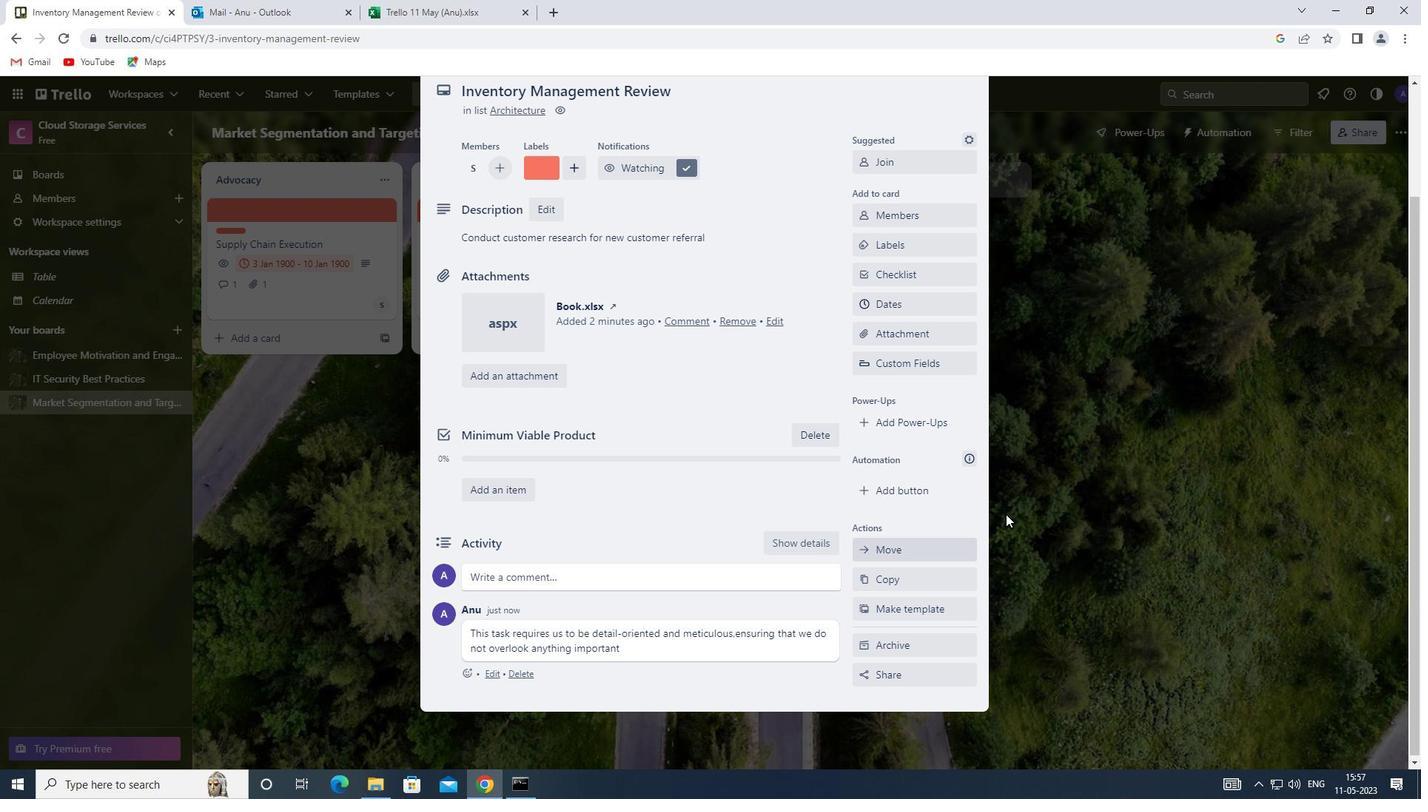 
Action: Mouse pressed left at (1020, 458)
Screenshot: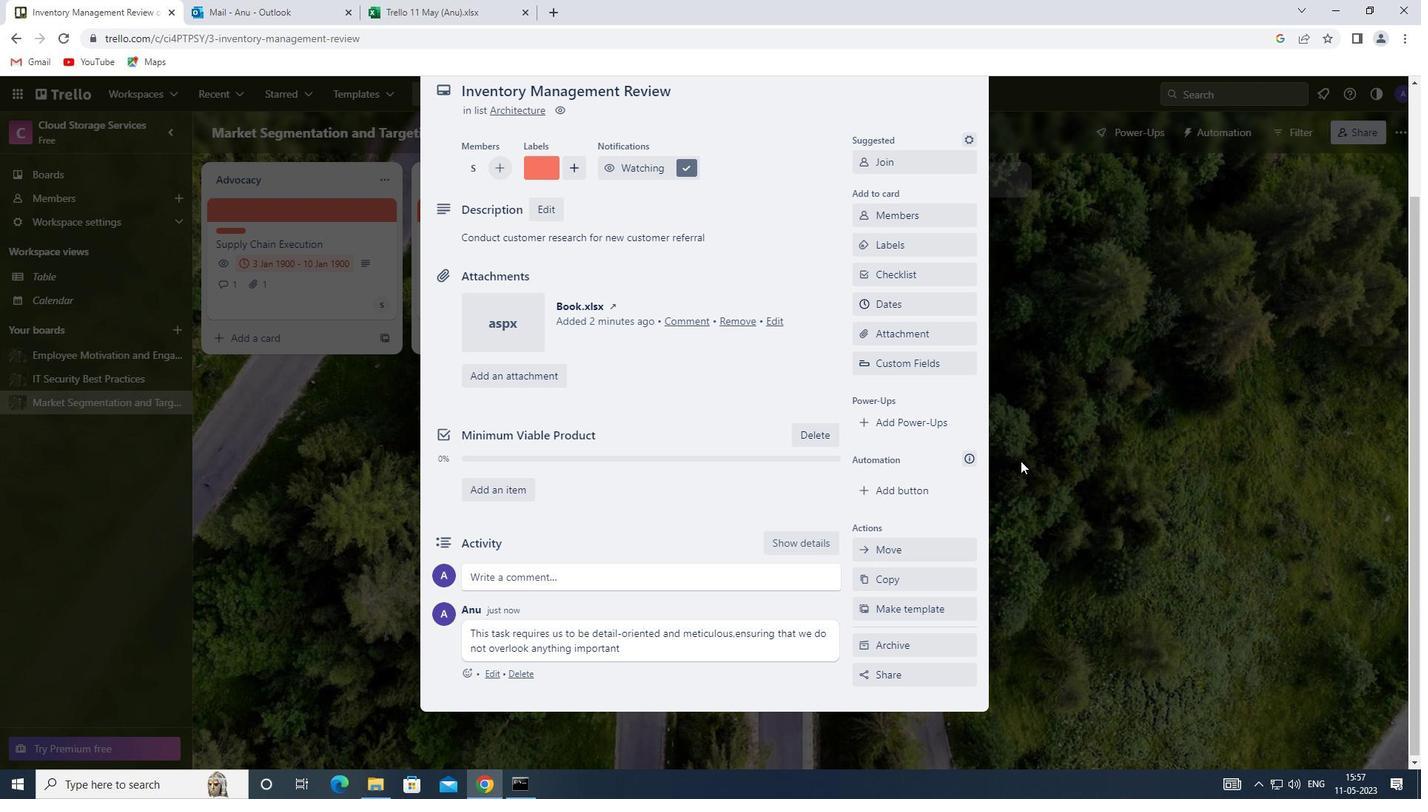 
Action: Mouse moved to (1020, 457)
Screenshot: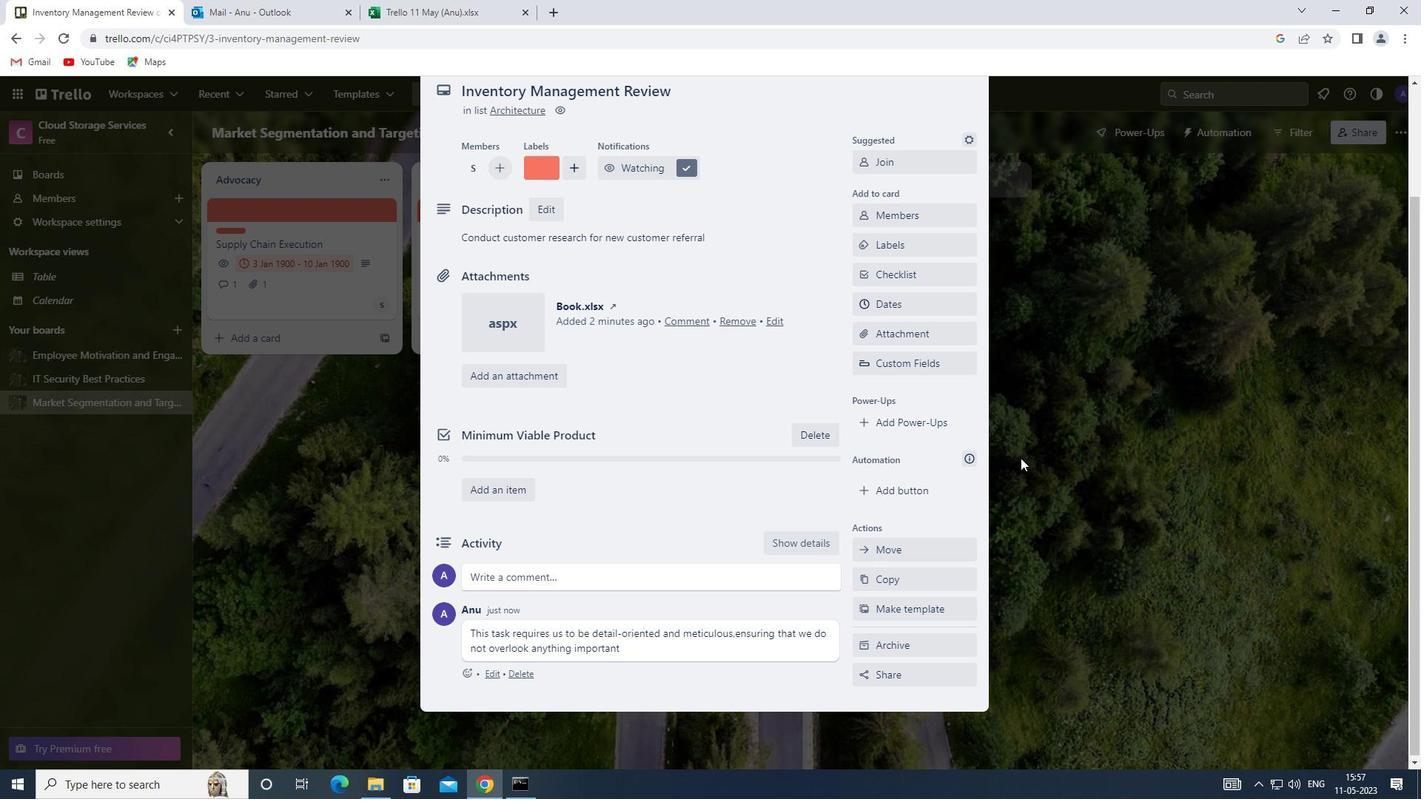 
